 Task: Search for a one-way flight from Waco to Indianapolis on Sat, 5 Aug for 9 passengers in Economy class with 1 checked bag, and apply filters for price up to ₹1,000,000, departure time 18:00 - 22:00, and arrival time 13:00 - 14:00.
Action: Mouse moved to (262, 87)
Screenshot: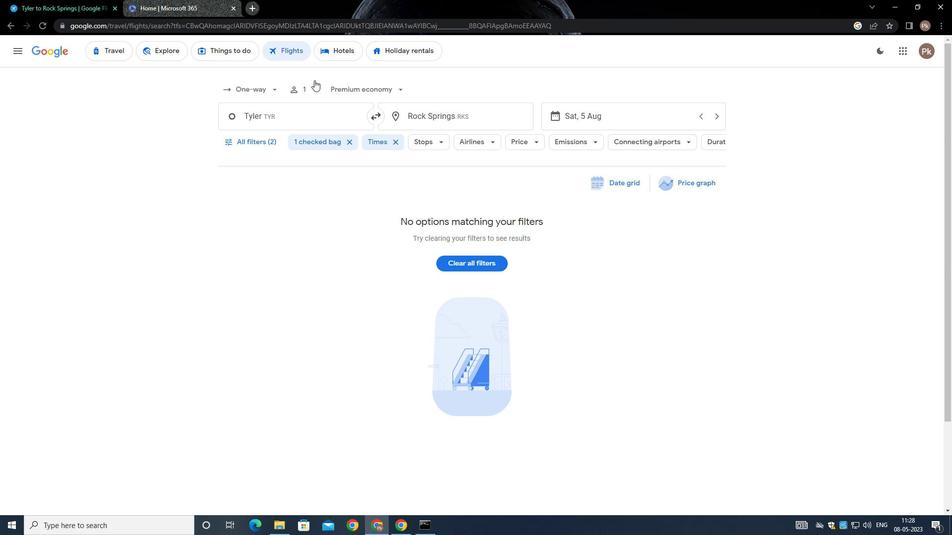 
Action: Mouse pressed left at (262, 87)
Screenshot: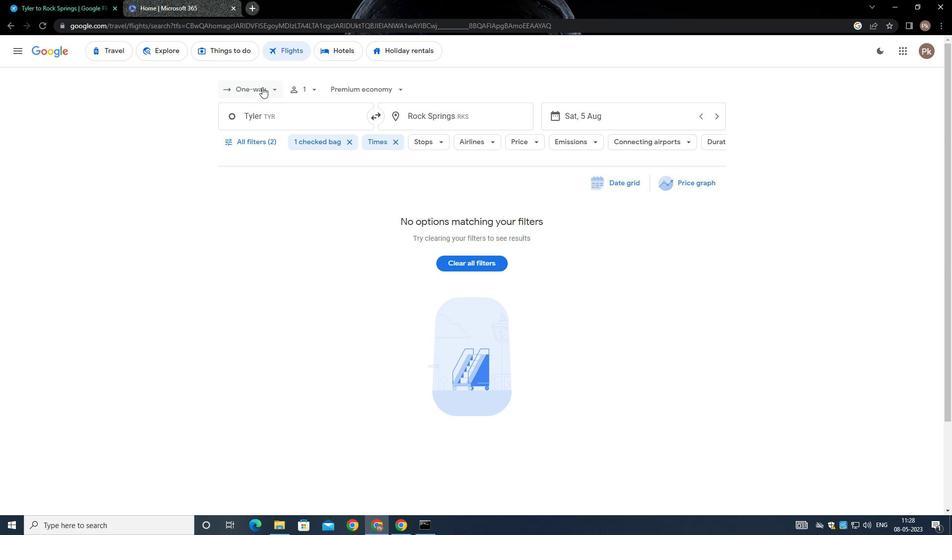 
Action: Mouse moved to (270, 136)
Screenshot: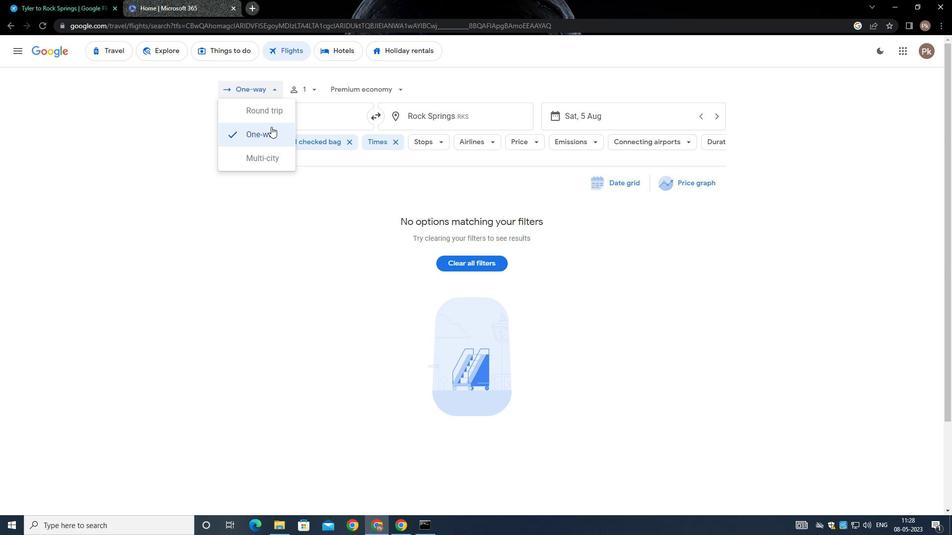 
Action: Mouse pressed left at (270, 136)
Screenshot: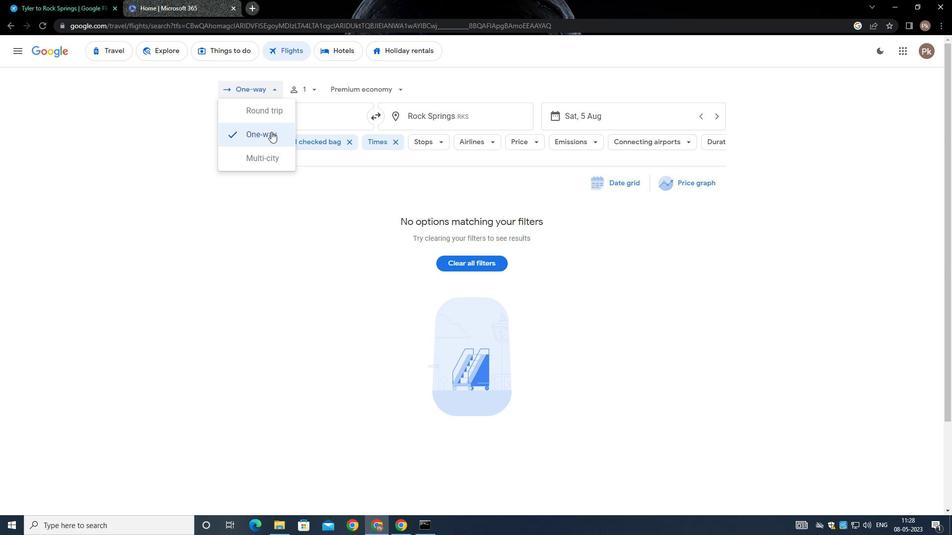 
Action: Mouse moved to (315, 88)
Screenshot: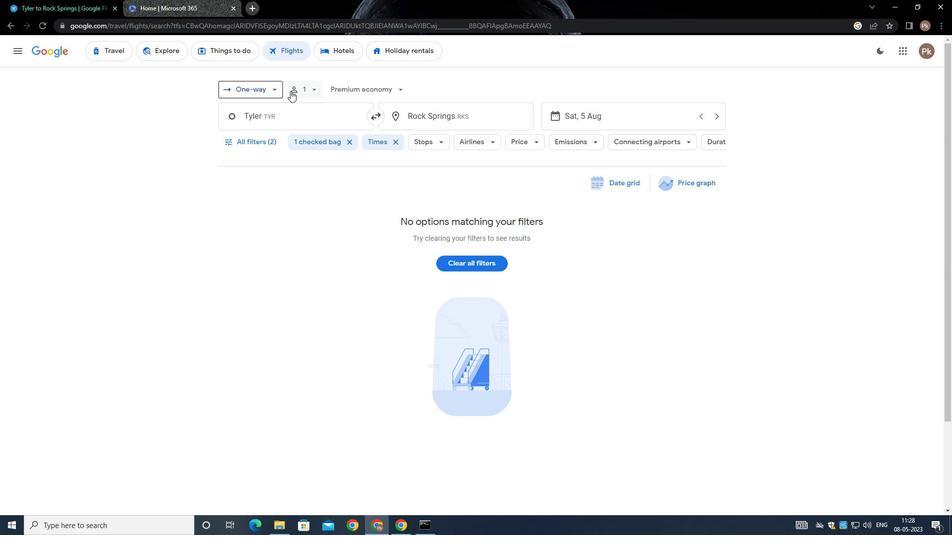 
Action: Mouse pressed left at (315, 88)
Screenshot: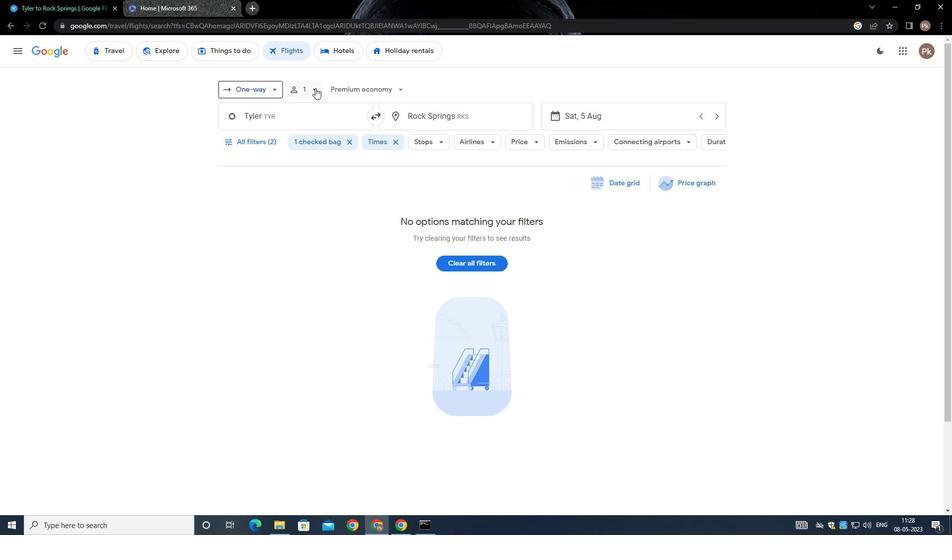 
Action: Mouse moved to (389, 114)
Screenshot: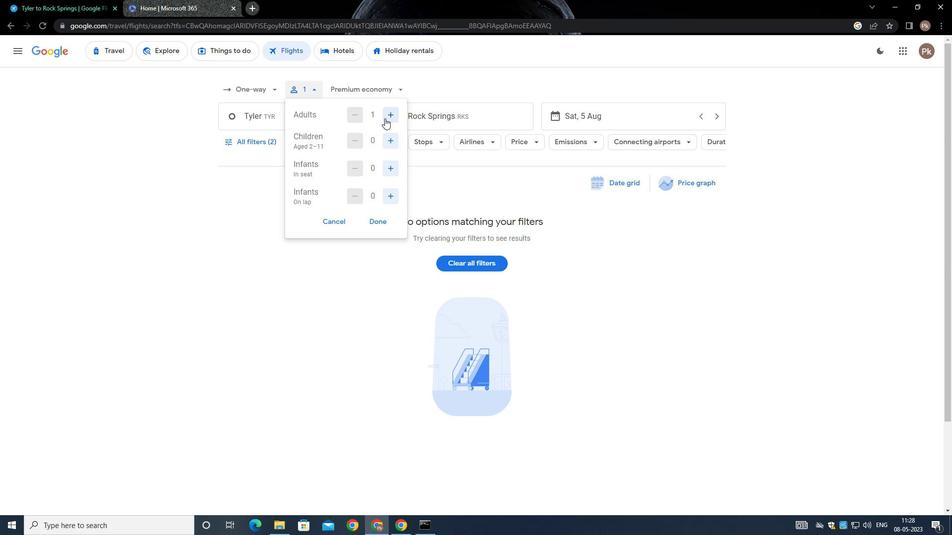 
Action: Mouse pressed left at (389, 114)
Screenshot: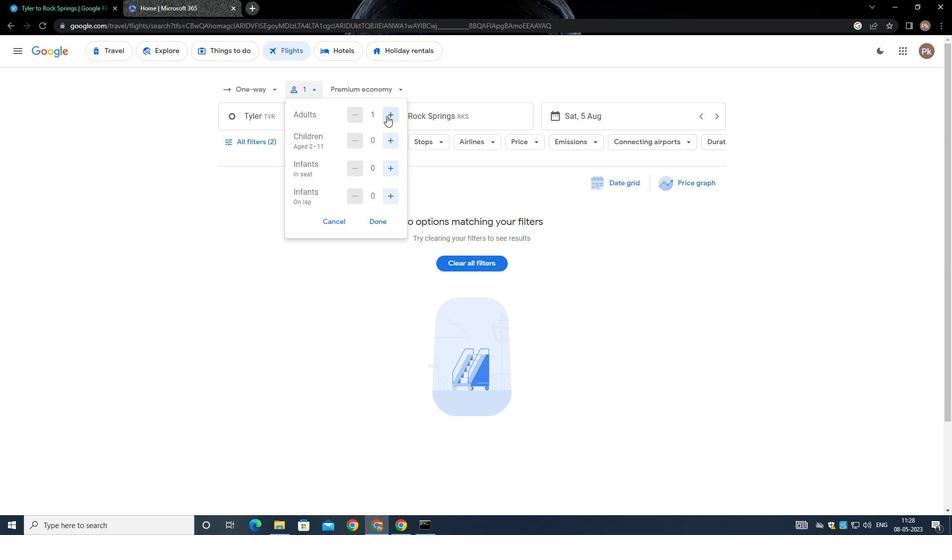 
Action: Mouse pressed left at (389, 114)
Screenshot: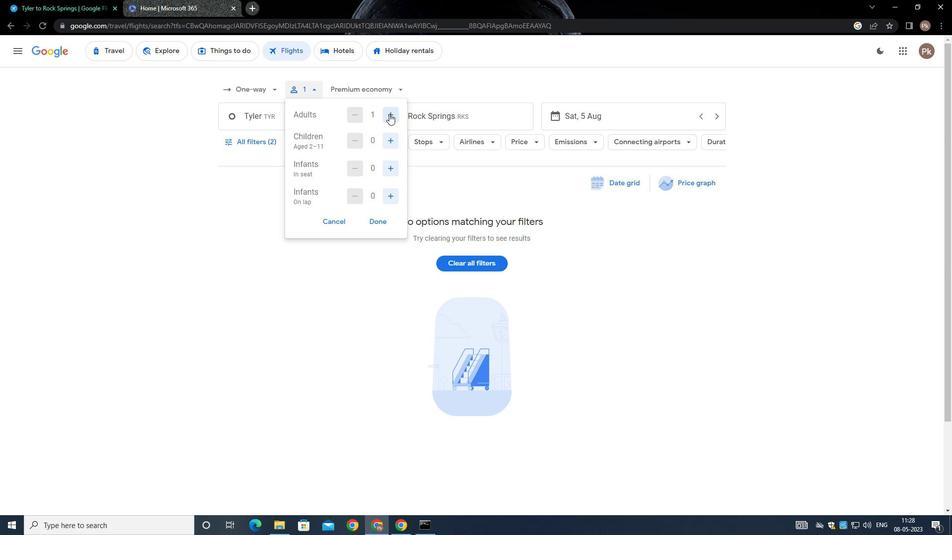 
Action: Mouse moved to (389, 112)
Screenshot: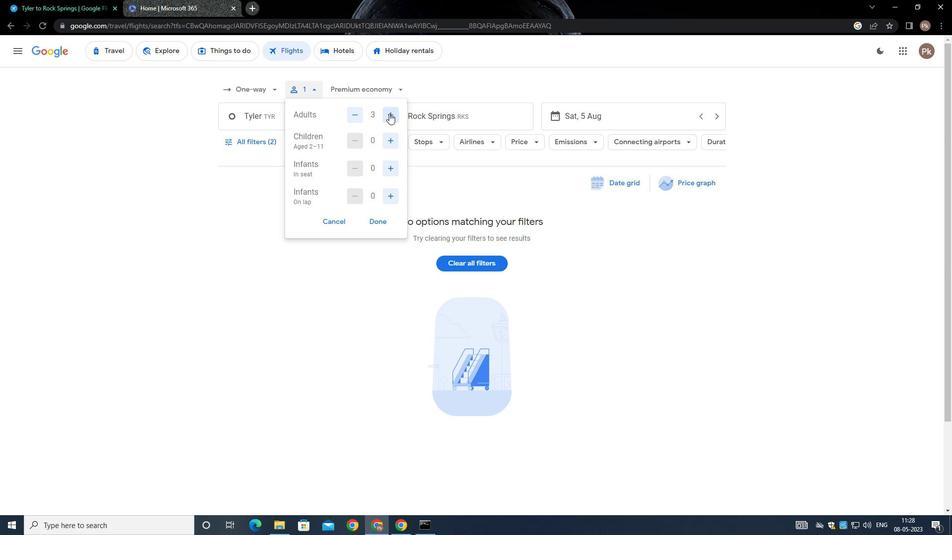 
Action: Mouse pressed left at (389, 112)
Screenshot: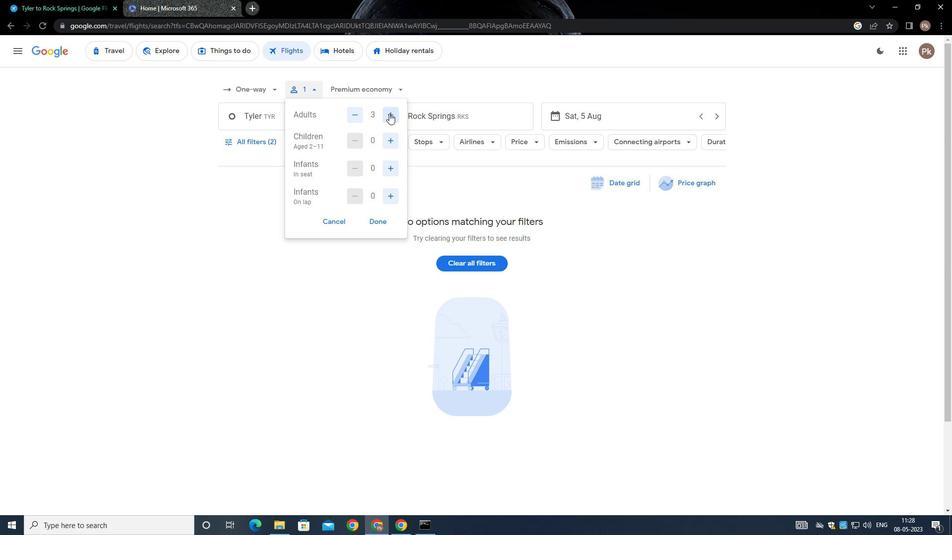 
Action: Mouse moved to (391, 138)
Screenshot: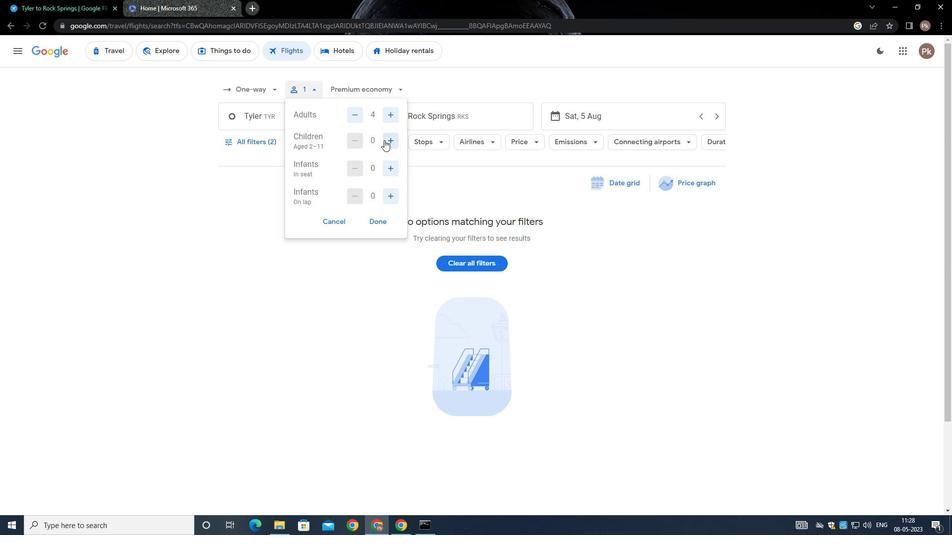 
Action: Mouse pressed left at (391, 138)
Screenshot: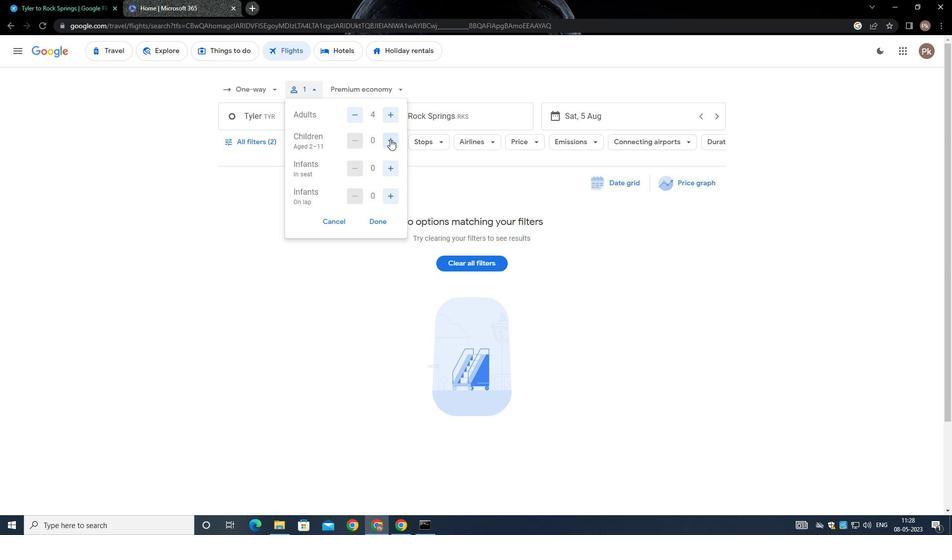 
Action: Mouse moved to (391, 136)
Screenshot: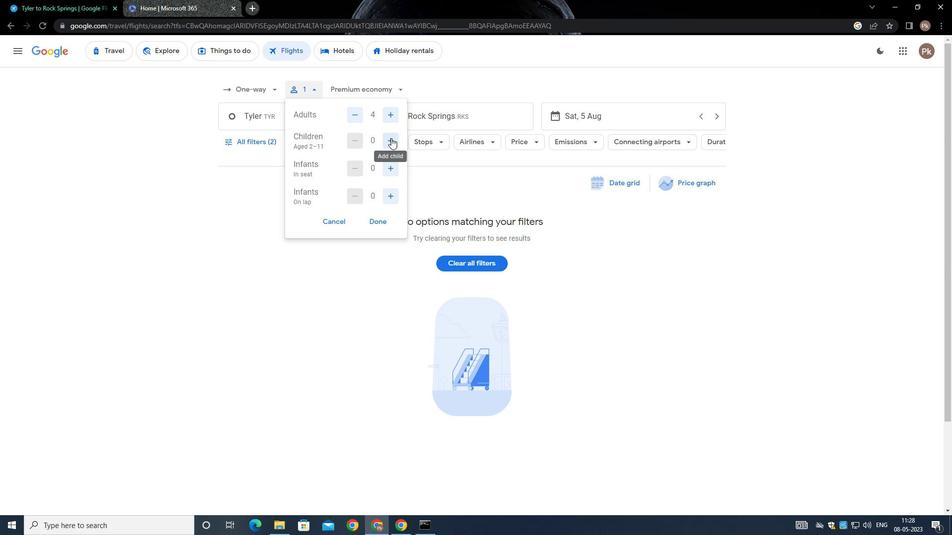 
Action: Mouse pressed left at (391, 136)
Screenshot: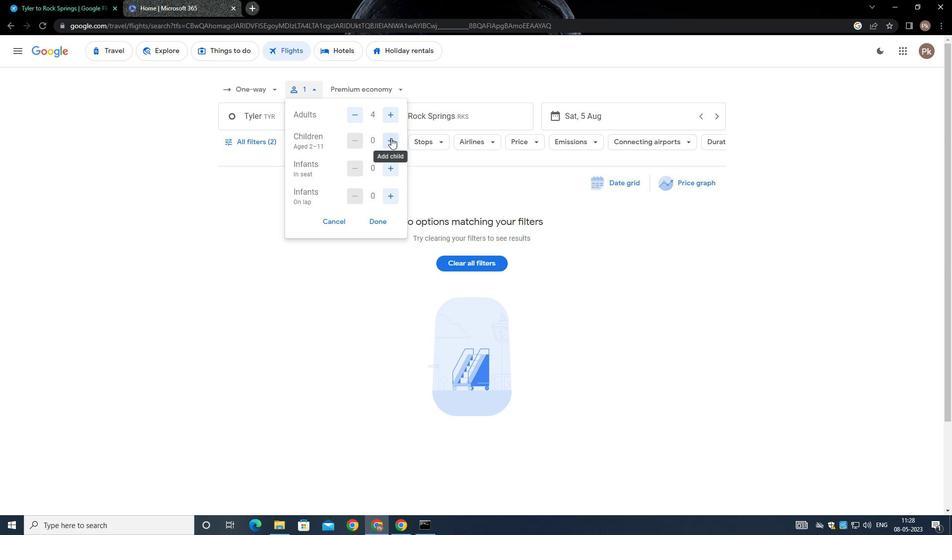 
Action: Mouse moved to (391, 165)
Screenshot: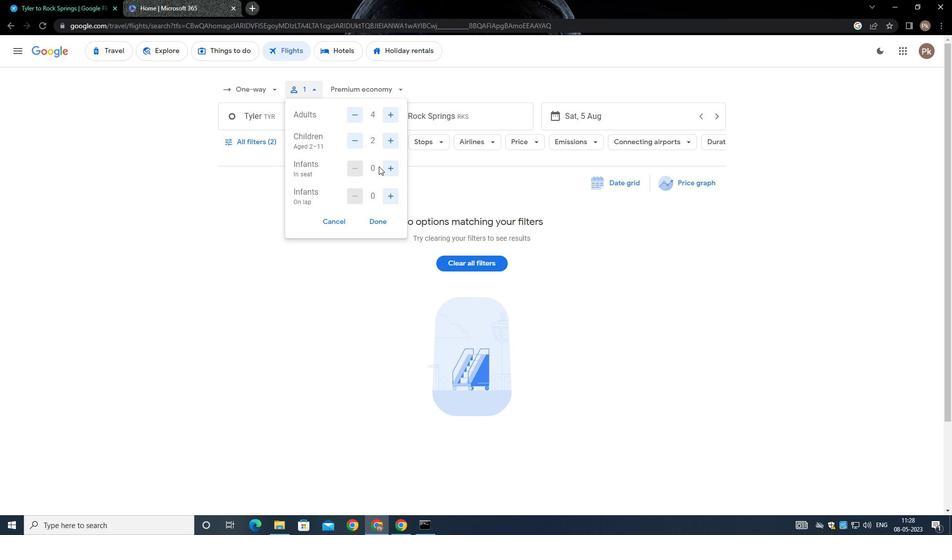 
Action: Mouse pressed left at (391, 165)
Screenshot: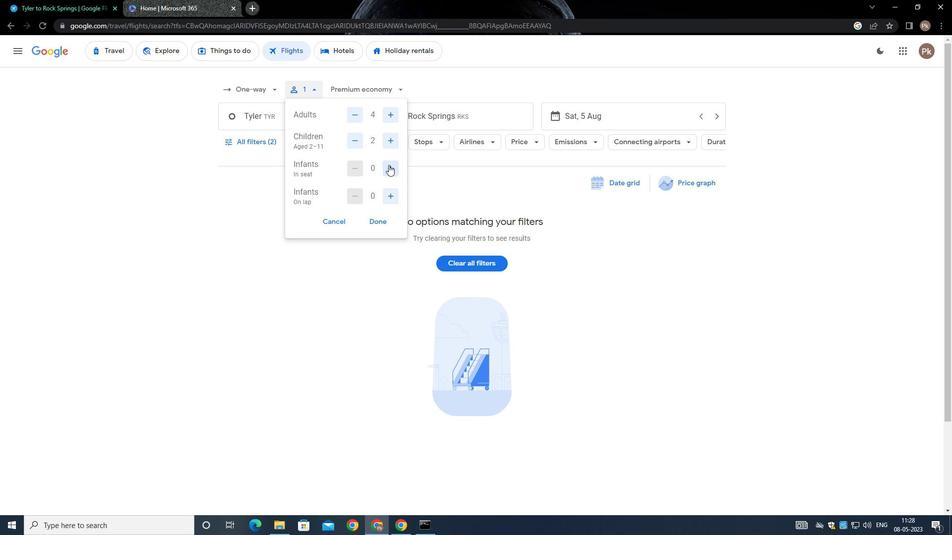 
Action: Mouse pressed left at (391, 165)
Screenshot: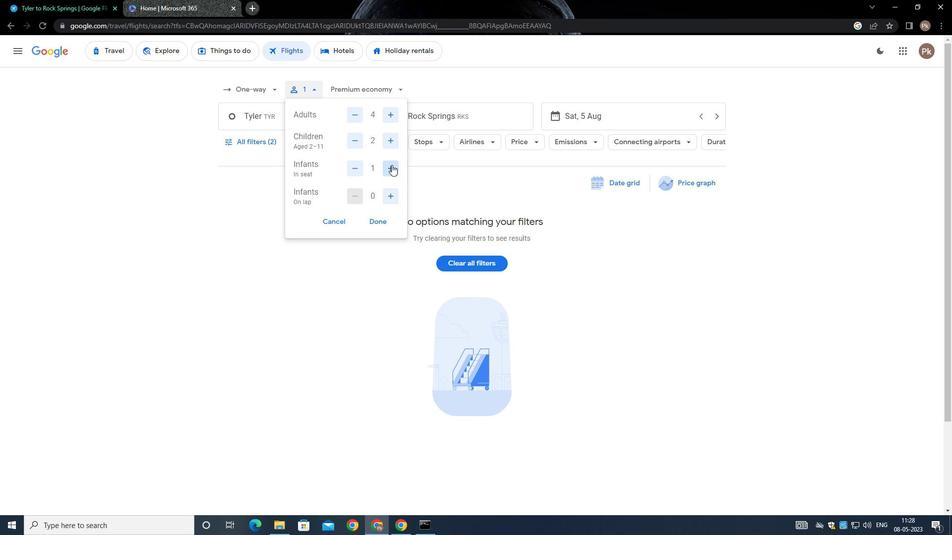 
Action: Mouse moved to (386, 199)
Screenshot: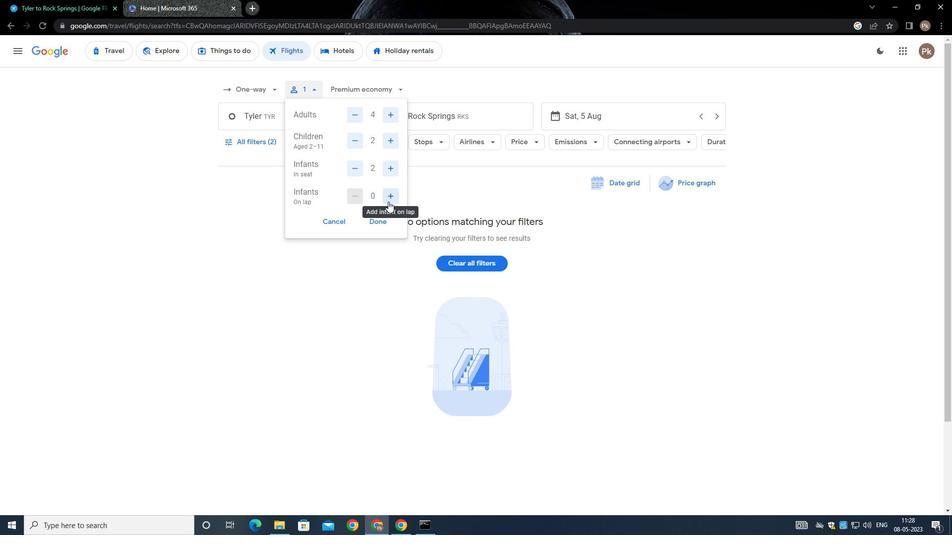 
Action: Mouse pressed left at (386, 199)
Screenshot: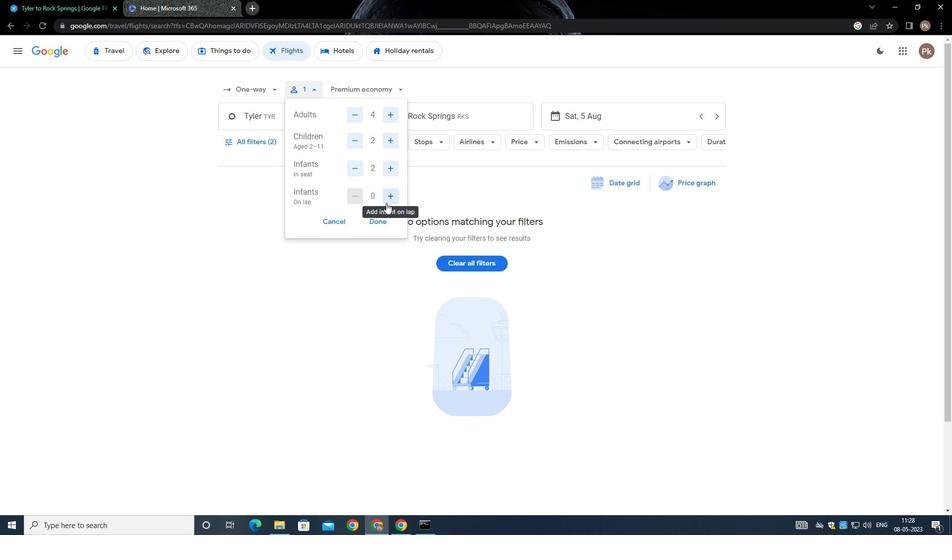 
Action: Mouse moved to (381, 221)
Screenshot: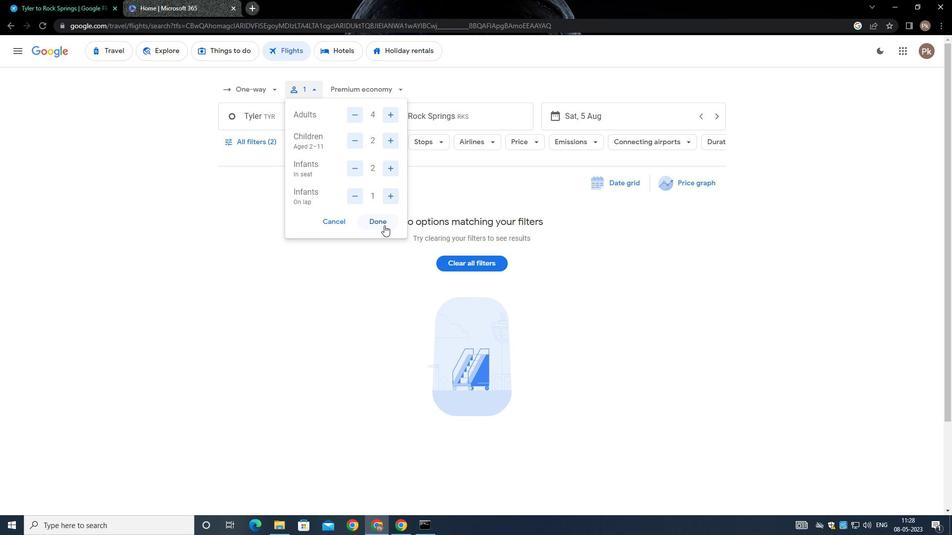 
Action: Mouse pressed left at (381, 221)
Screenshot: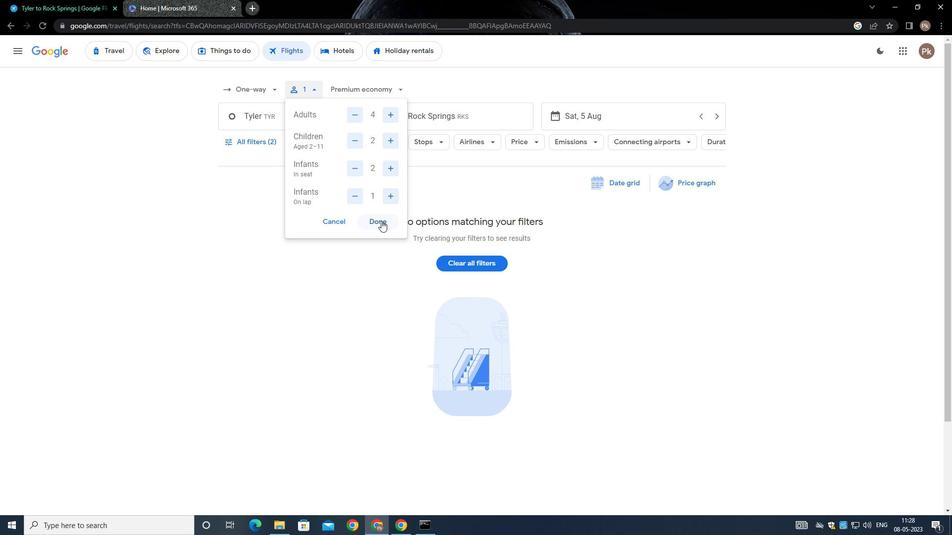 
Action: Mouse moved to (363, 91)
Screenshot: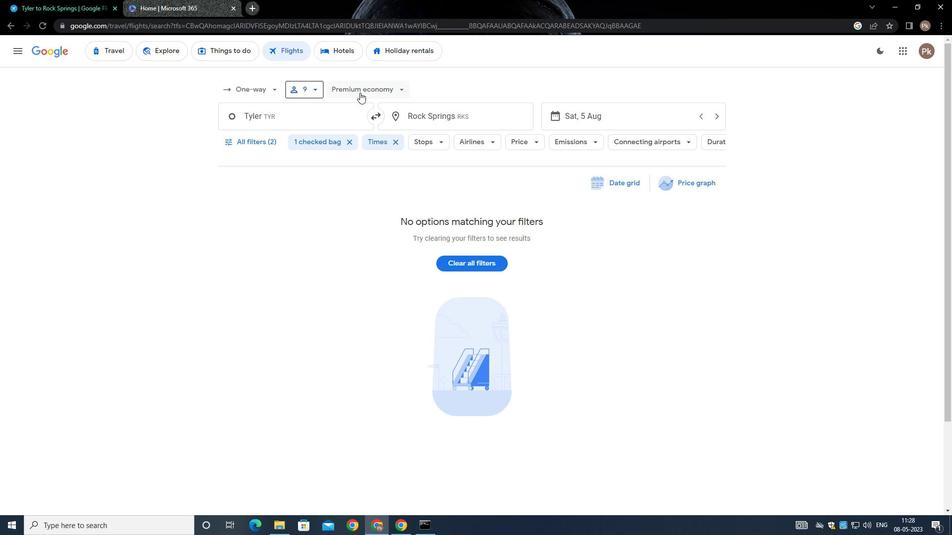 
Action: Mouse pressed left at (363, 91)
Screenshot: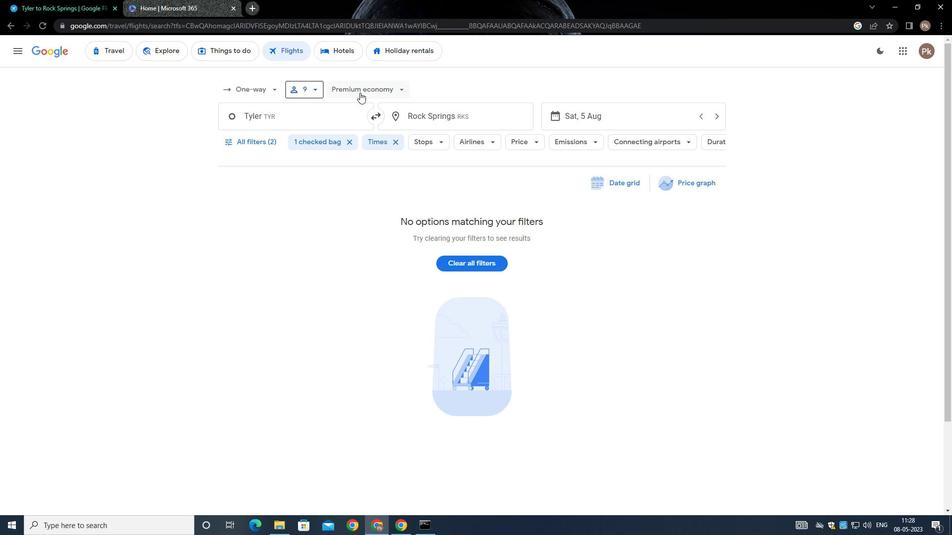 
Action: Mouse moved to (373, 107)
Screenshot: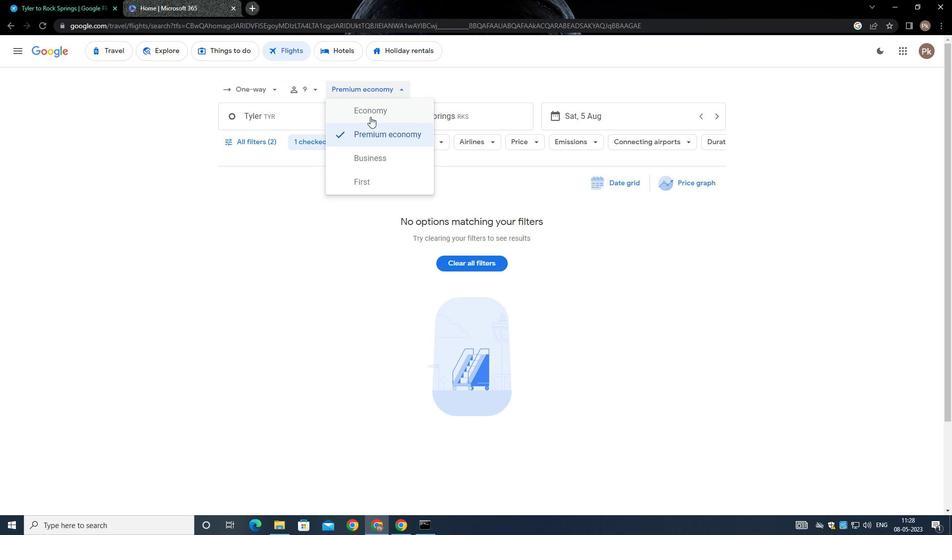
Action: Mouse pressed left at (373, 107)
Screenshot: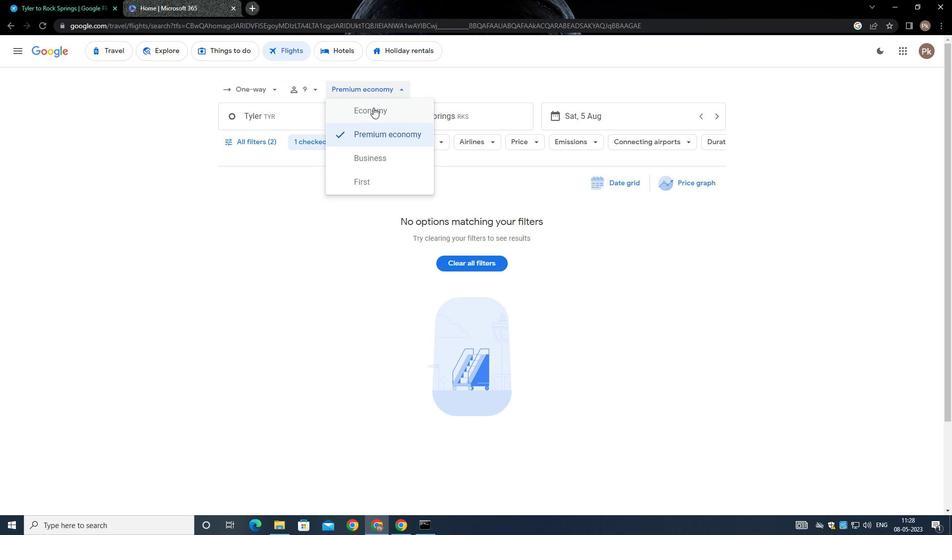 
Action: Mouse moved to (286, 115)
Screenshot: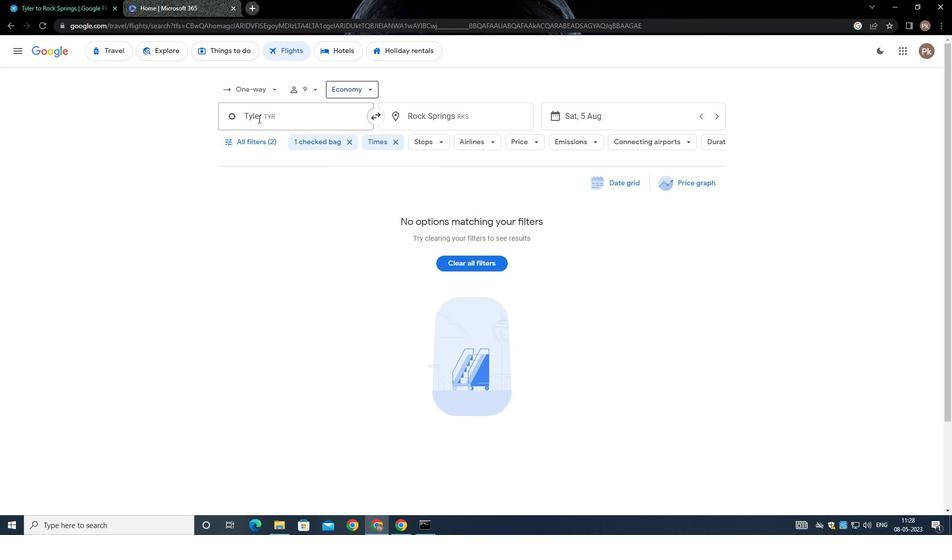 
Action: Mouse pressed left at (286, 115)
Screenshot: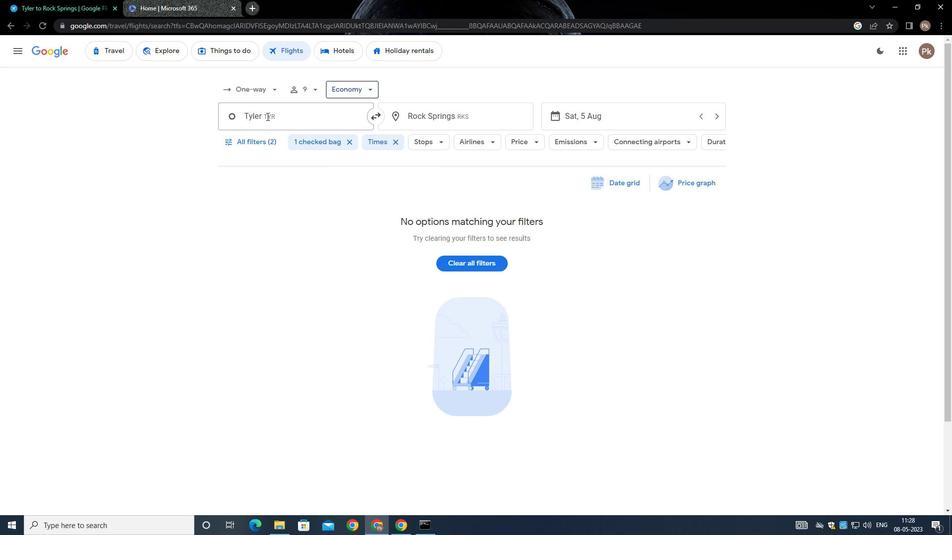 
Action: Mouse moved to (287, 115)
Screenshot: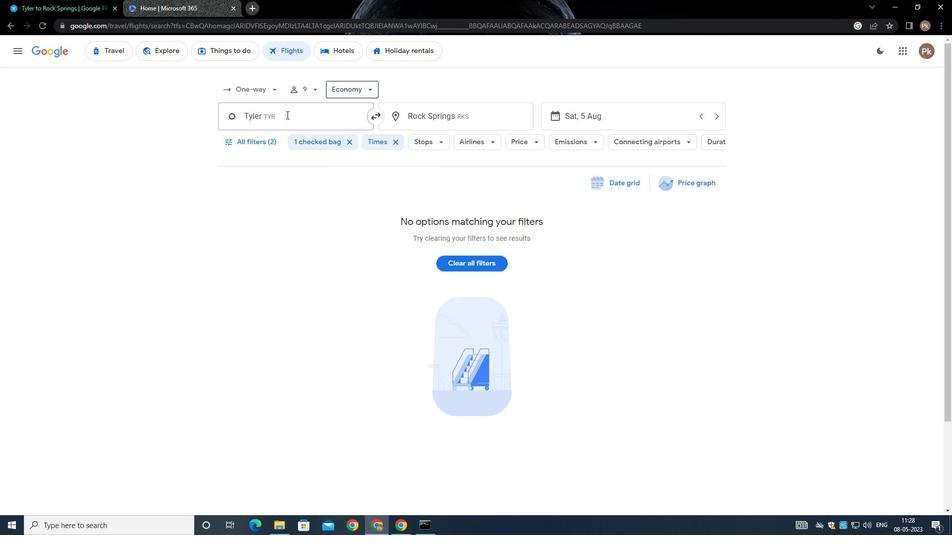 
Action: Key pressed <Key.shift>WACO<Key.space><Key.shift><Key.shift><Key.shift><Key.shift><Key.shift><Key.shift><Key.shift><Key.shift>REGIONAL
Screenshot: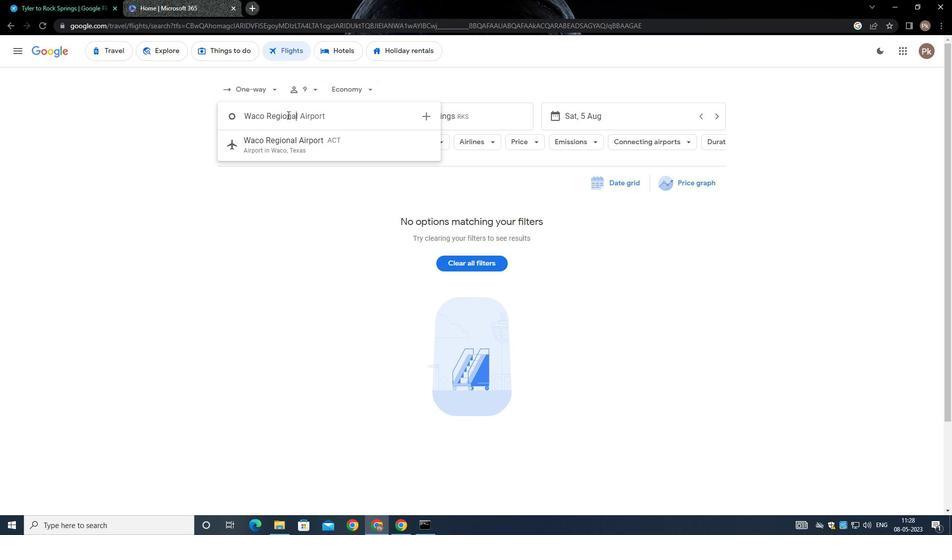 
Action: Mouse moved to (277, 146)
Screenshot: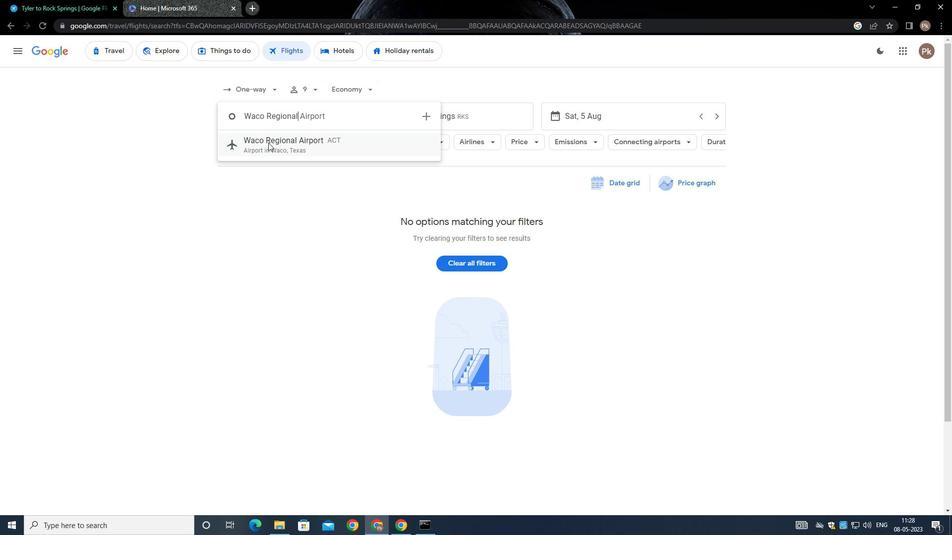 
Action: Mouse pressed left at (277, 146)
Screenshot: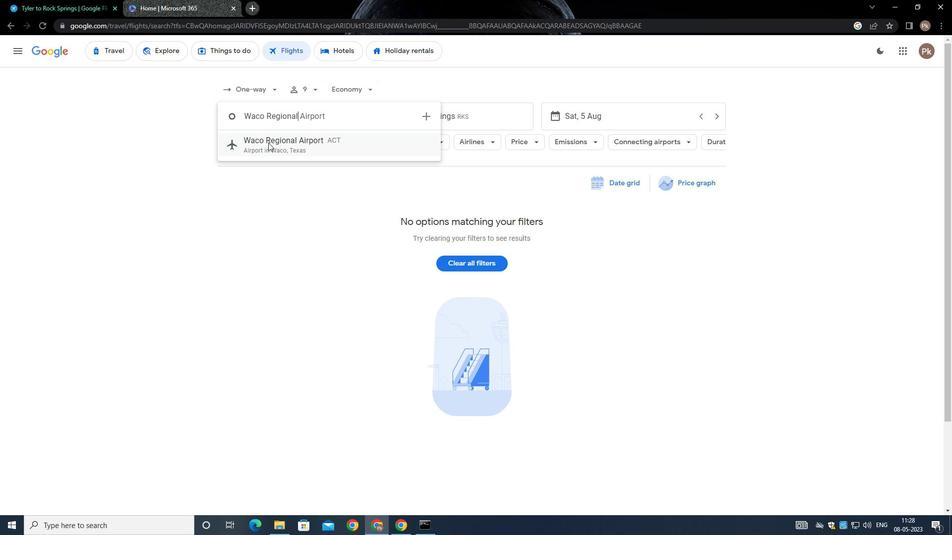 
Action: Mouse moved to (463, 116)
Screenshot: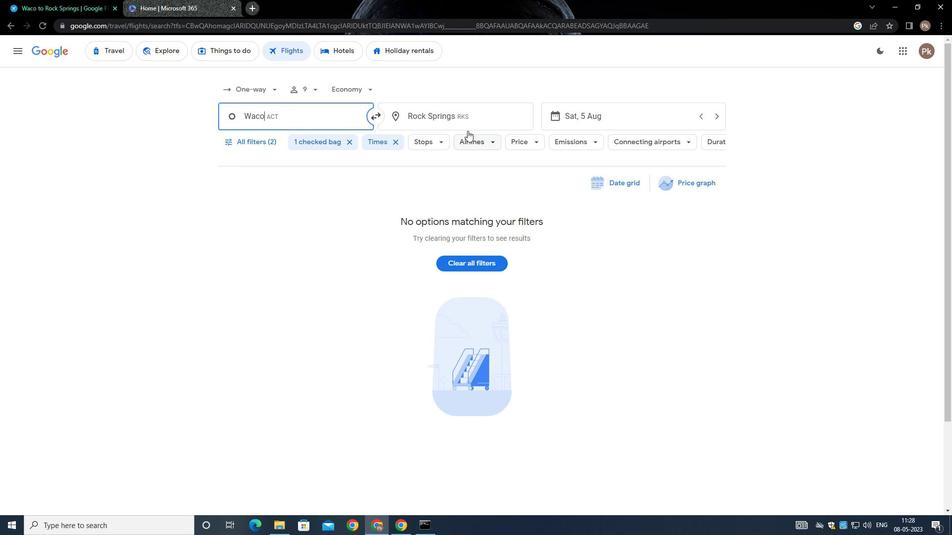 
Action: Mouse pressed left at (463, 116)
Screenshot: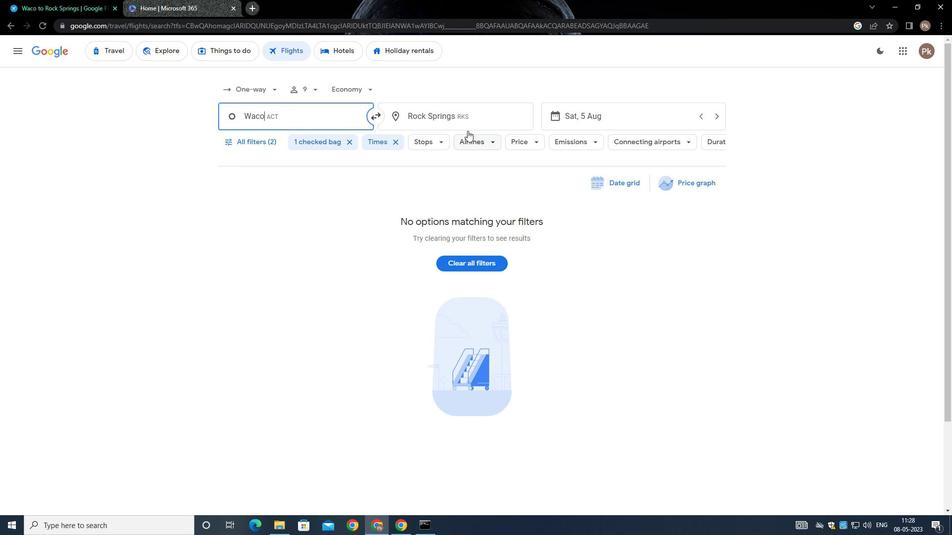 
Action: Mouse moved to (473, 116)
Screenshot: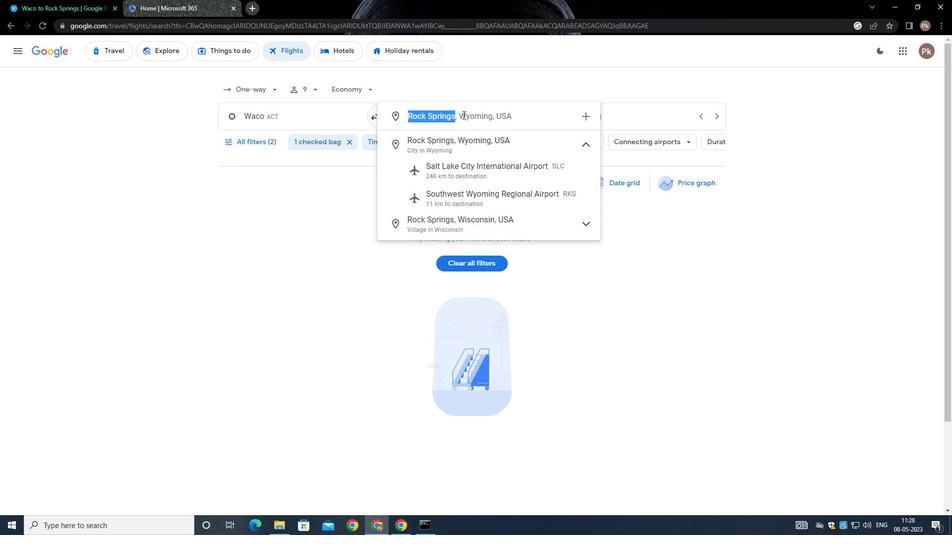 
Action: Key pressed <Key.backspace><Key.shift_r>INDIANAPOLI
Screenshot: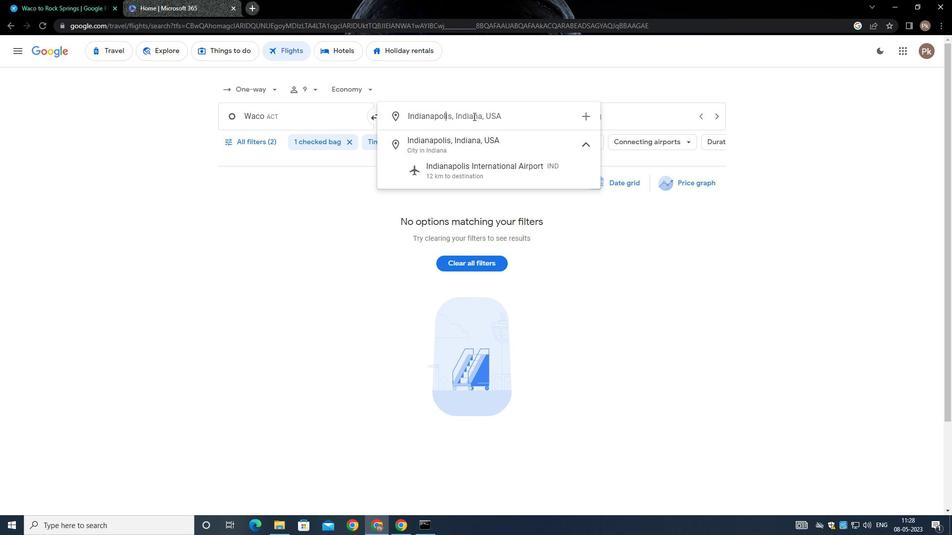 
Action: Mouse moved to (510, 169)
Screenshot: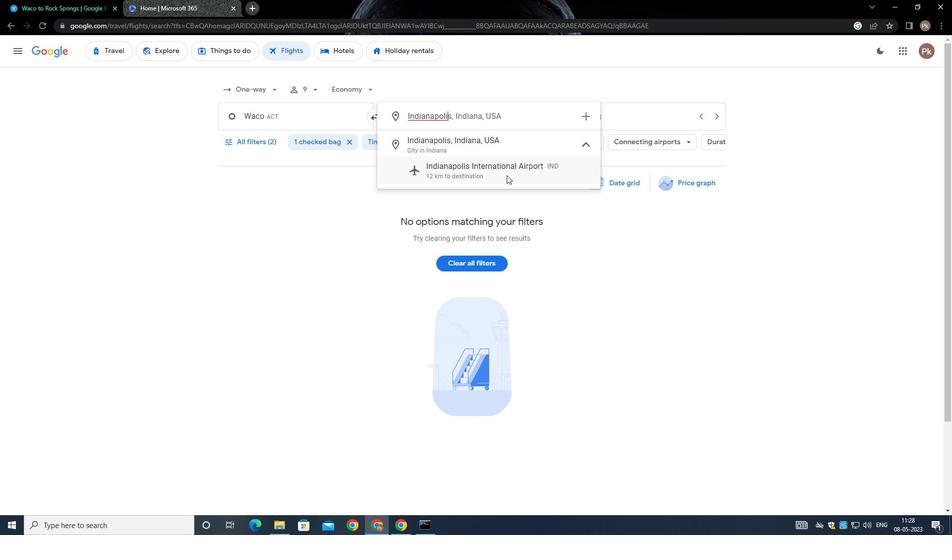 
Action: Mouse pressed left at (510, 169)
Screenshot: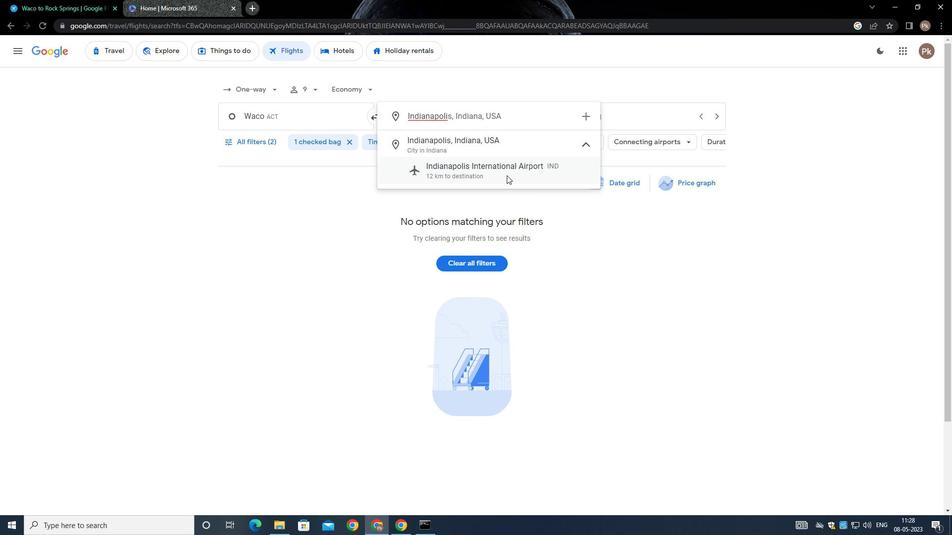 
Action: Mouse moved to (607, 123)
Screenshot: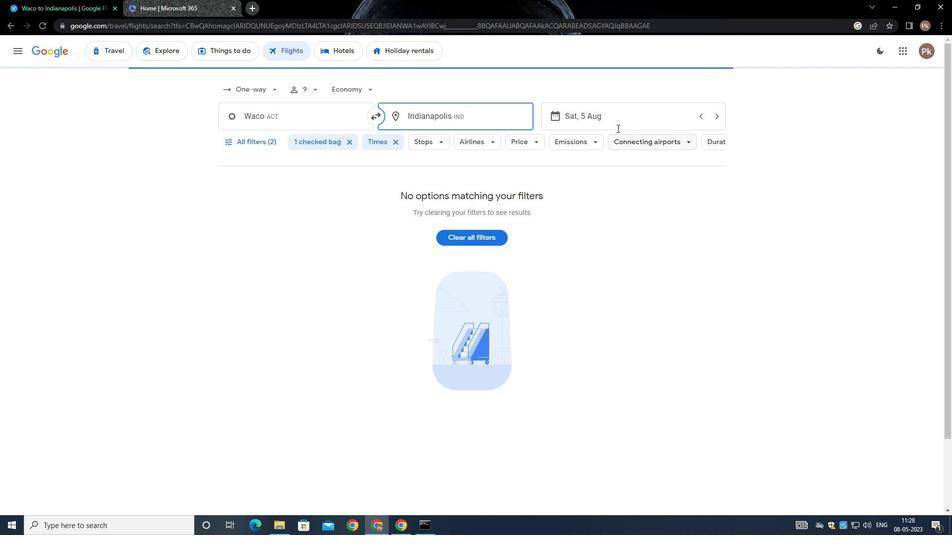 
Action: Mouse pressed left at (607, 123)
Screenshot: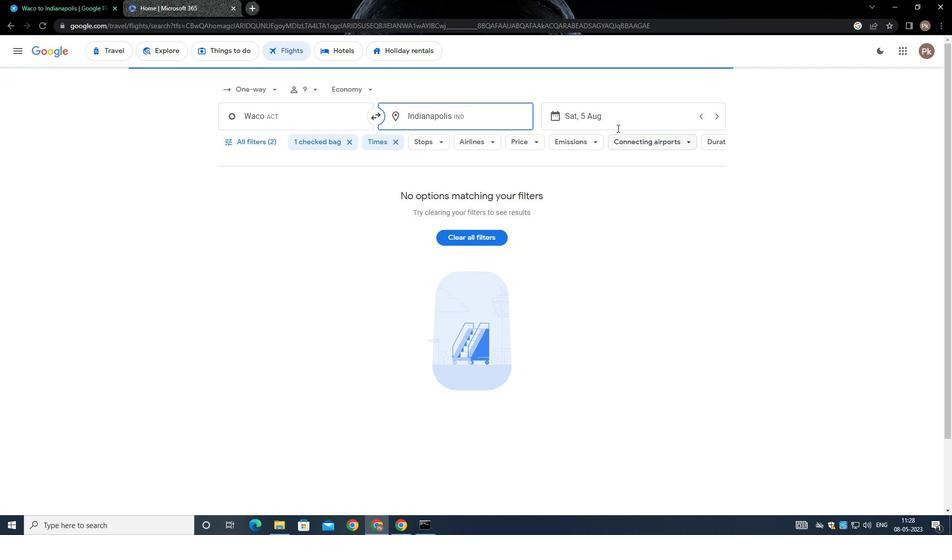 
Action: Mouse moved to (514, 200)
Screenshot: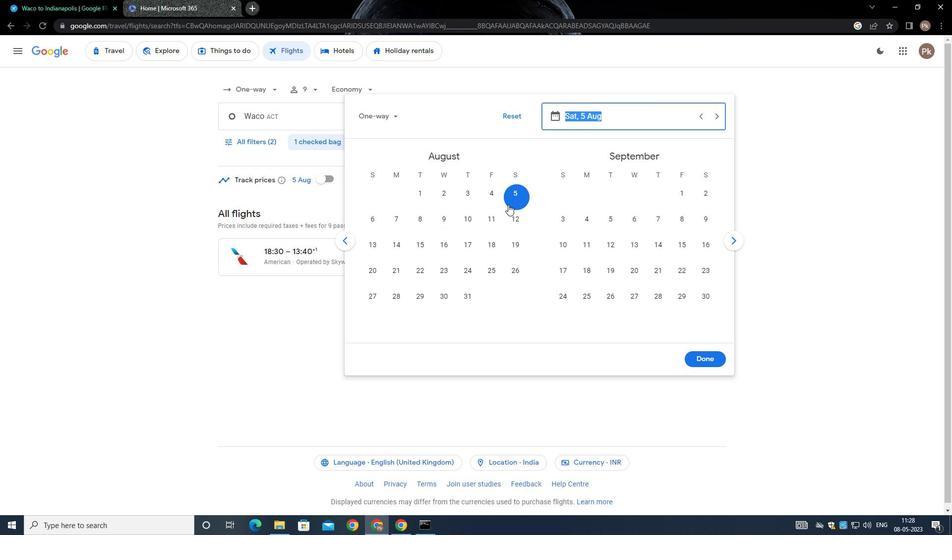
Action: Mouse pressed left at (514, 200)
Screenshot: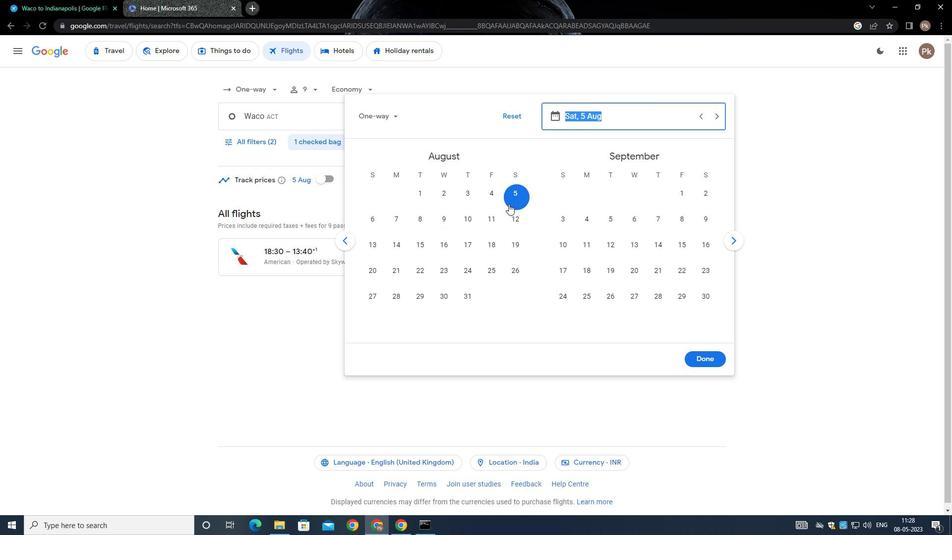 
Action: Mouse moved to (717, 357)
Screenshot: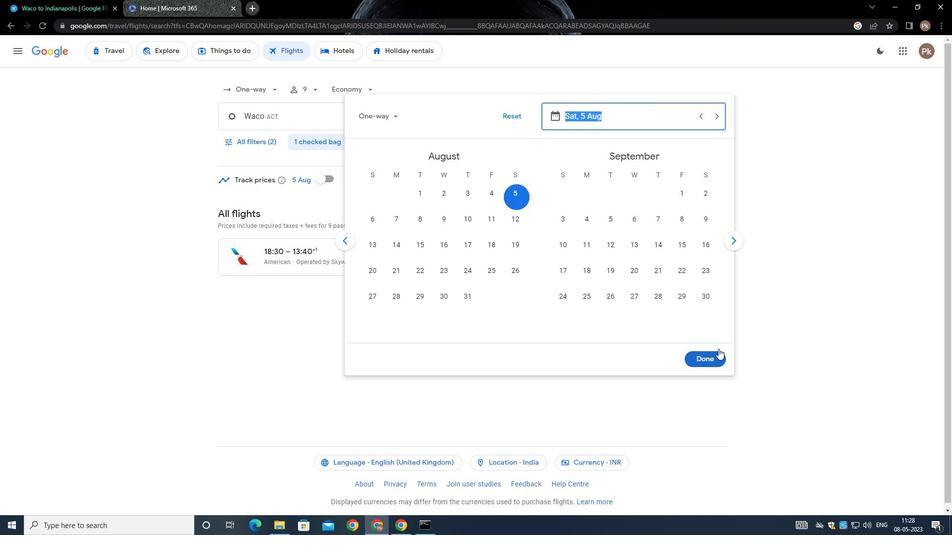 
Action: Mouse pressed left at (717, 357)
Screenshot: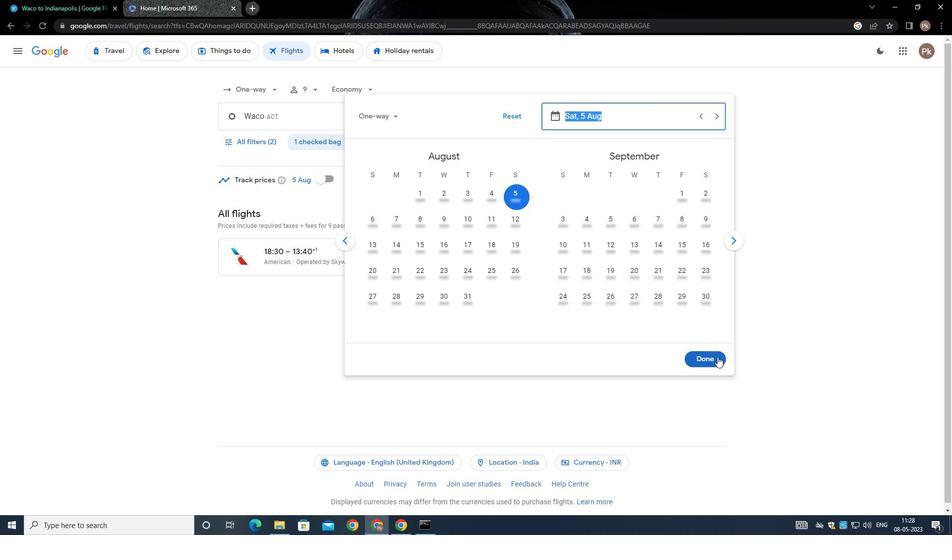 
Action: Mouse moved to (261, 143)
Screenshot: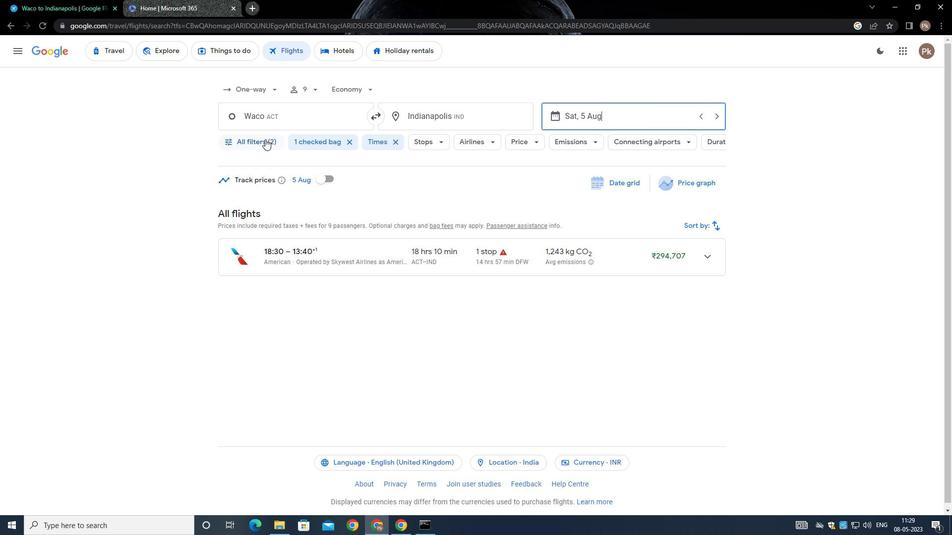 
Action: Mouse pressed left at (261, 143)
Screenshot: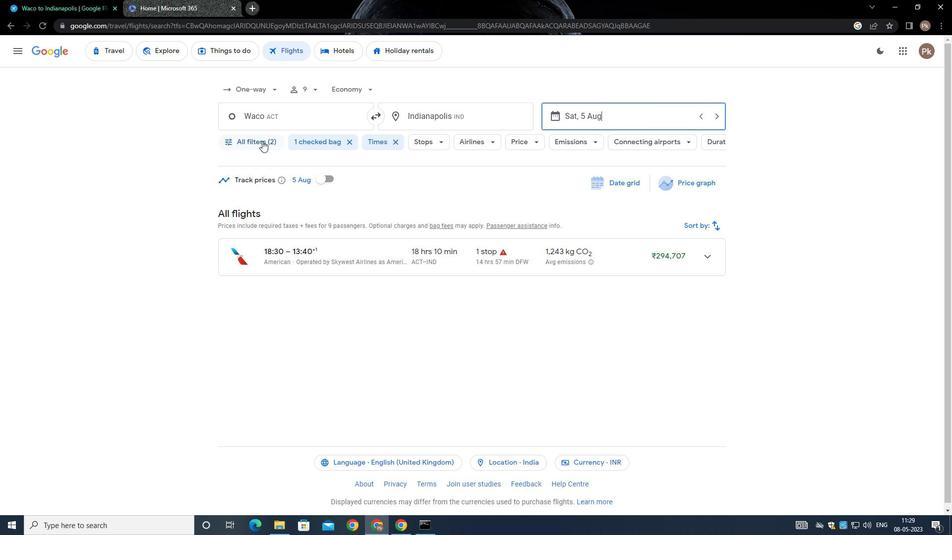 
Action: Mouse moved to (312, 235)
Screenshot: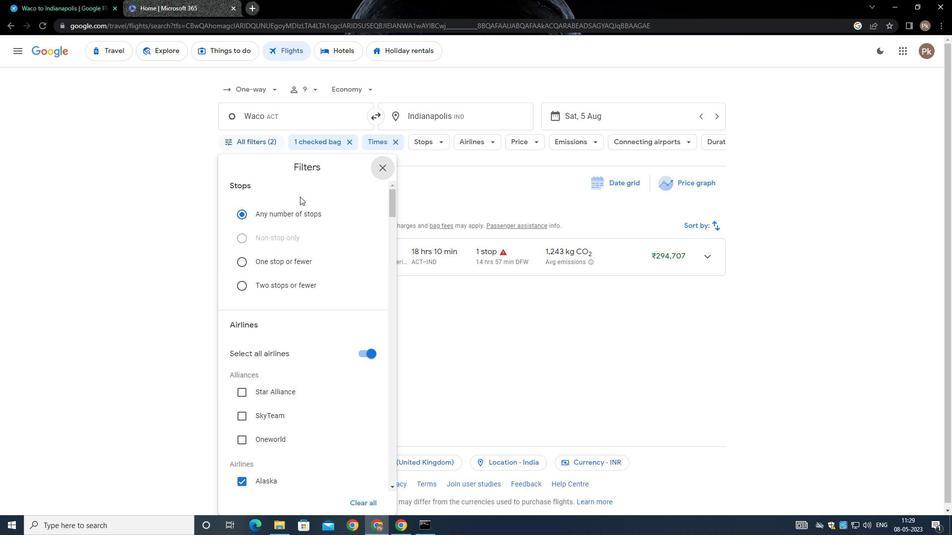 
Action: Mouse scrolled (312, 235) with delta (0, 0)
Screenshot: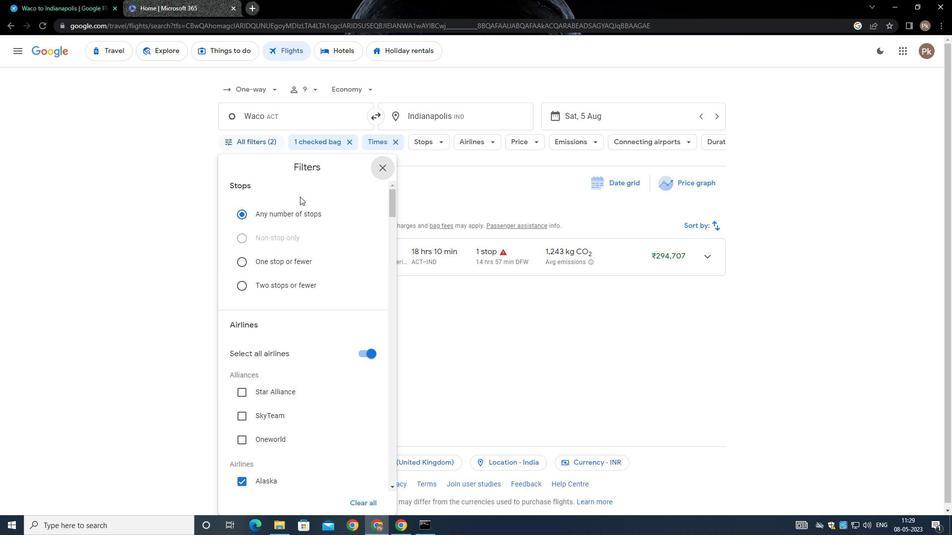 
Action: Mouse moved to (319, 256)
Screenshot: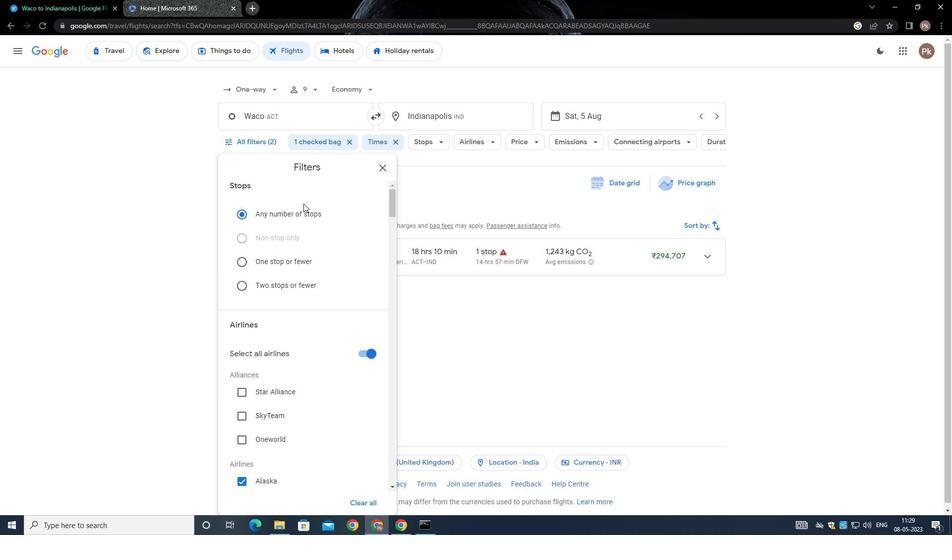 
Action: Mouse scrolled (319, 255) with delta (0, 0)
Screenshot: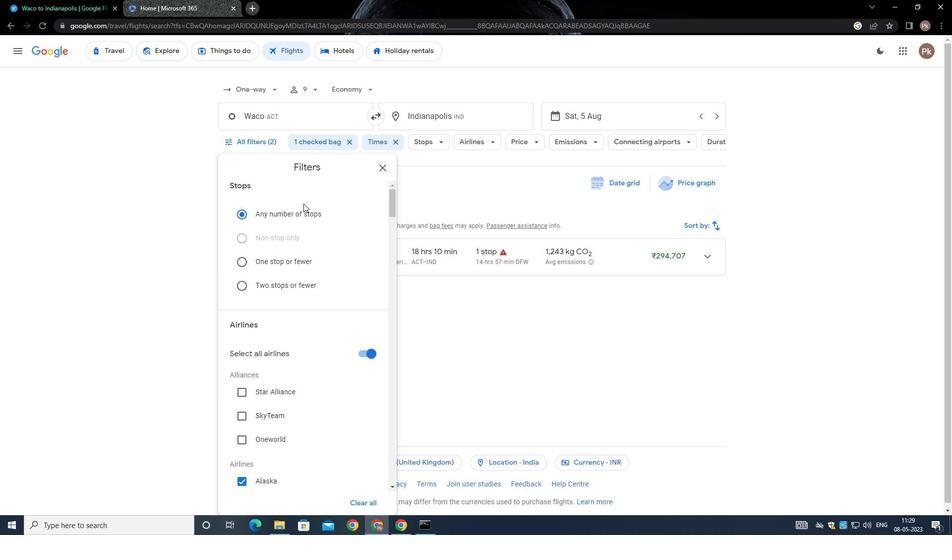 
Action: Mouse moved to (320, 259)
Screenshot: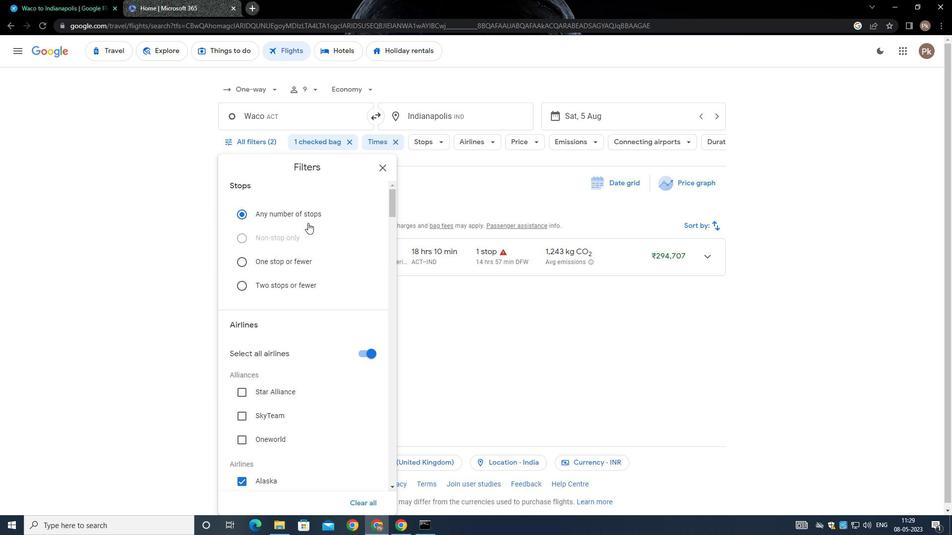 
Action: Mouse scrolled (320, 259) with delta (0, 0)
Screenshot: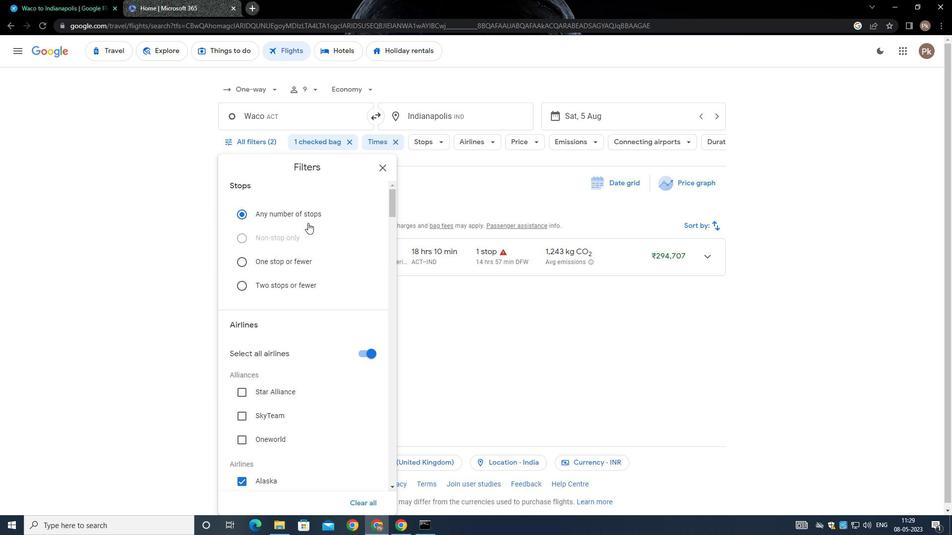 
Action: Mouse moved to (361, 206)
Screenshot: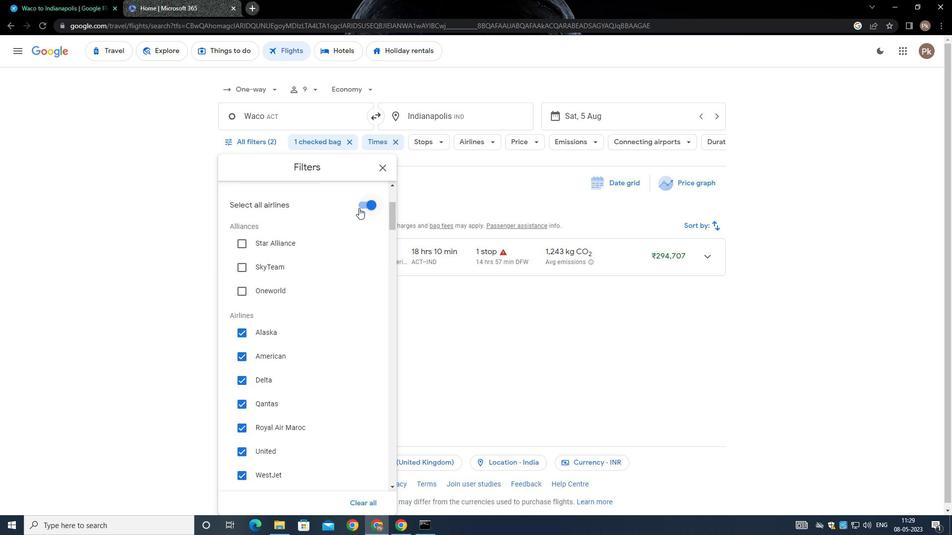 
Action: Mouse pressed left at (361, 206)
Screenshot: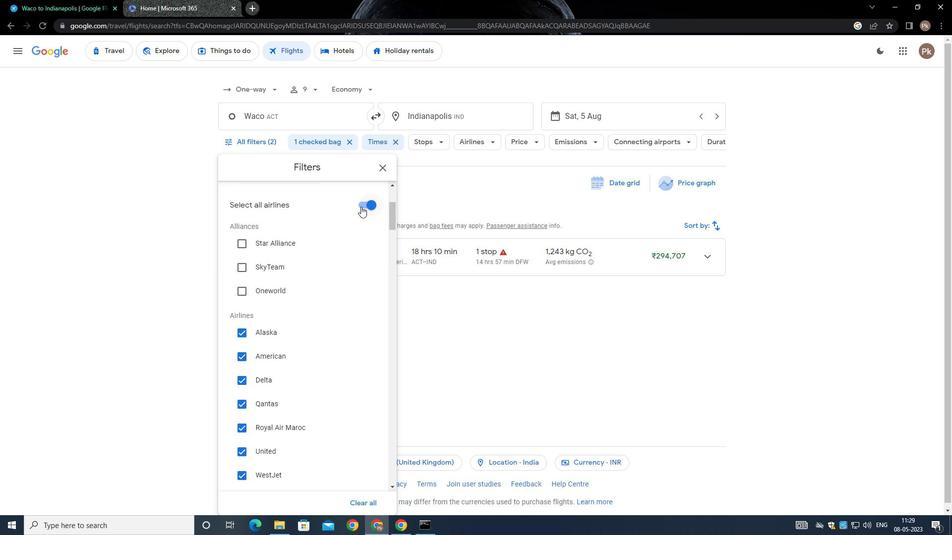 
Action: Mouse moved to (339, 272)
Screenshot: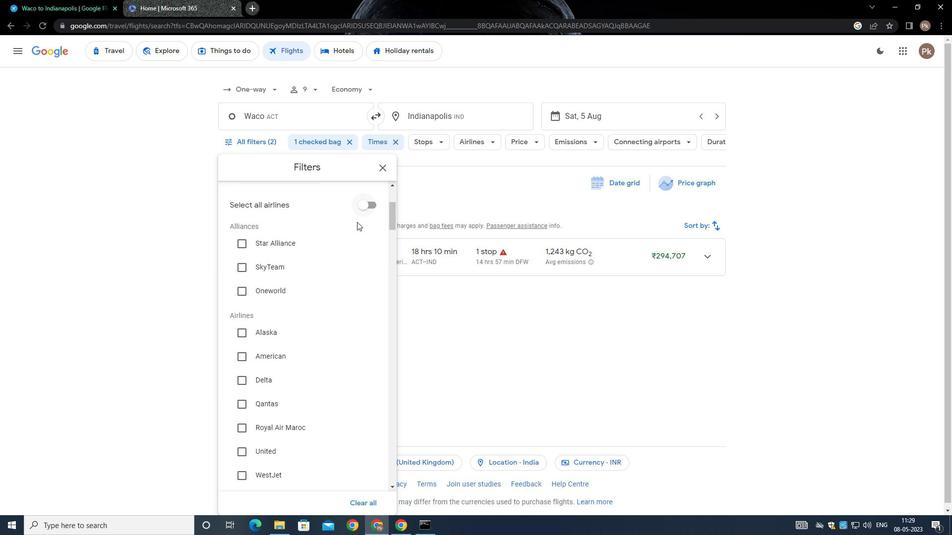 
Action: Mouse scrolled (339, 272) with delta (0, 0)
Screenshot: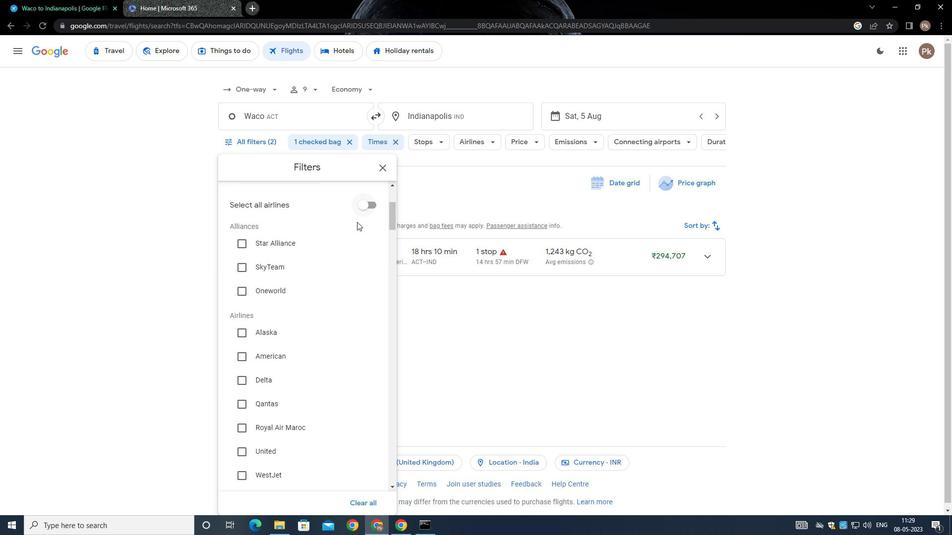 
Action: Mouse moved to (339, 276)
Screenshot: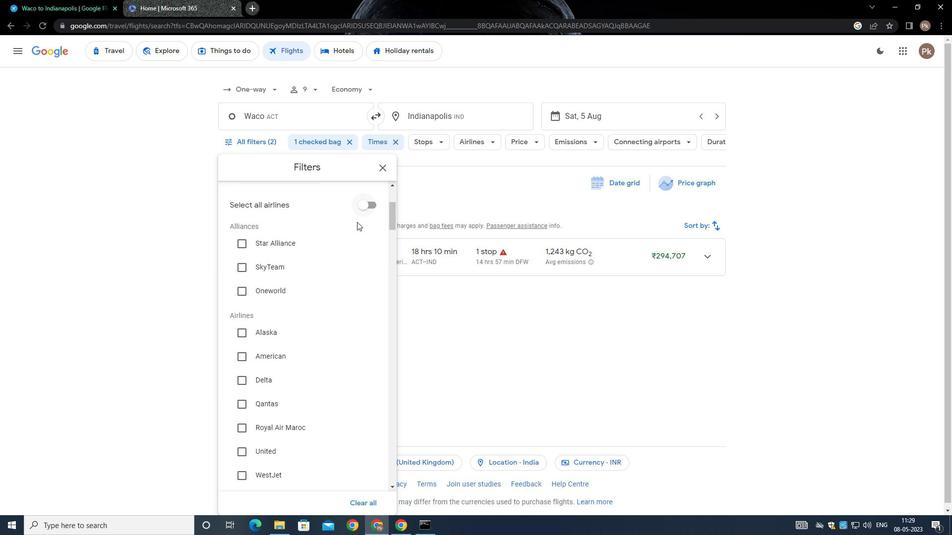 
Action: Mouse scrolled (339, 275) with delta (0, 0)
Screenshot: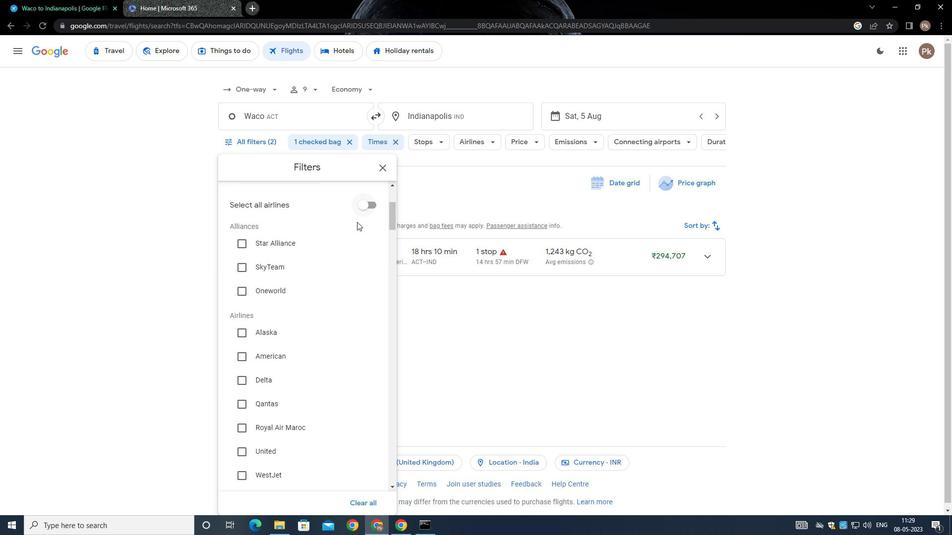 
Action: Mouse moved to (339, 277)
Screenshot: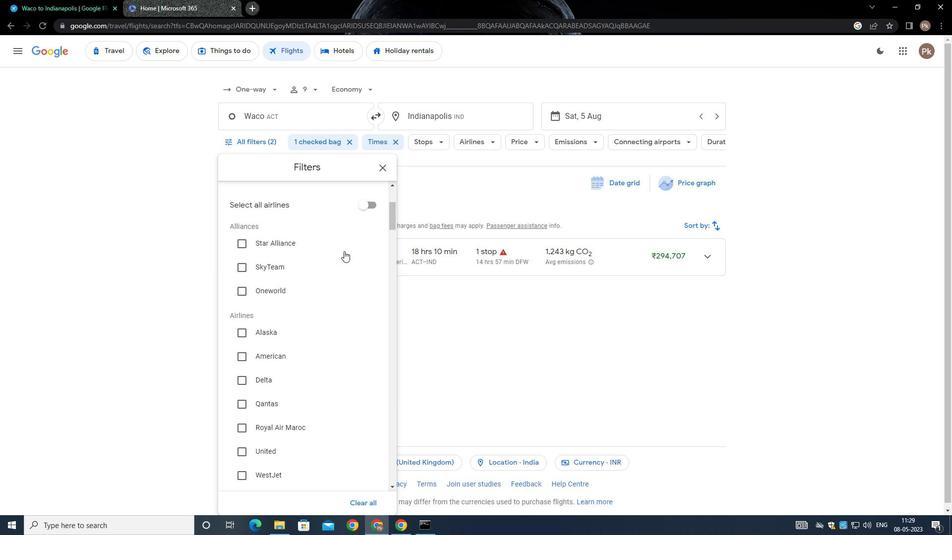 
Action: Mouse scrolled (339, 276) with delta (0, 0)
Screenshot: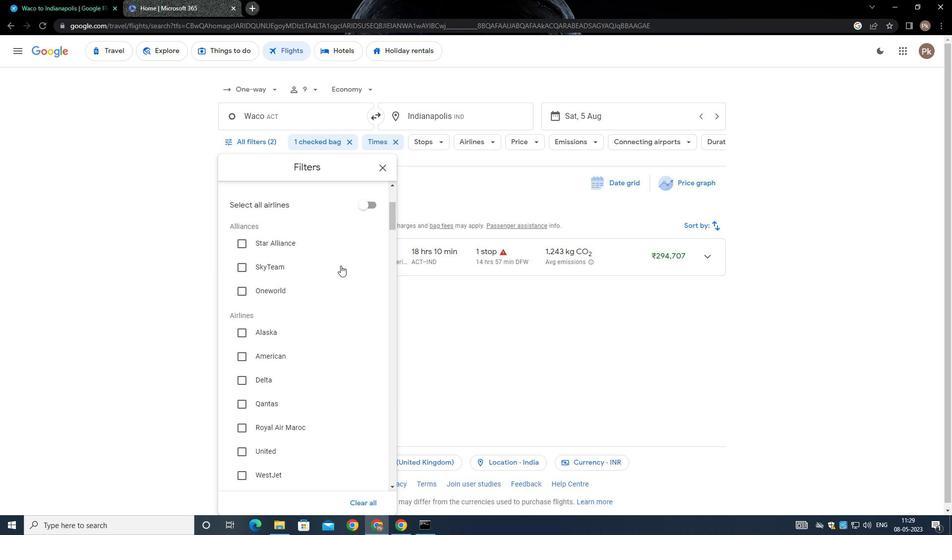 
Action: Mouse moved to (364, 422)
Screenshot: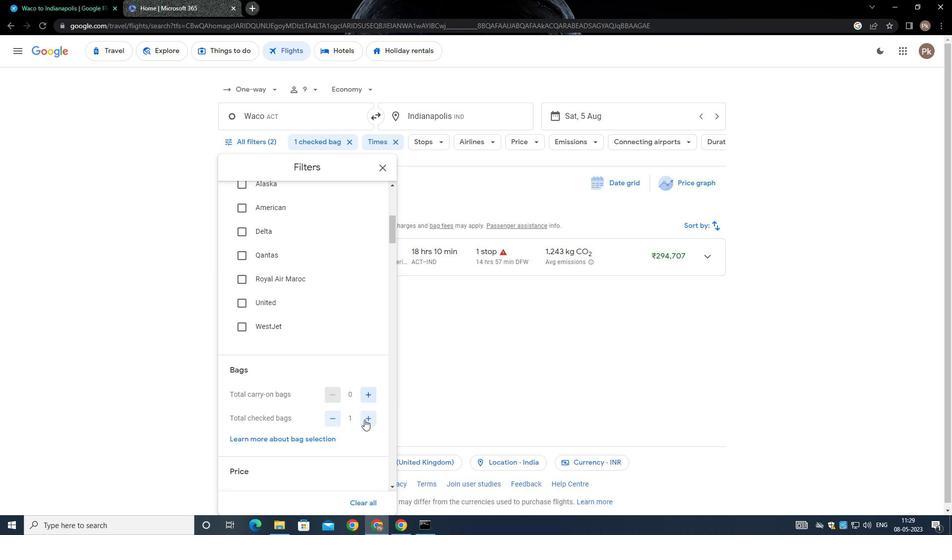 
Action: Mouse pressed left at (364, 422)
Screenshot: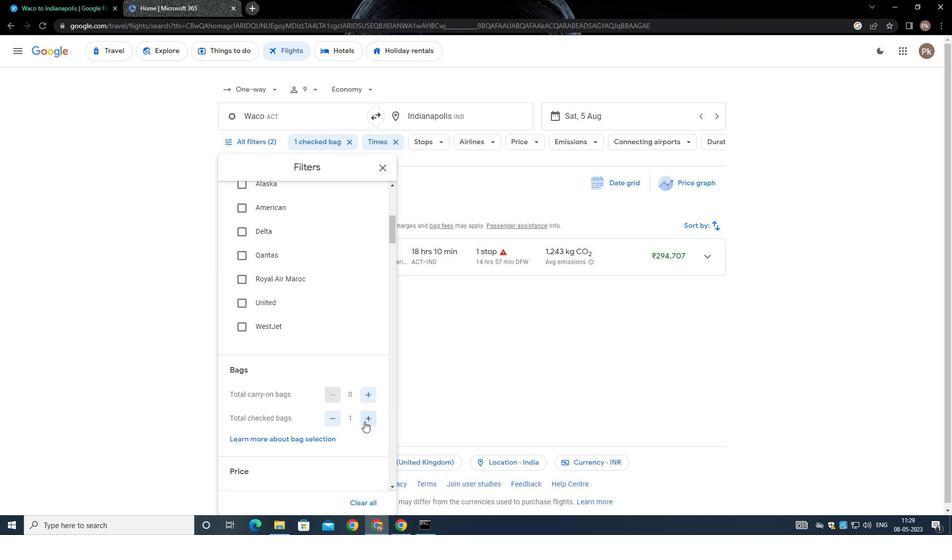 
Action: Mouse moved to (364, 420)
Screenshot: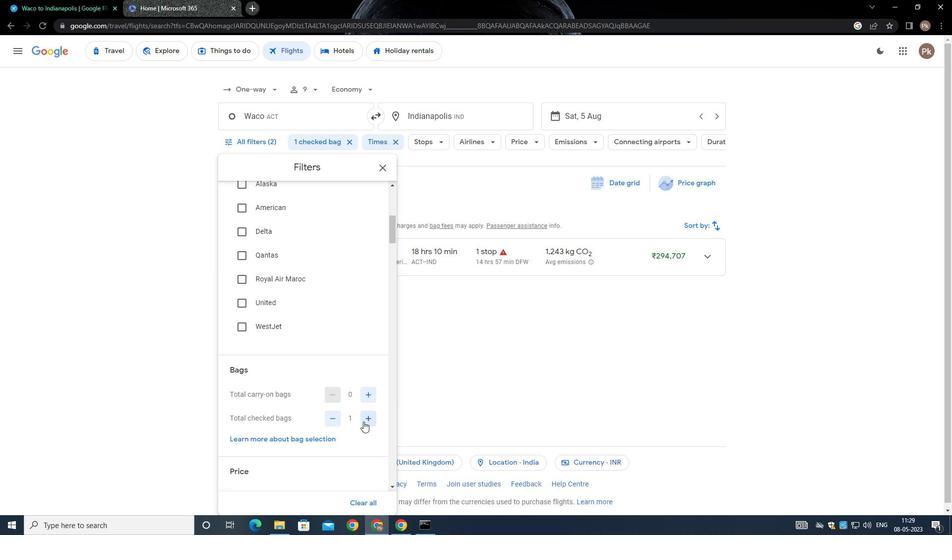 
Action: Mouse pressed left at (364, 420)
Screenshot: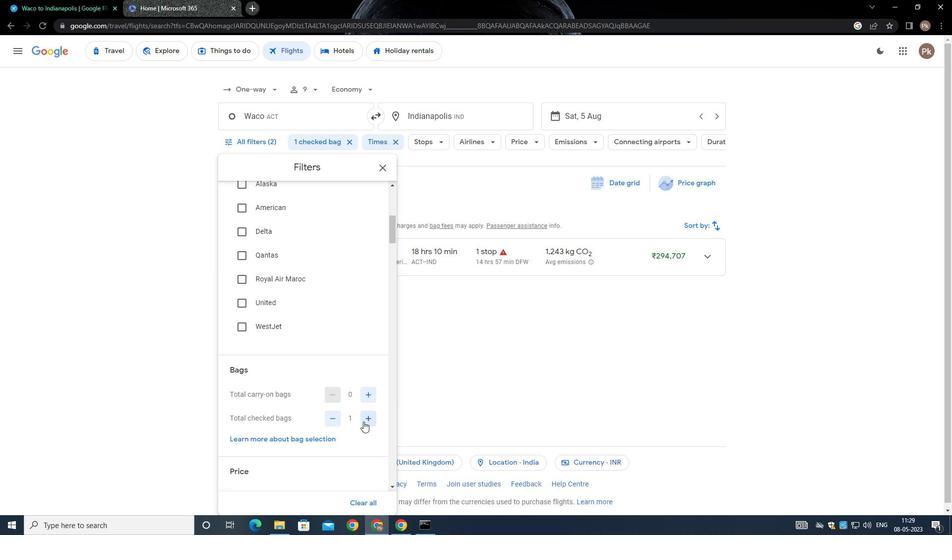 
Action: Mouse moved to (364, 419)
Screenshot: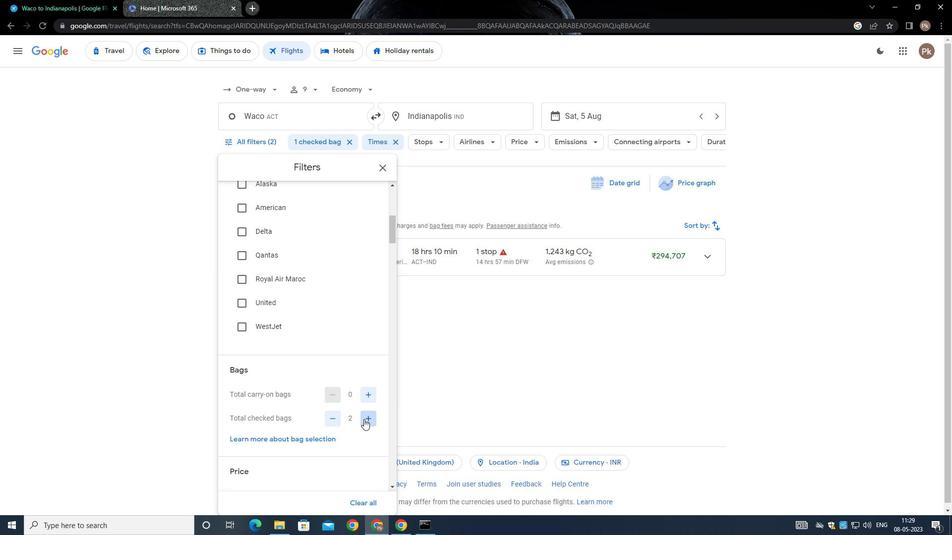 
Action: Mouse pressed left at (364, 419)
Screenshot: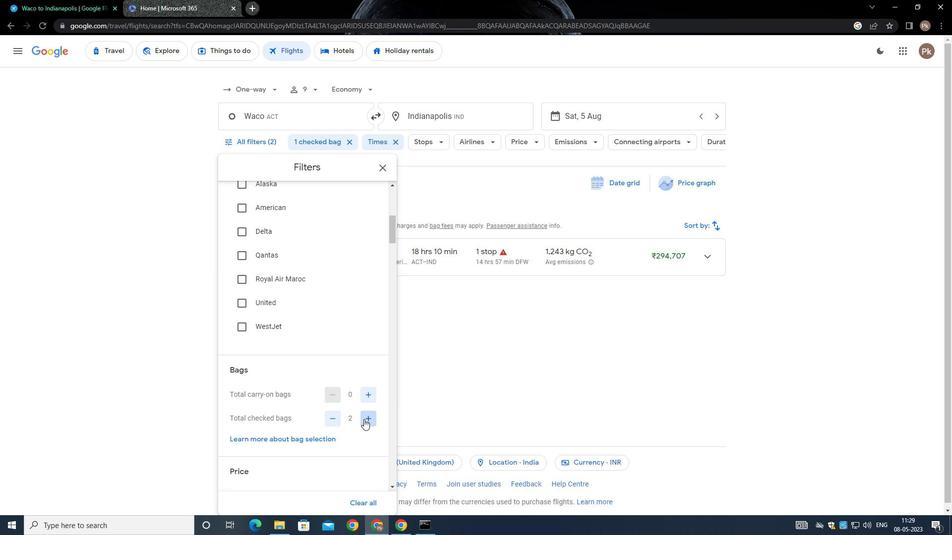 
Action: Mouse pressed left at (364, 419)
Screenshot: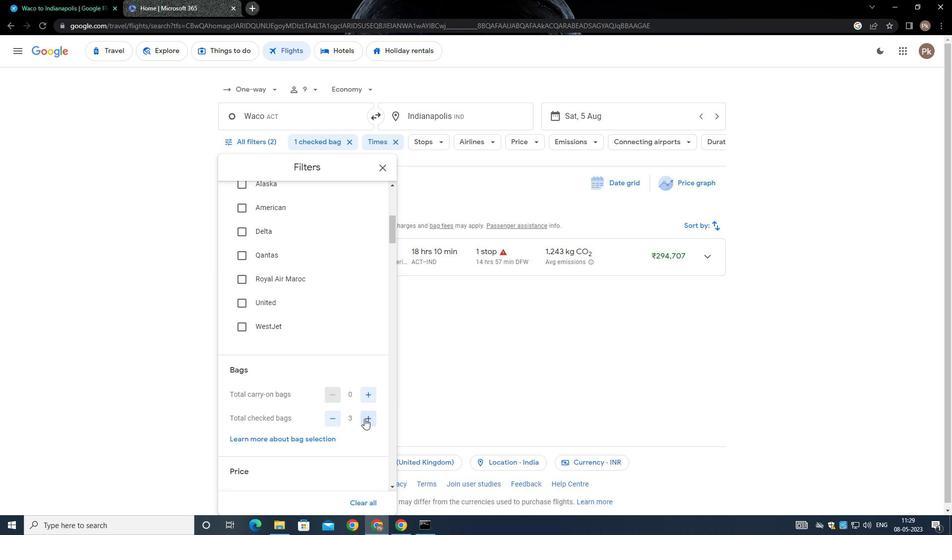 
Action: Mouse moved to (364, 418)
Screenshot: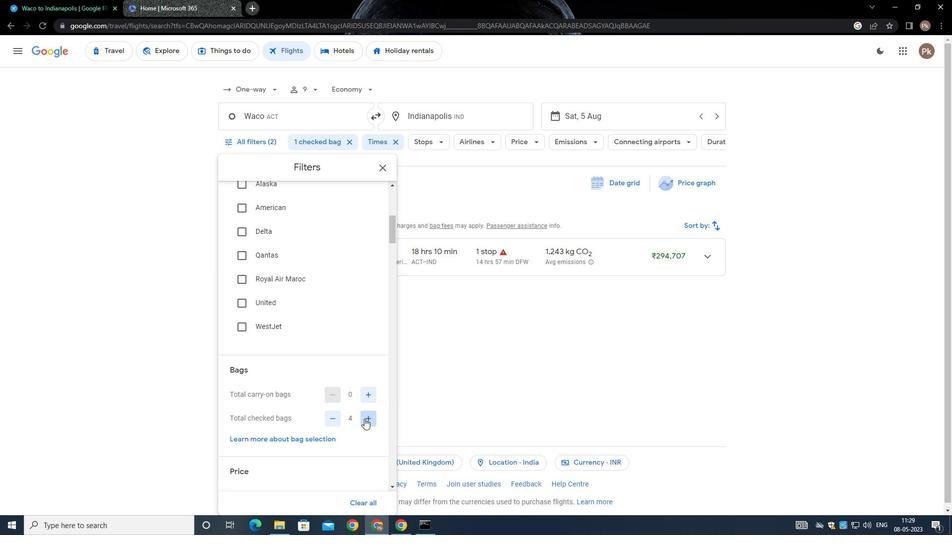 
Action: Mouse pressed left at (364, 418)
Screenshot: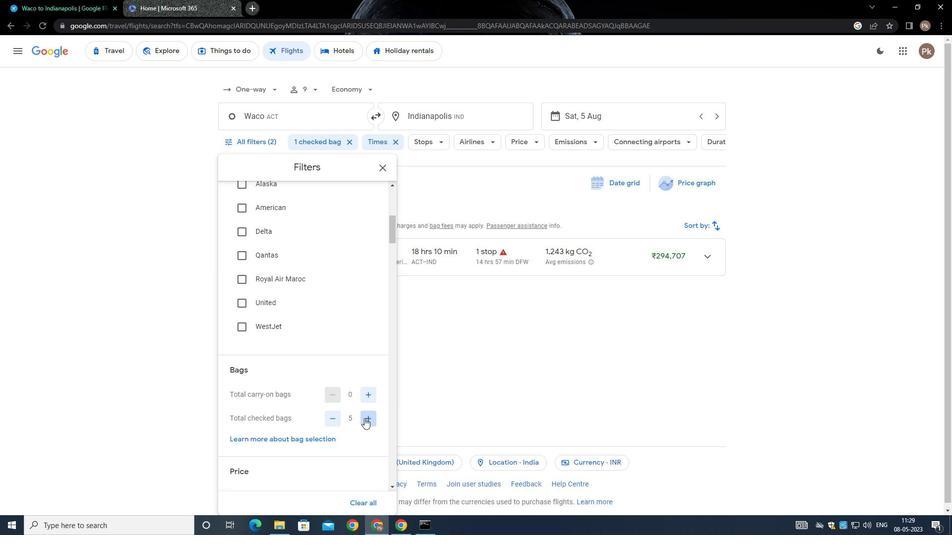 
Action: Mouse pressed left at (364, 418)
Screenshot: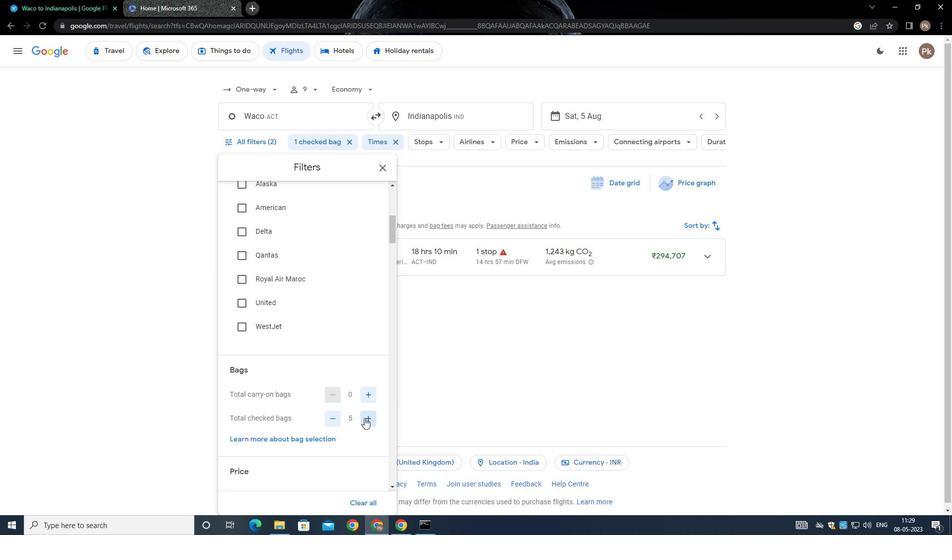 
Action: Mouse pressed left at (364, 418)
Screenshot: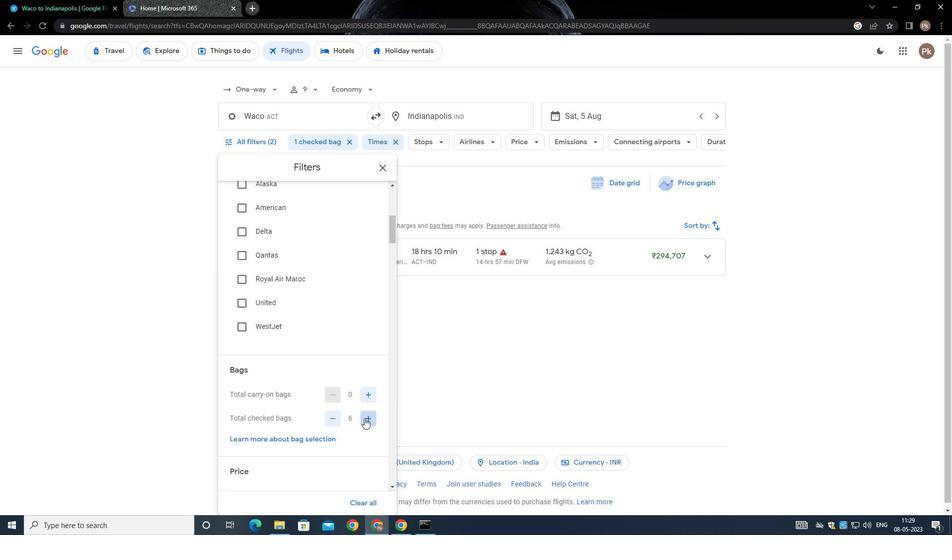 
Action: Mouse moved to (342, 390)
Screenshot: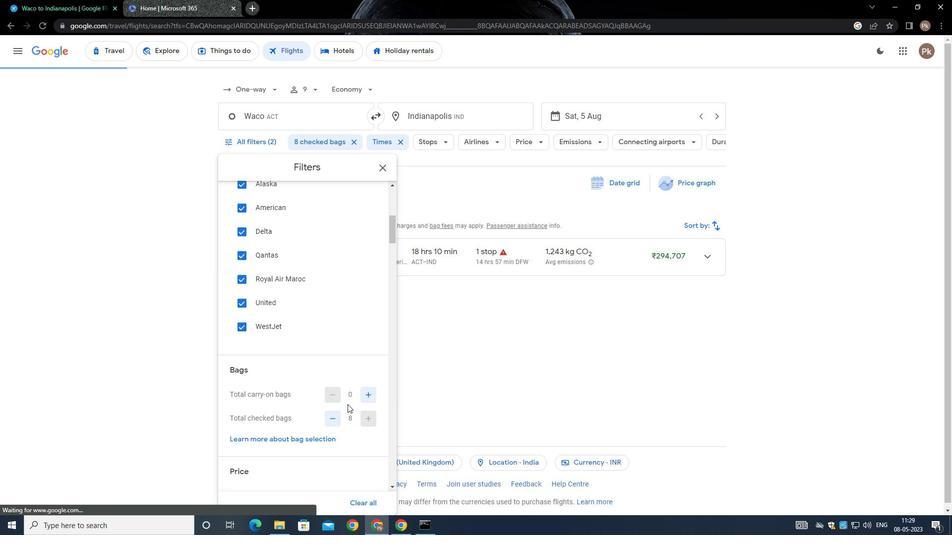 
Action: Mouse scrolled (342, 390) with delta (0, 0)
Screenshot: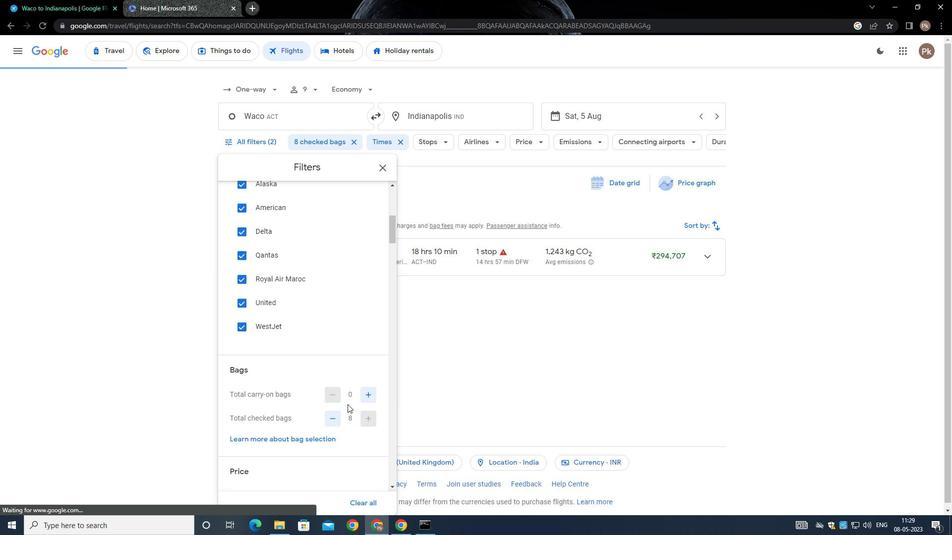 
Action: Mouse scrolled (342, 390) with delta (0, 0)
Screenshot: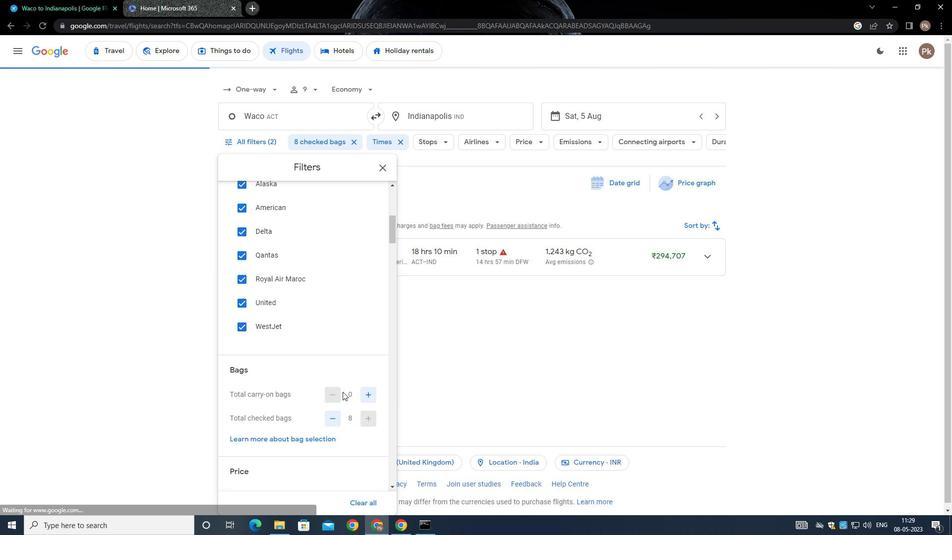 
Action: Mouse moved to (342, 390)
Screenshot: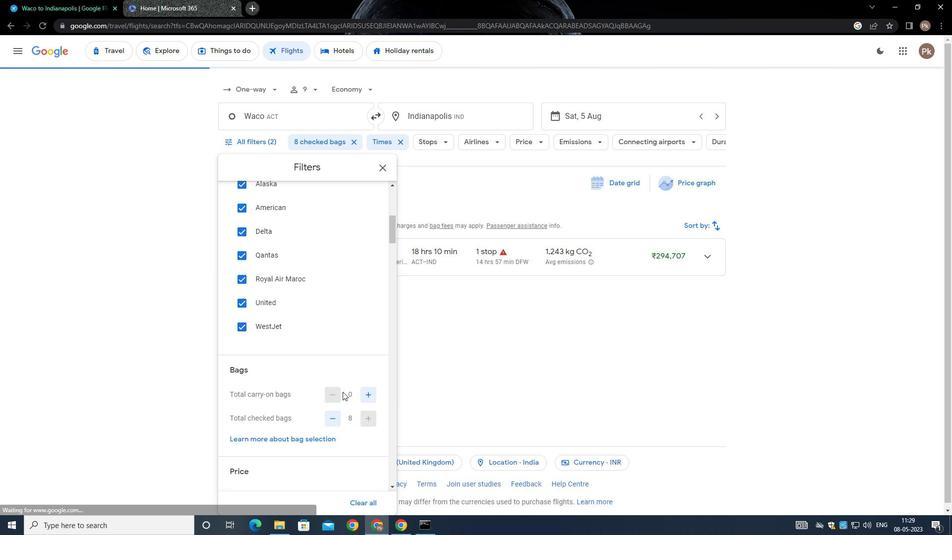 
Action: Mouse scrolled (342, 390) with delta (0, 0)
Screenshot: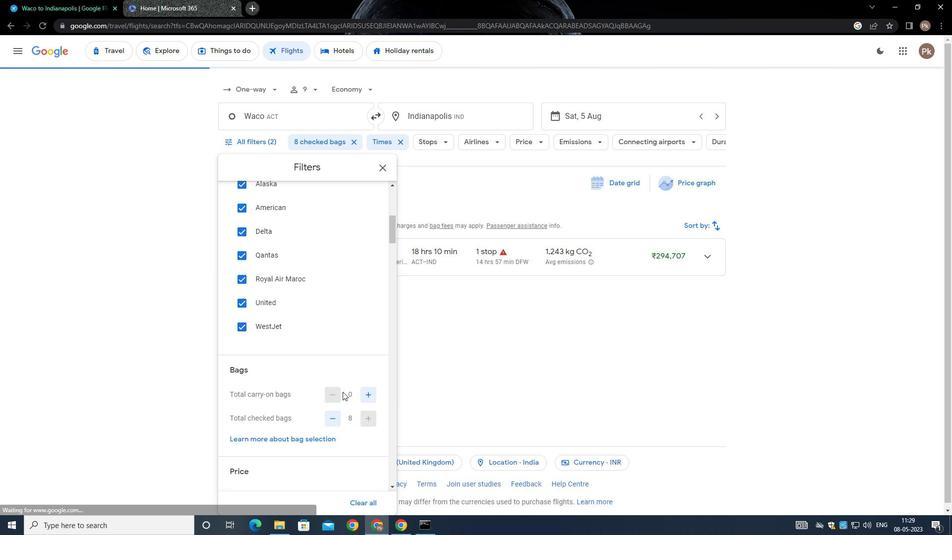 
Action: Mouse scrolled (342, 390) with delta (0, 0)
Screenshot: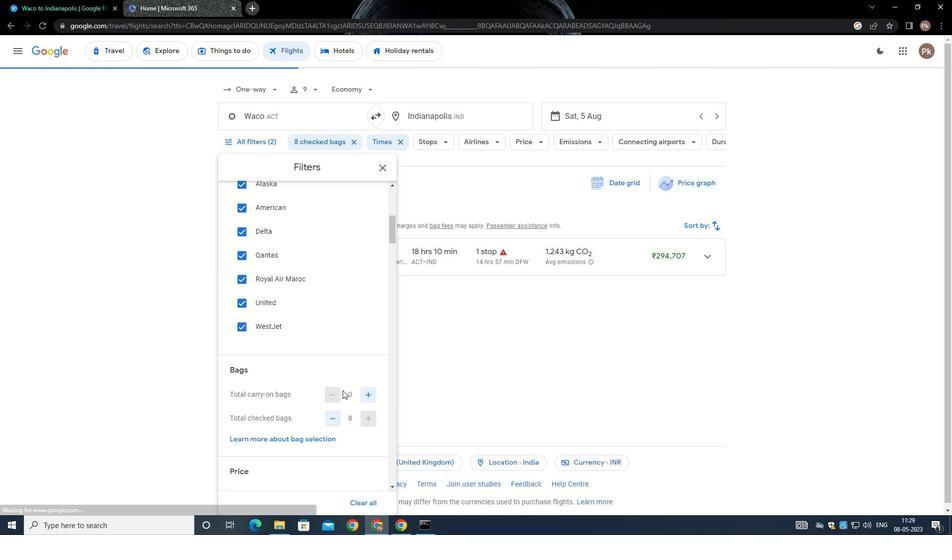 
Action: Mouse moved to (375, 318)
Screenshot: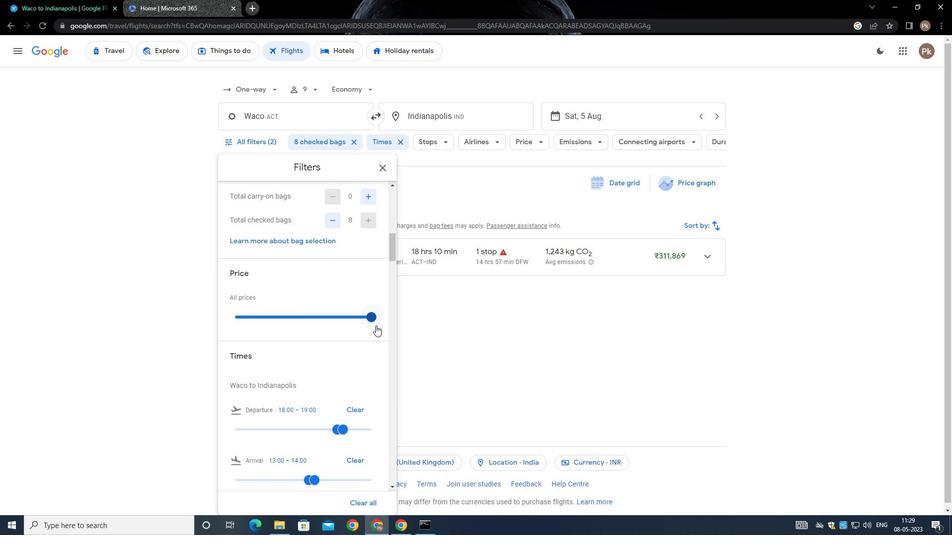 
Action: Mouse pressed left at (375, 318)
Screenshot: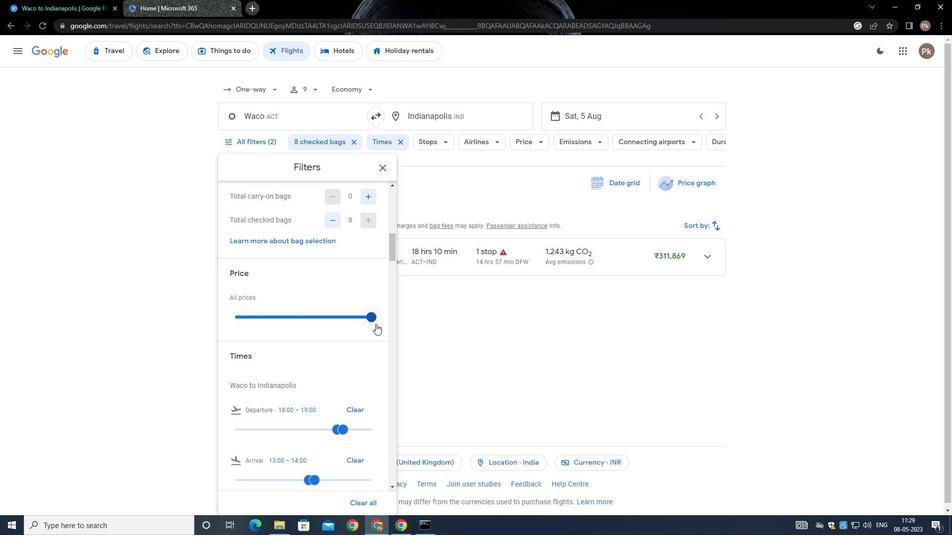 
Action: Mouse moved to (291, 355)
Screenshot: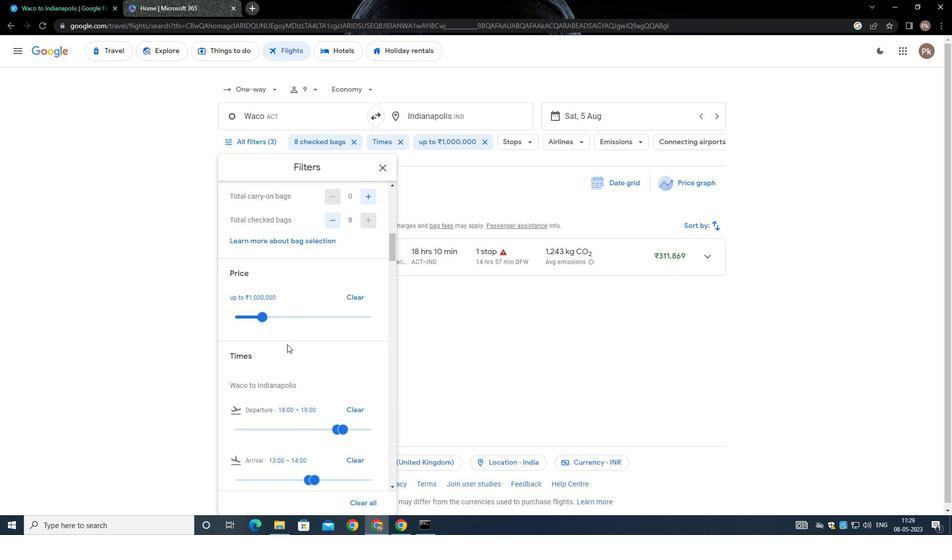 
Action: Mouse scrolled (291, 355) with delta (0, 0)
Screenshot: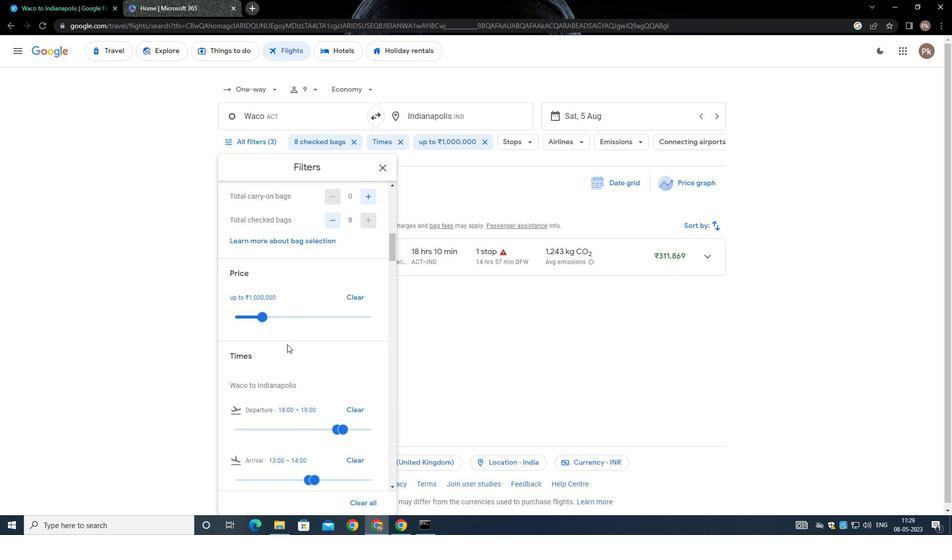 
Action: Mouse moved to (359, 381)
Screenshot: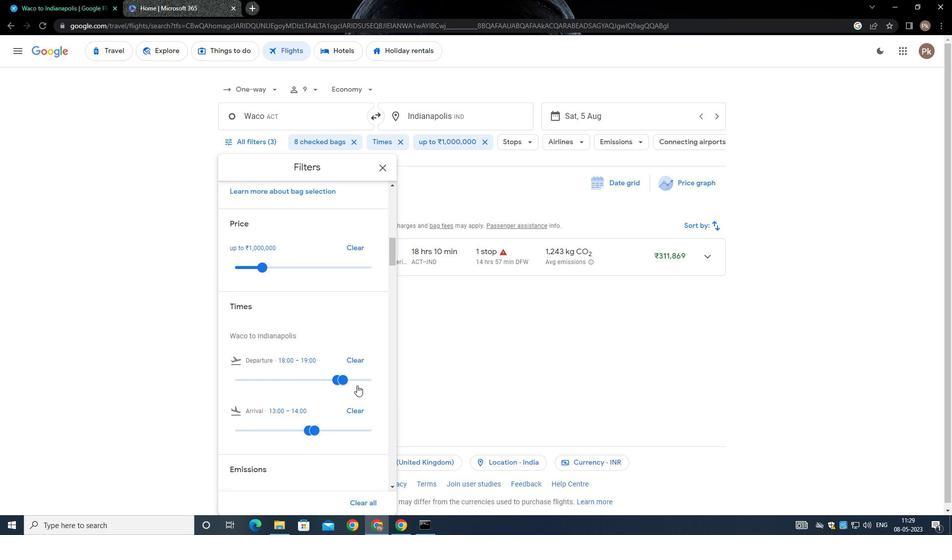 
Action: Mouse pressed left at (359, 381)
Screenshot: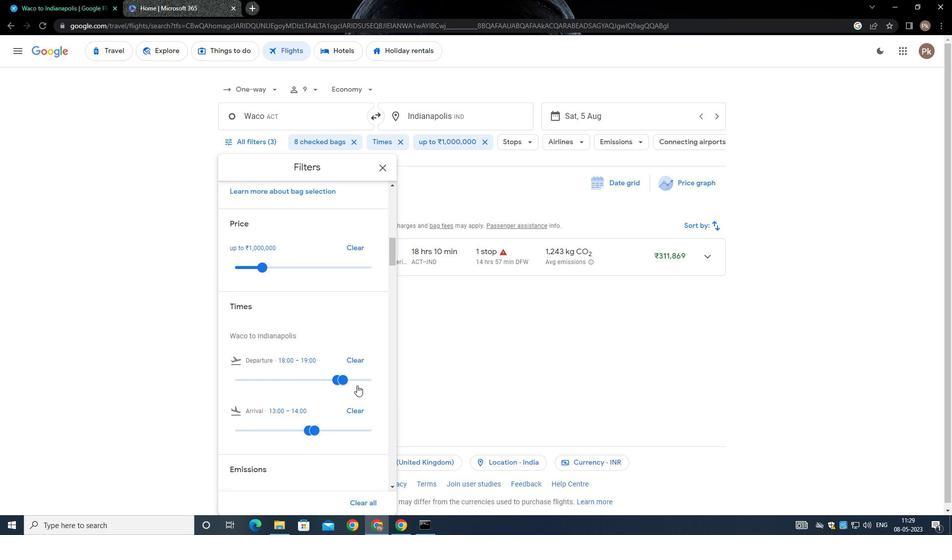 
Action: Mouse moved to (344, 378)
Screenshot: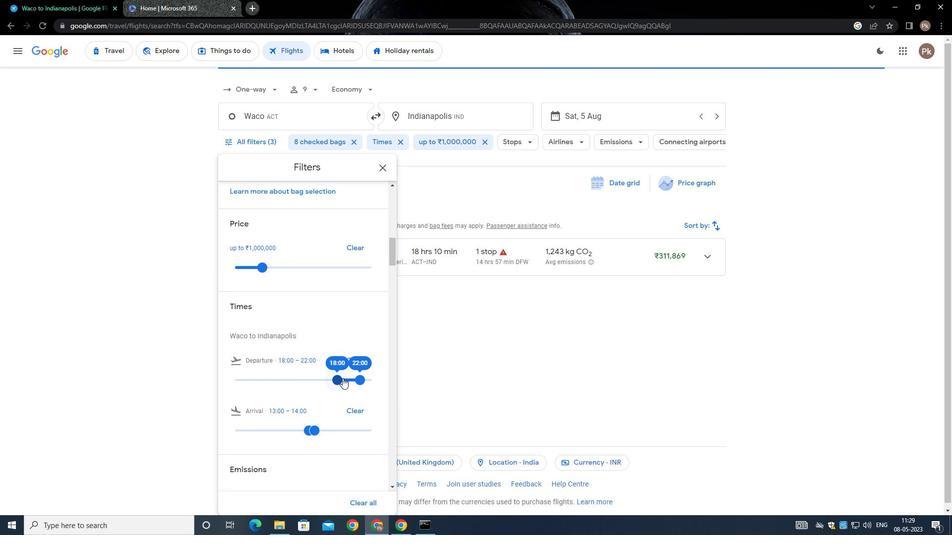 
Action: Mouse pressed left at (344, 378)
Screenshot: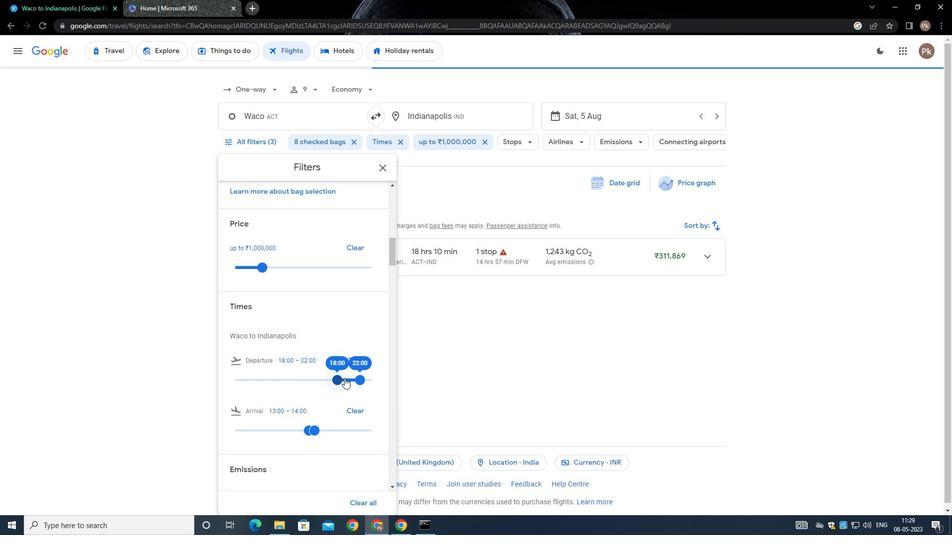 
Action: Mouse moved to (361, 378)
Screenshot: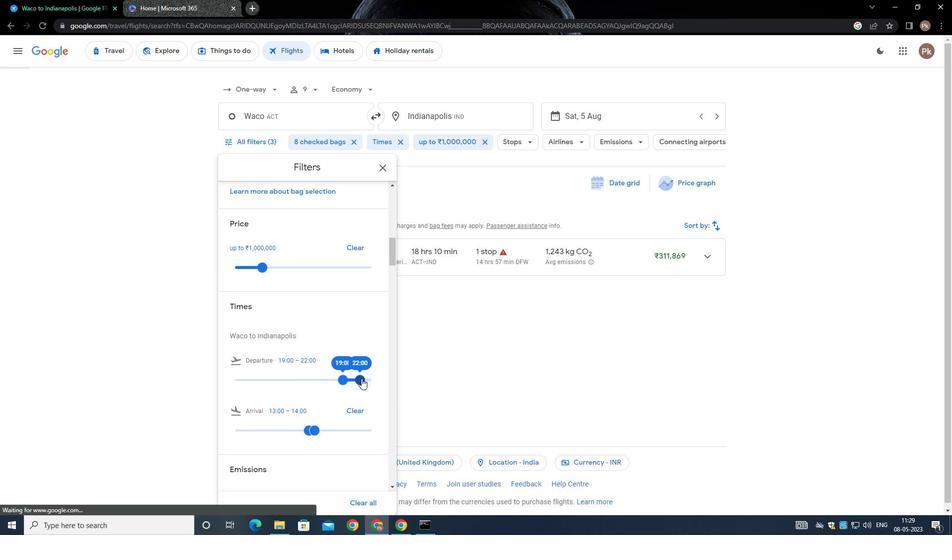 
Action: Mouse pressed left at (361, 378)
Screenshot: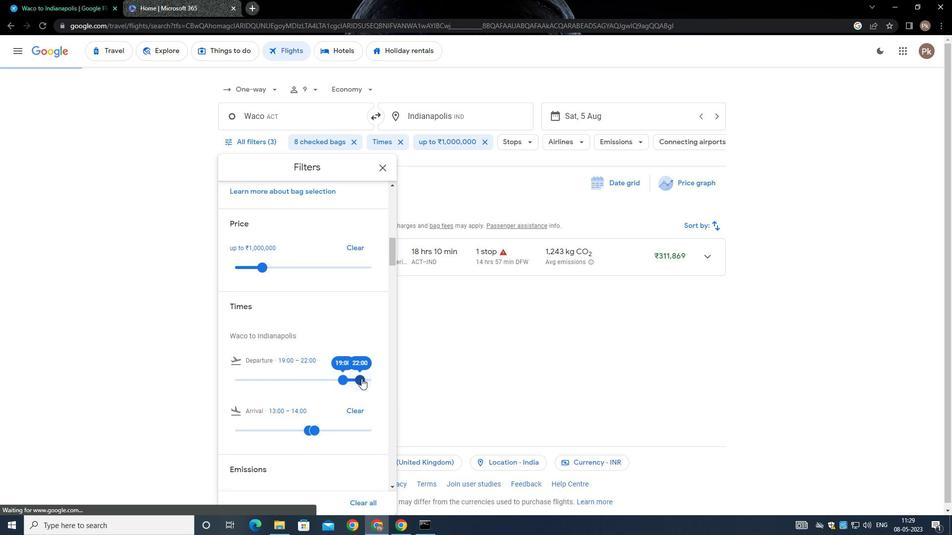 
Action: Mouse moved to (321, 342)
Screenshot: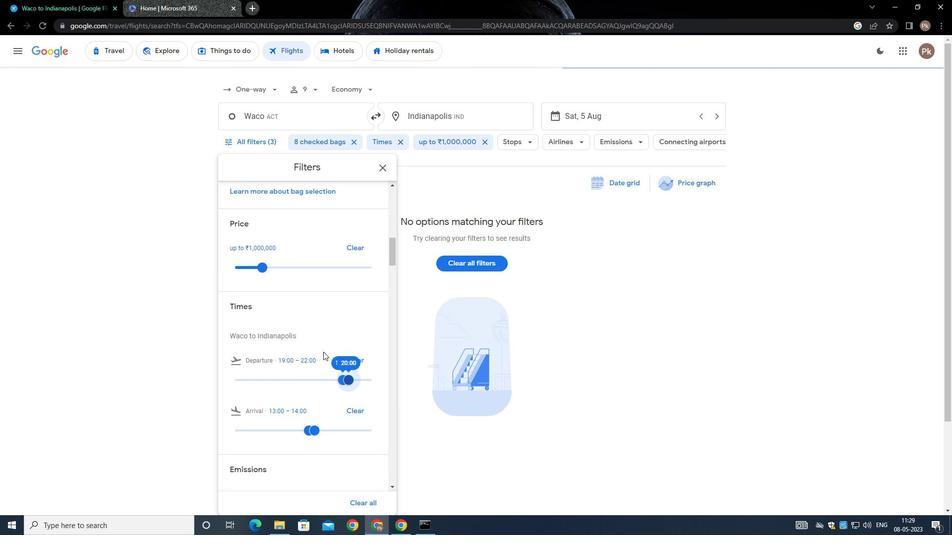 
Action: Mouse scrolled (321, 341) with delta (0, 0)
Screenshot: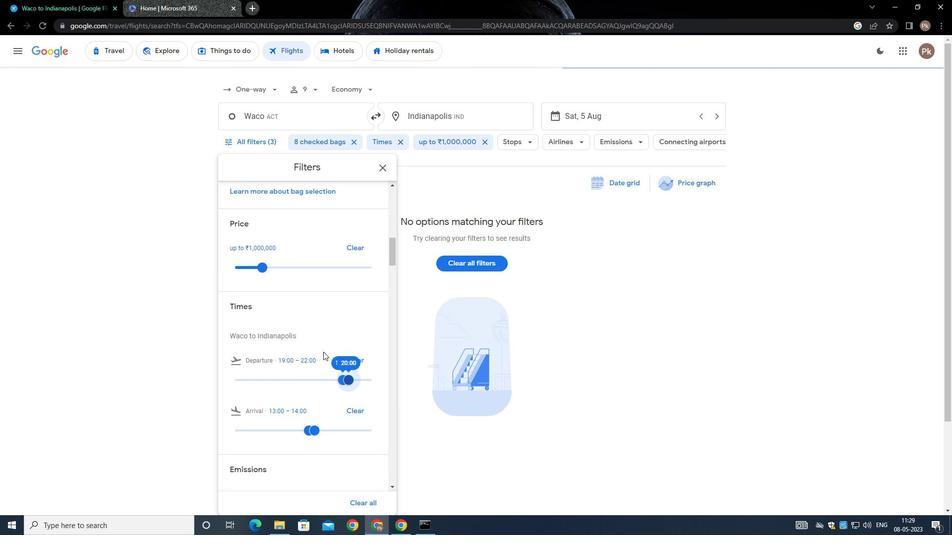 
Action: Mouse moved to (320, 349)
Screenshot: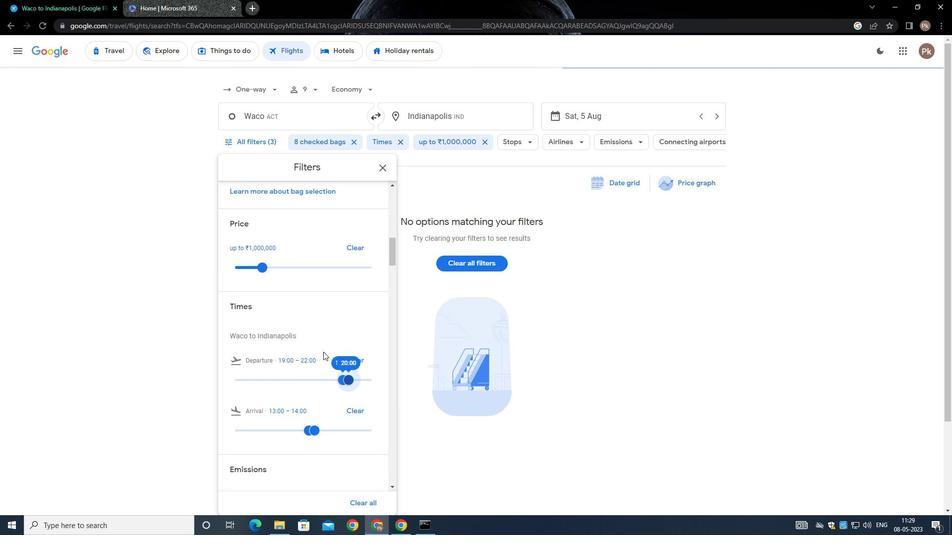 
Action: Mouse scrolled (320, 348) with delta (0, 0)
Screenshot: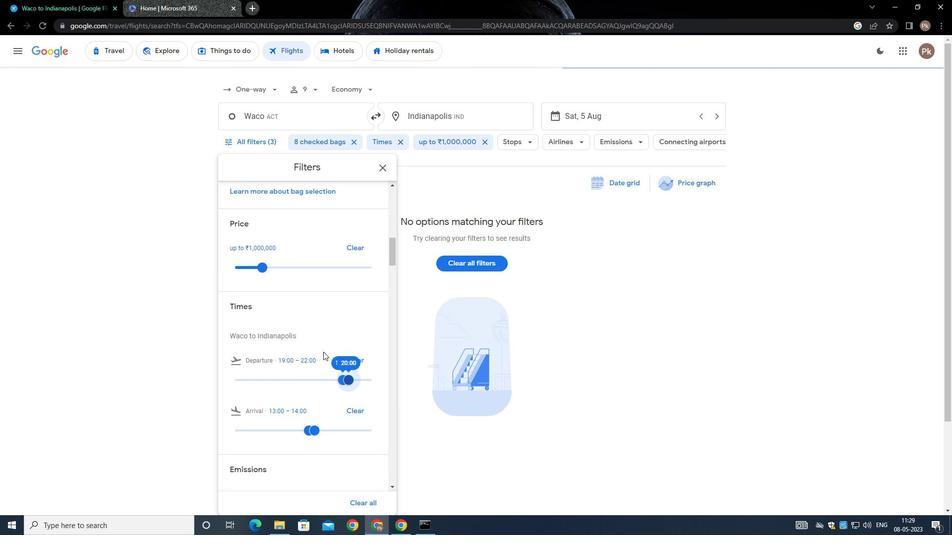 
Action: Mouse moved to (319, 351)
Screenshot: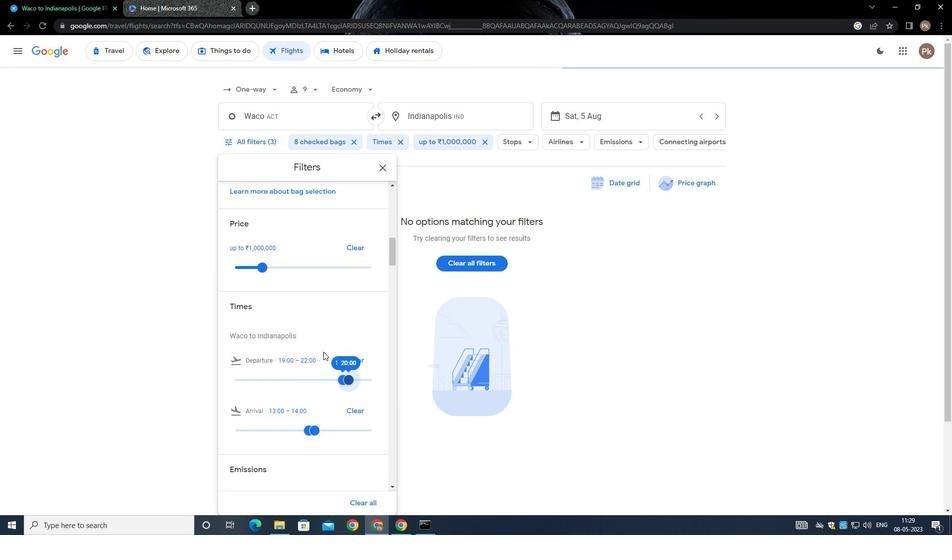 
Action: Mouse scrolled (319, 350) with delta (0, 0)
Screenshot: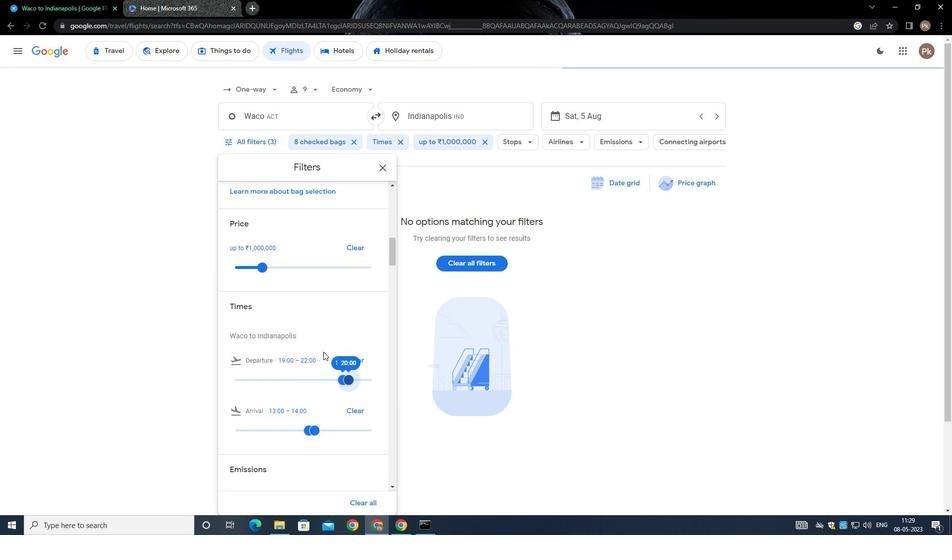 
Action: Mouse moved to (319, 351)
Screenshot: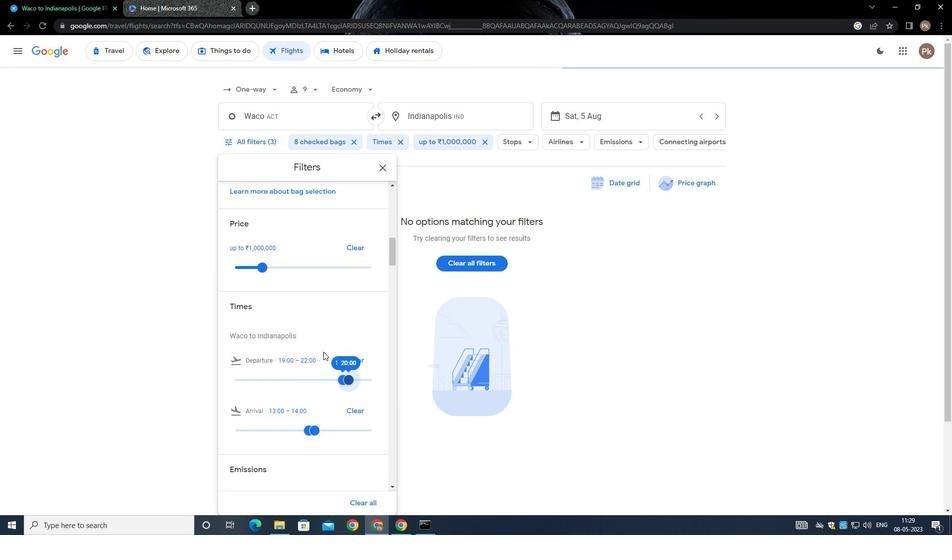 
Action: Mouse scrolled (319, 350) with delta (0, 0)
Screenshot: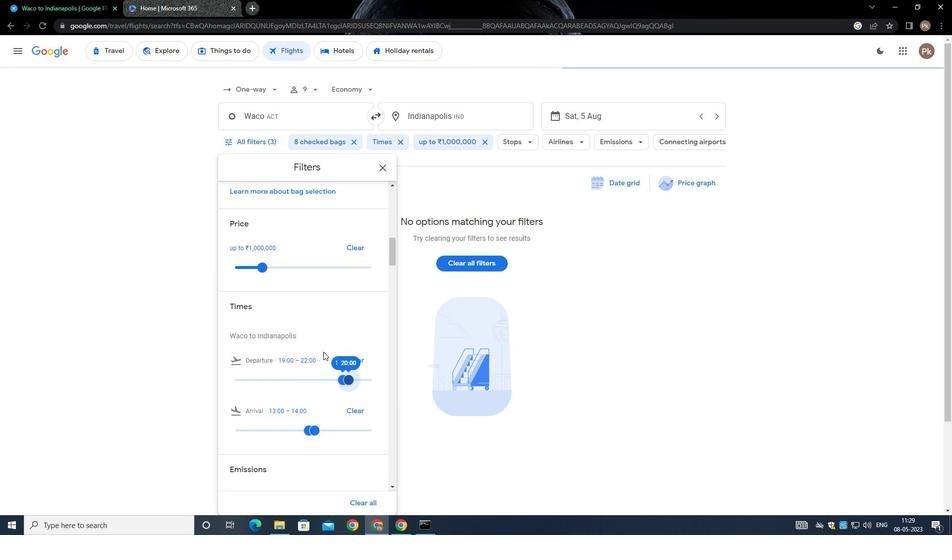 
Action: Mouse scrolled (319, 350) with delta (0, 0)
Screenshot: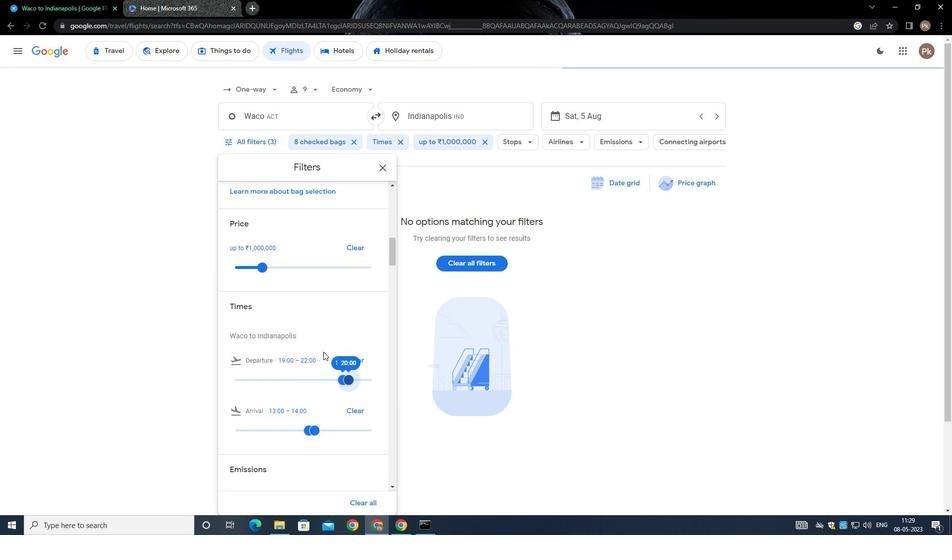 
Action: Mouse moved to (319, 351)
Screenshot: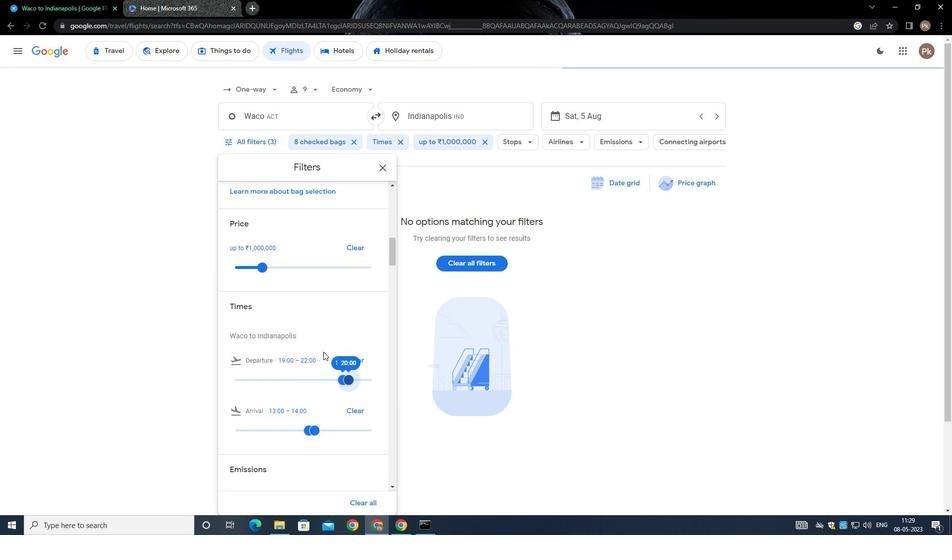 
Action: Mouse scrolled (319, 351) with delta (0, 0)
Screenshot: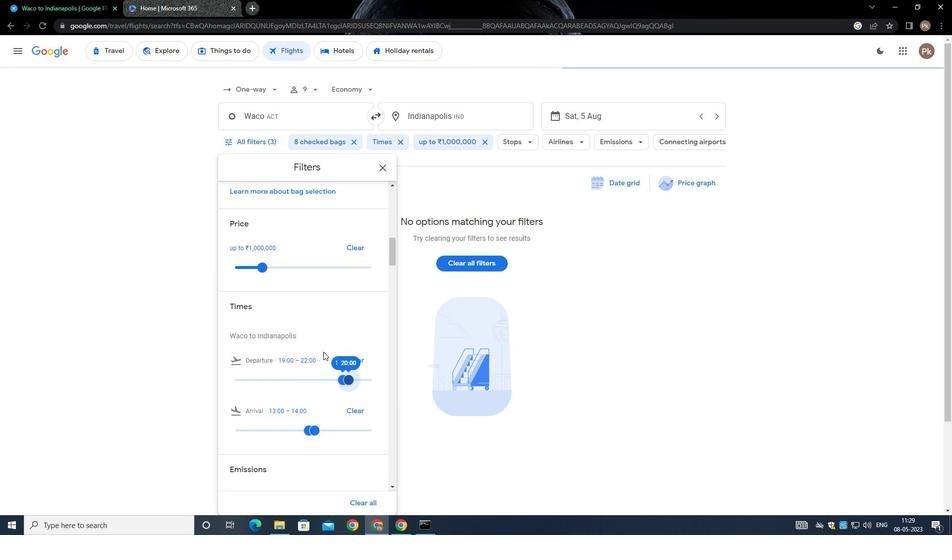
Action: Mouse scrolled (319, 351) with delta (0, 0)
Screenshot: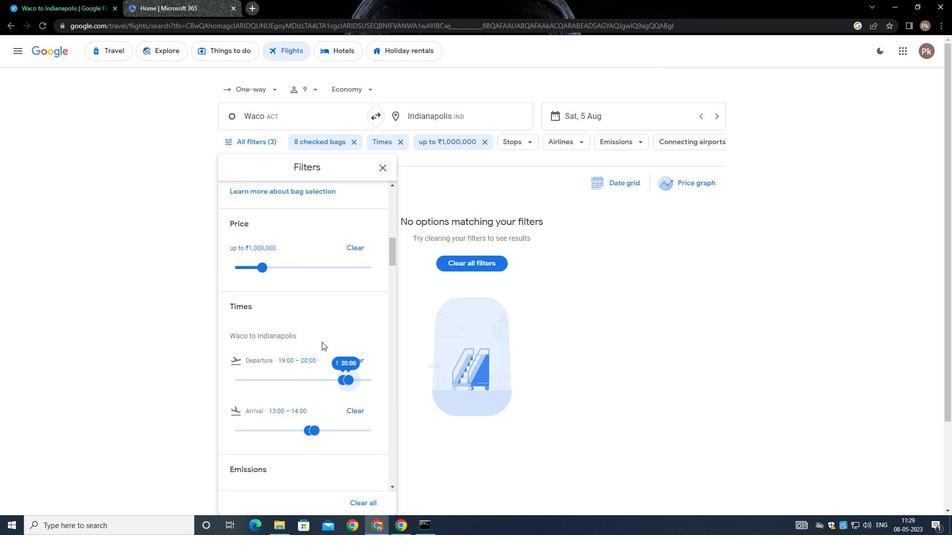 
Action: Mouse moved to (309, 348)
Screenshot: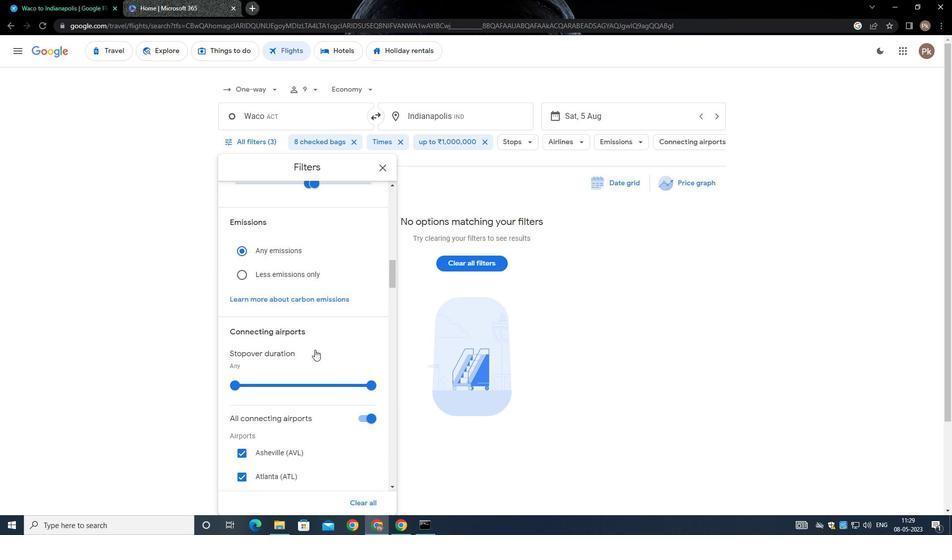 
Action: Mouse scrolled (309, 347) with delta (0, 0)
Screenshot: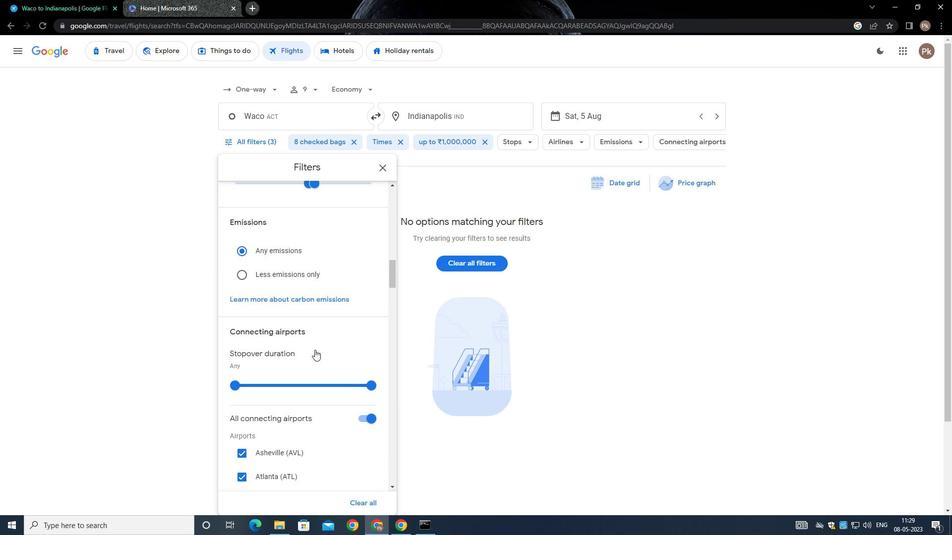 
Action: Mouse scrolled (309, 347) with delta (0, 0)
Screenshot: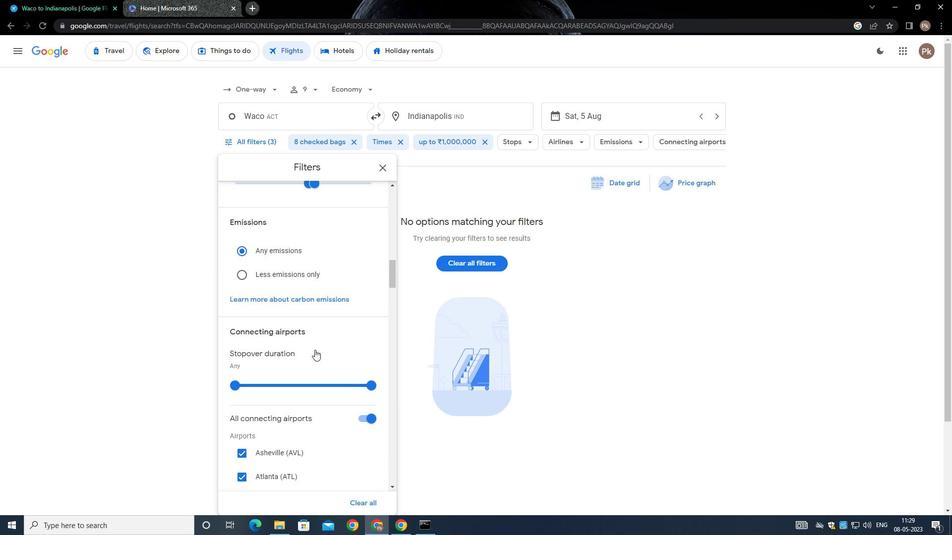 
Action: Mouse scrolled (309, 347) with delta (0, 0)
Screenshot: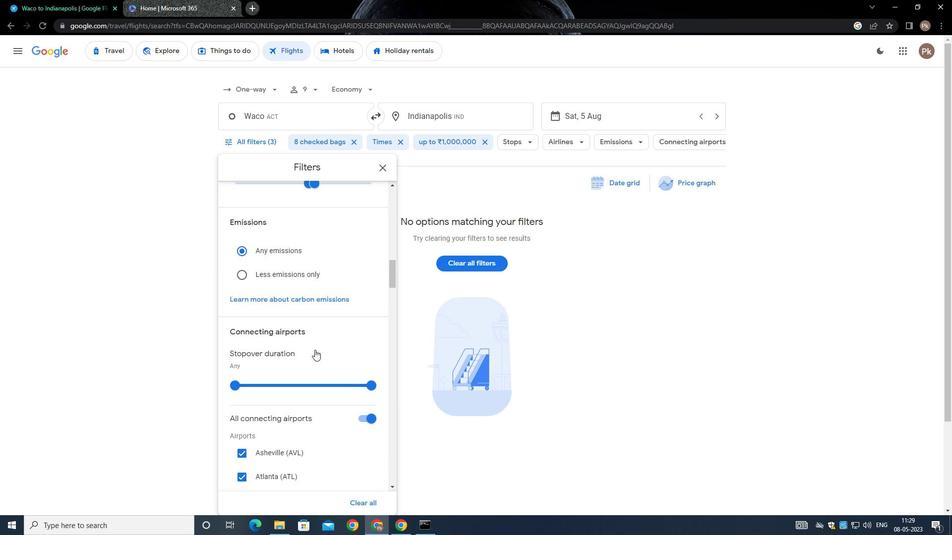 
Action: Mouse scrolled (309, 347) with delta (0, 0)
Screenshot: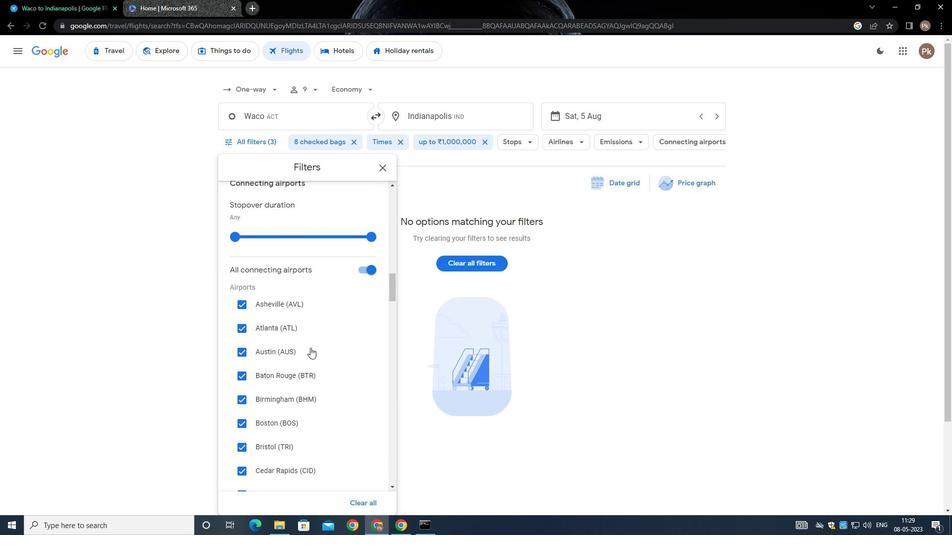
Action: Mouse scrolled (309, 347) with delta (0, 0)
Screenshot: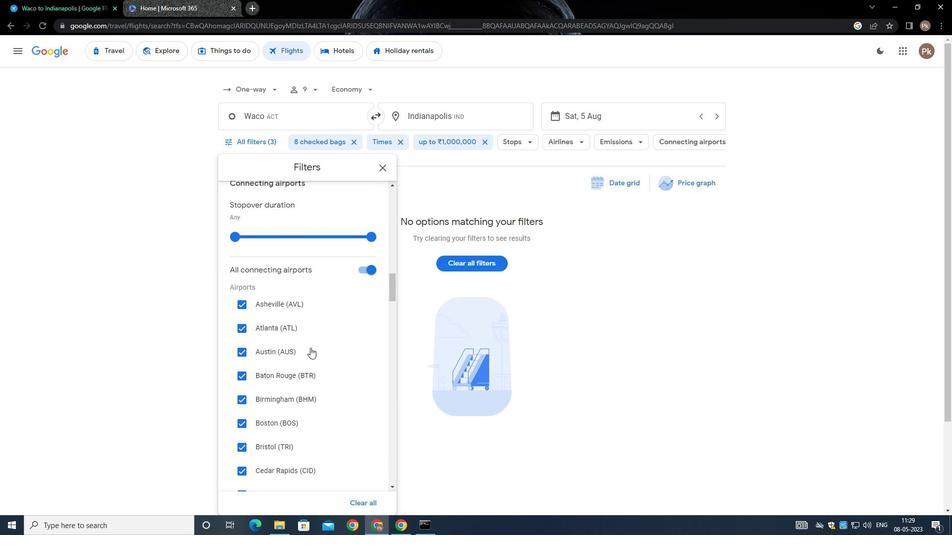 
Action: Mouse moved to (309, 348)
Screenshot: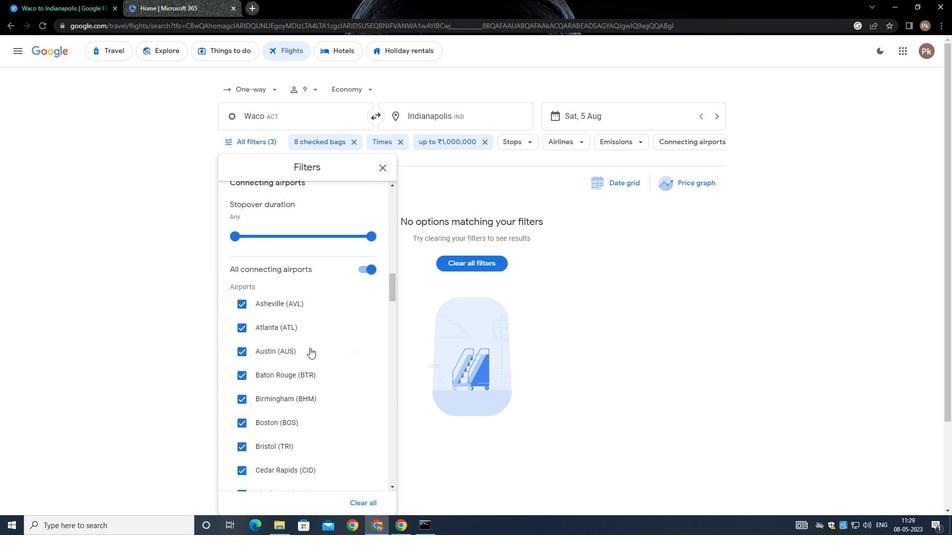 
Action: Mouse scrolled (309, 347) with delta (0, 0)
Screenshot: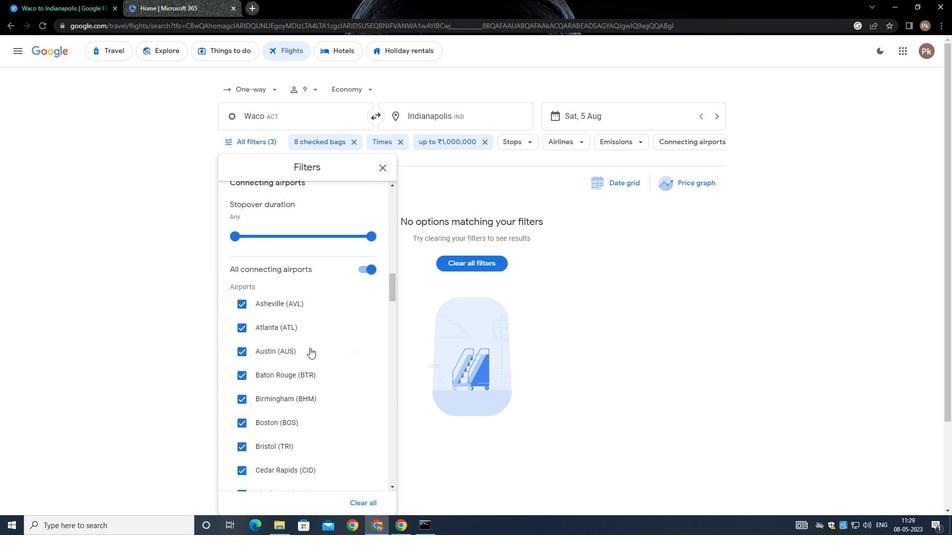 
Action: Mouse moved to (301, 347)
Screenshot: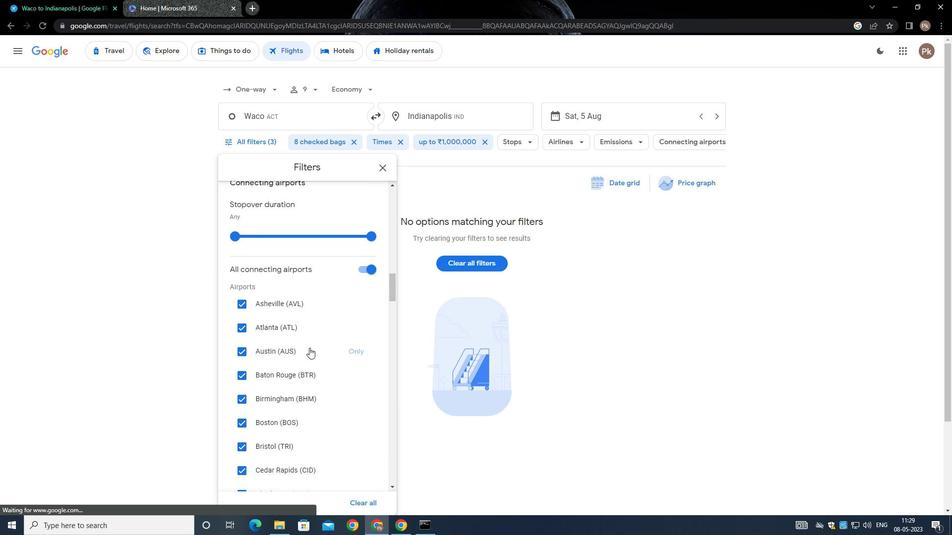 
Action: Mouse scrolled (301, 347) with delta (0, 0)
Screenshot: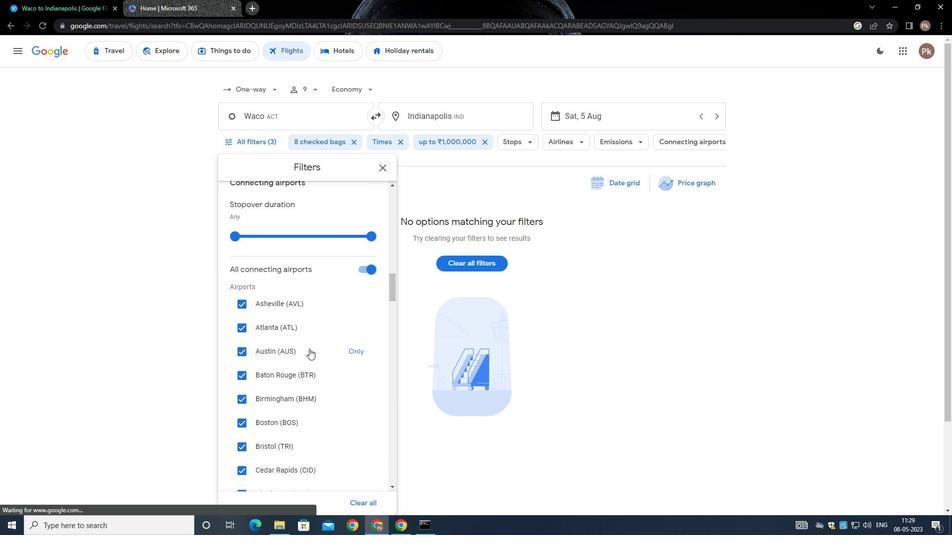 
Action: Mouse scrolled (301, 347) with delta (0, 0)
Screenshot: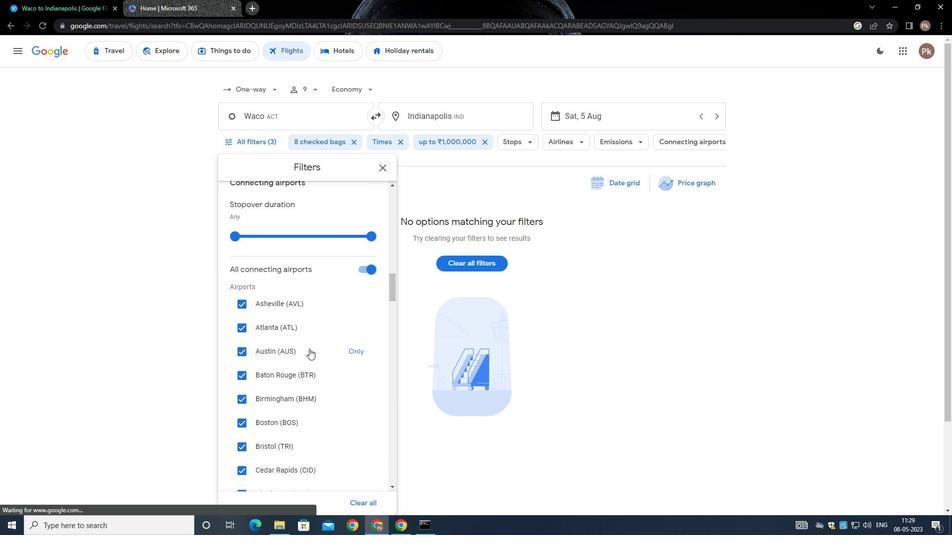 
Action: Mouse scrolled (301, 347) with delta (0, 0)
Screenshot: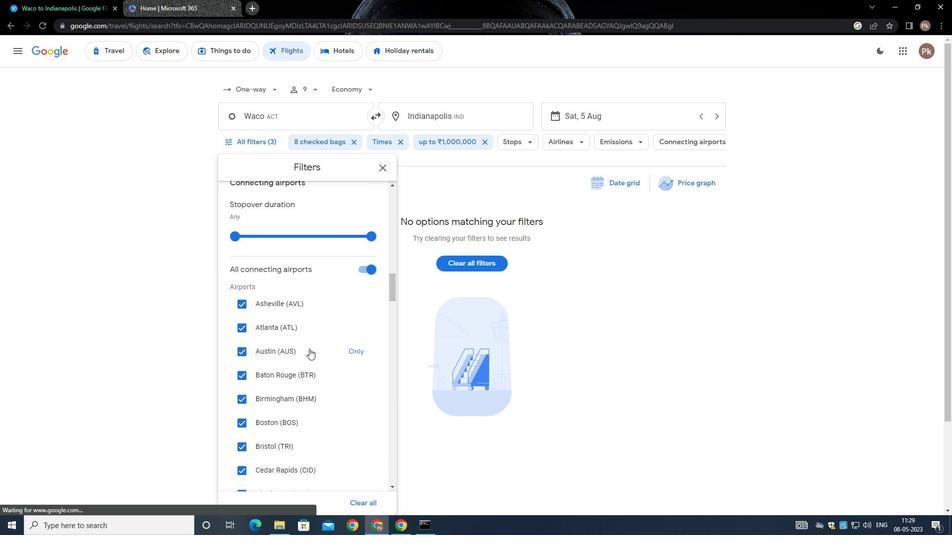 
Action: Mouse scrolled (301, 347) with delta (0, 0)
Screenshot: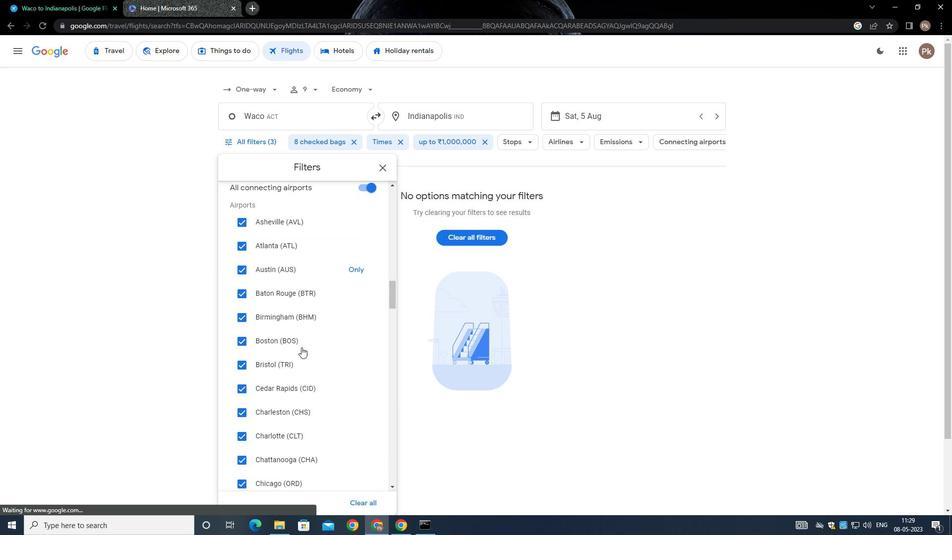 
Action: Mouse scrolled (301, 347) with delta (0, 0)
Screenshot: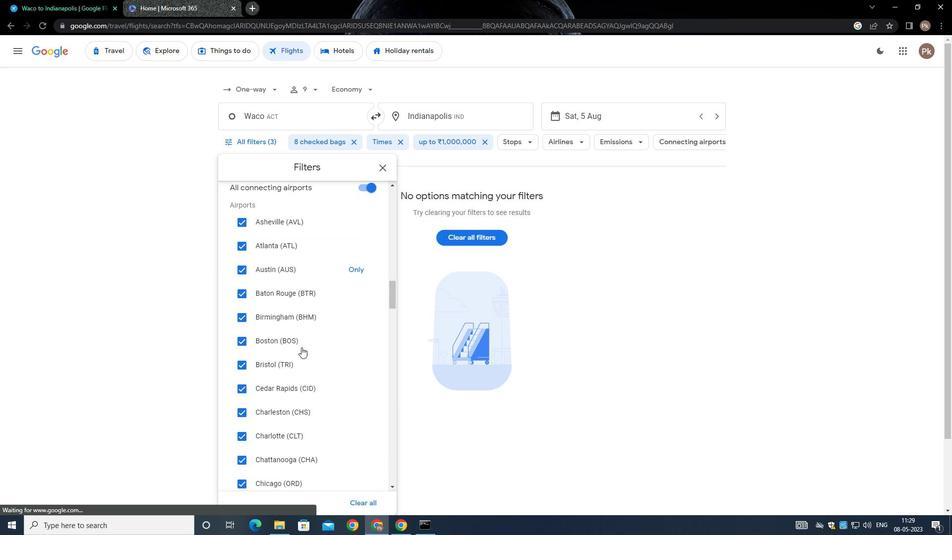 
Action: Mouse scrolled (301, 347) with delta (0, 0)
Screenshot: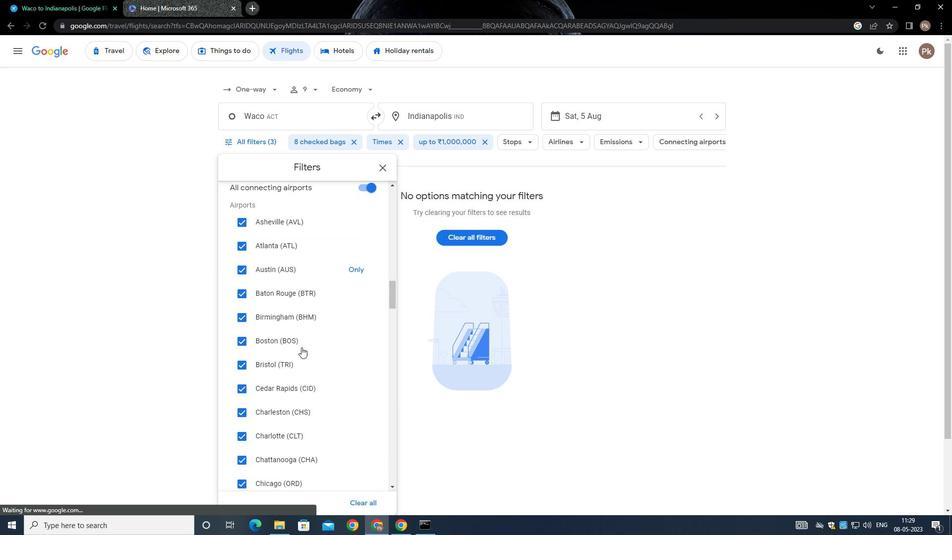 
Action: Mouse moved to (299, 347)
Screenshot: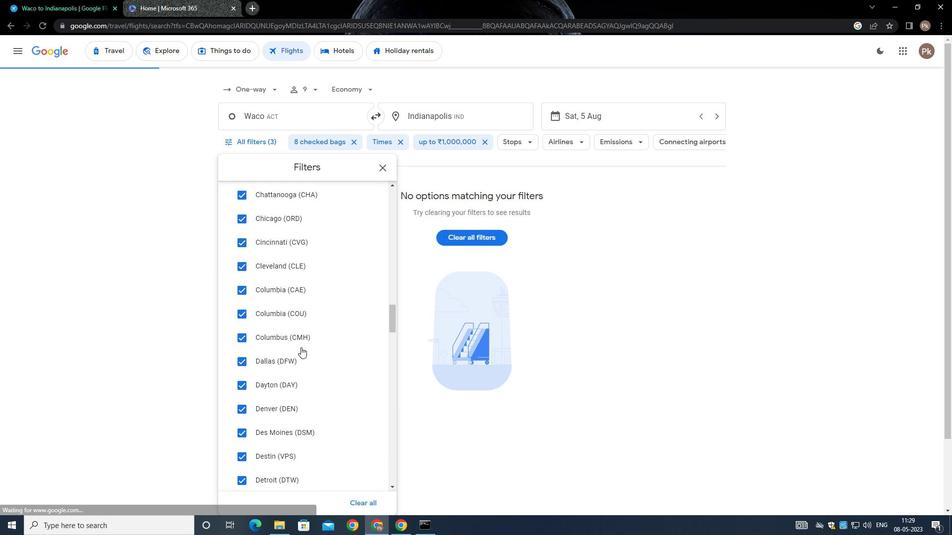 
Action: Mouse scrolled (299, 346) with delta (0, 0)
Screenshot: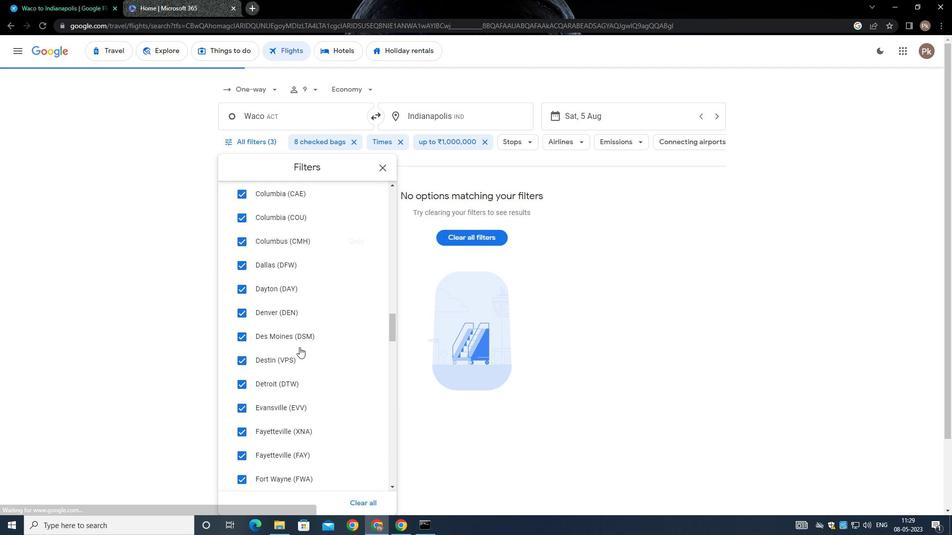 
Action: Mouse scrolled (299, 346) with delta (0, 0)
Screenshot: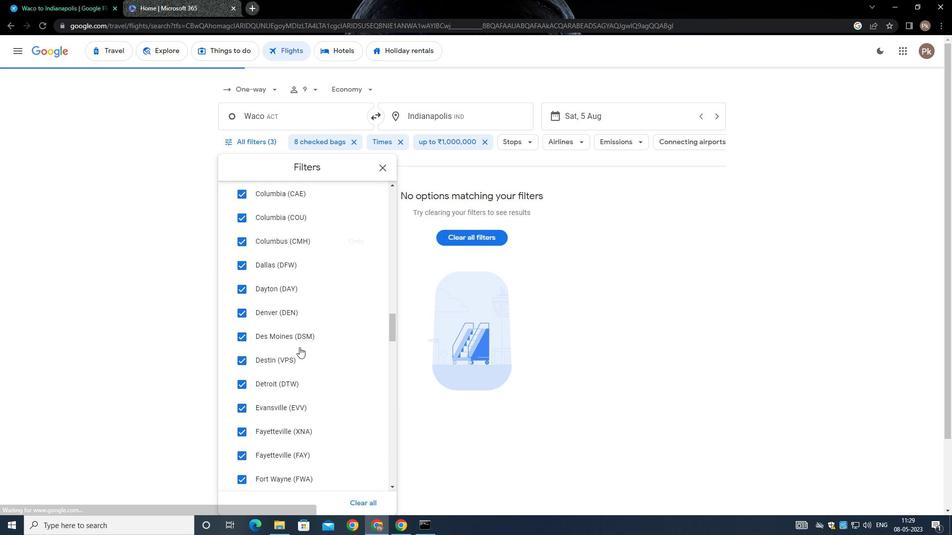 
Action: Mouse scrolled (299, 346) with delta (0, 0)
Screenshot: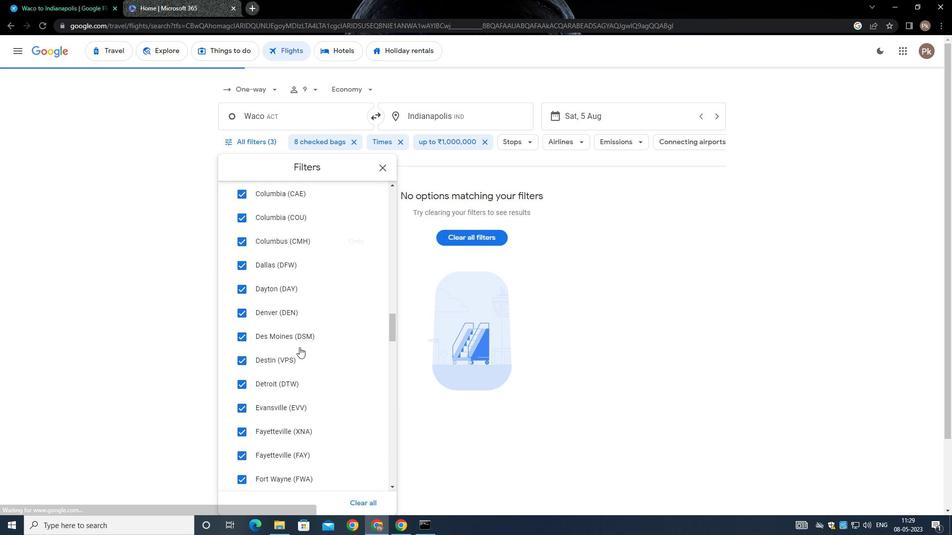 
Action: Mouse scrolled (299, 346) with delta (0, 0)
Screenshot: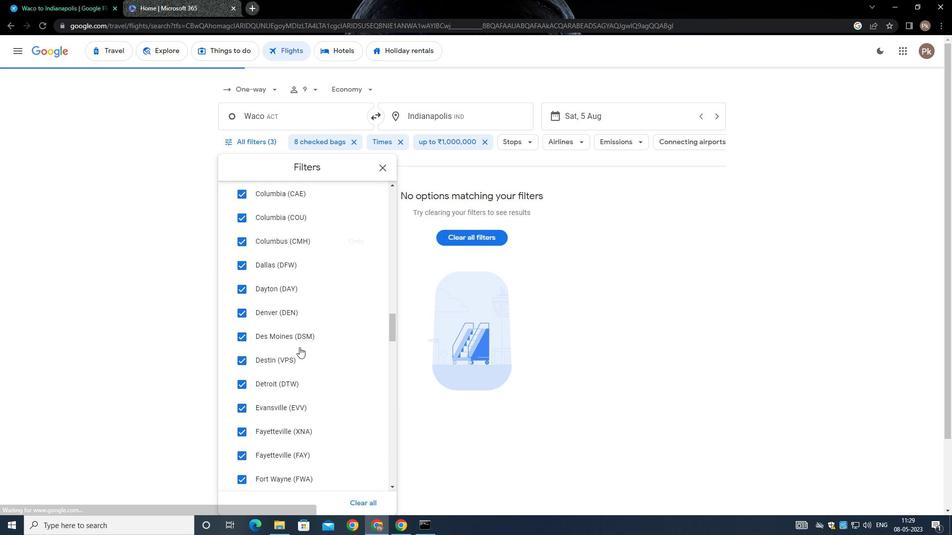 
Action: Mouse scrolled (299, 346) with delta (0, 0)
Screenshot: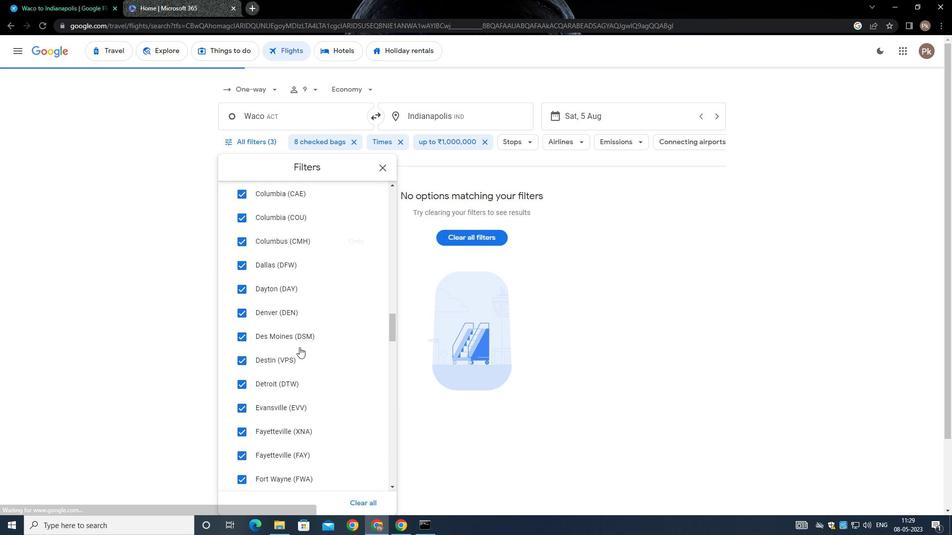 
Action: Mouse scrolled (299, 346) with delta (0, 0)
Screenshot: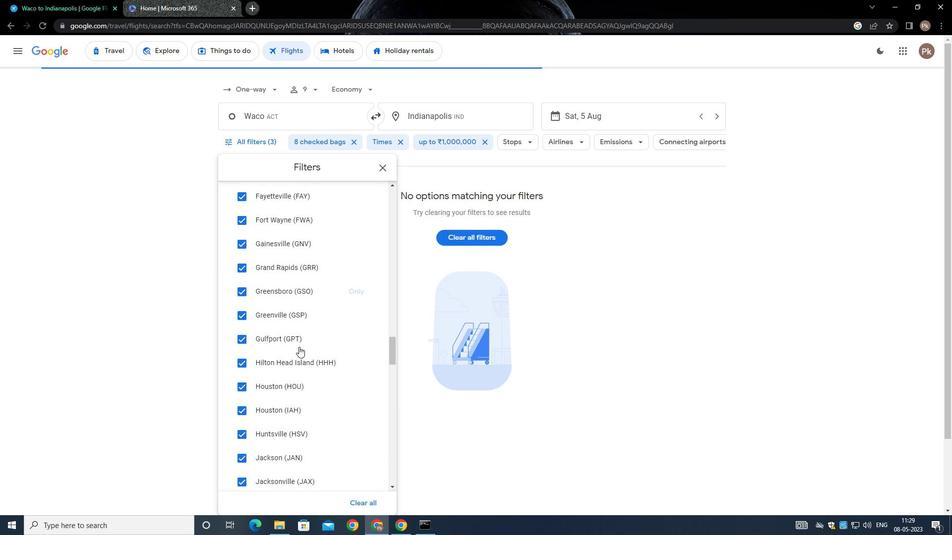 
Action: Mouse scrolled (299, 346) with delta (0, 0)
Screenshot: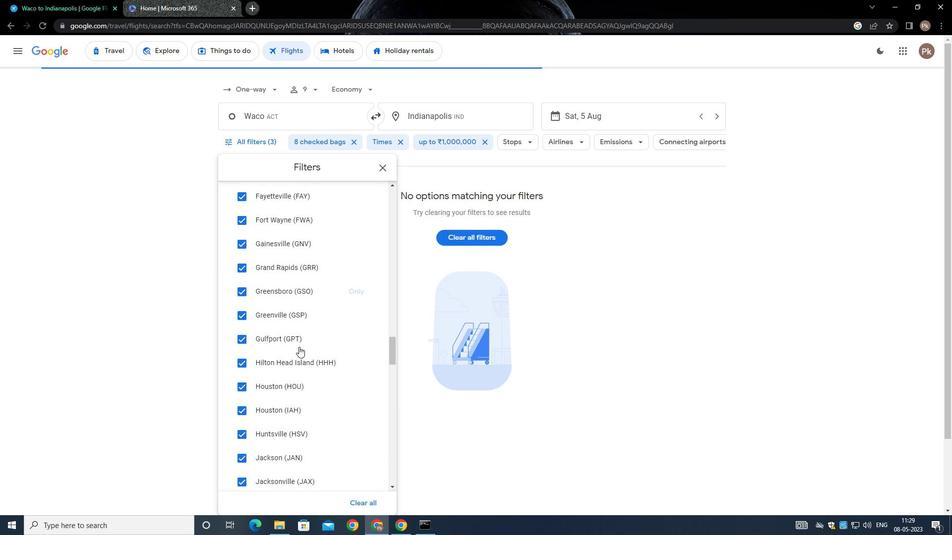 
Action: Mouse scrolled (299, 346) with delta (0, 0)
Screenshot: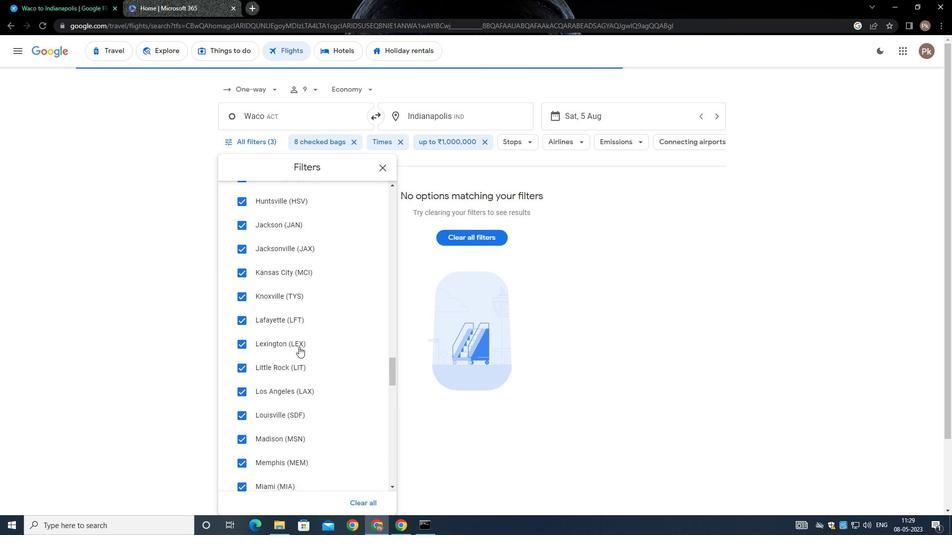 
Action: Mouse scrolled (299, 346) with delta (0, 0)
Screenshot: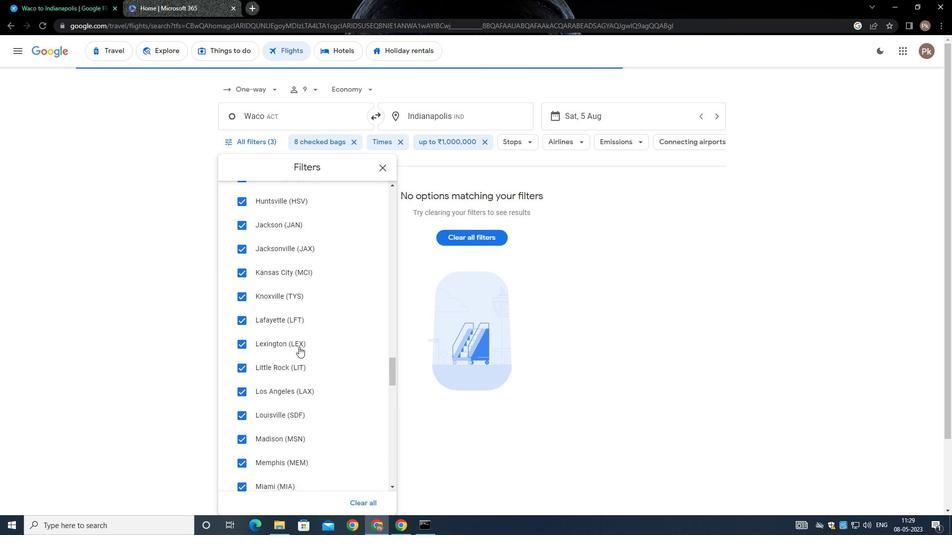 
Action: Mouse scrolled (299, 346) with delta (0, 0)
Screenshot: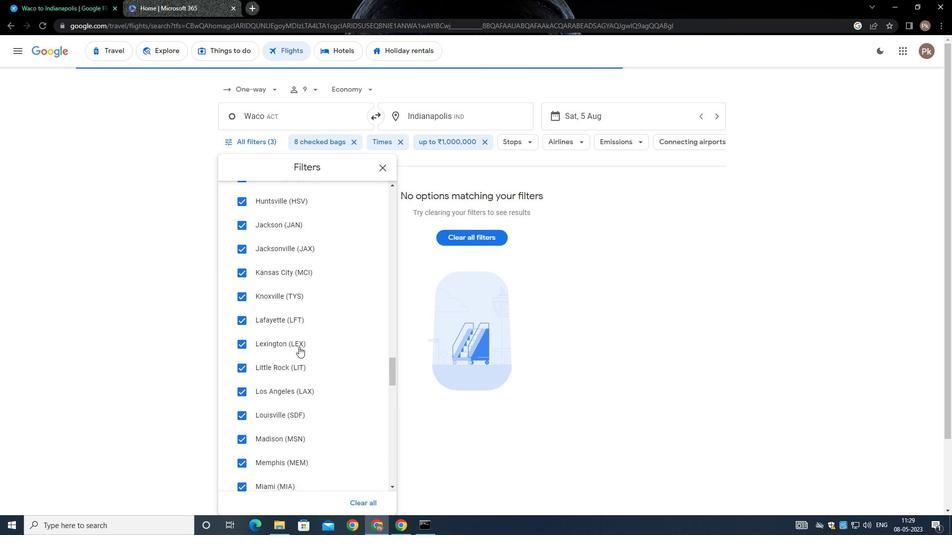 
Action: Mouse scrolled (299, 346) with delta (0, 0)
Screenshot: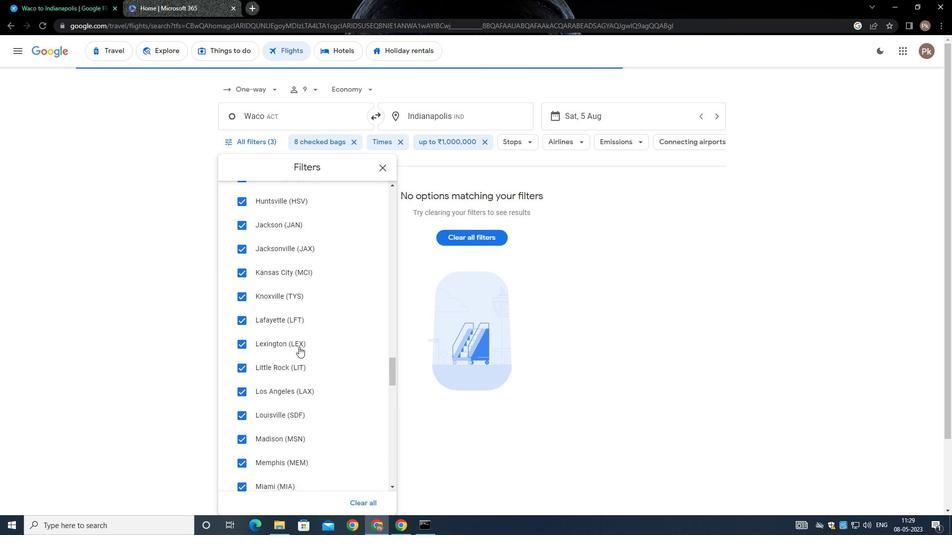 
Action: Mouse moved to (298, 347)
Screenshot: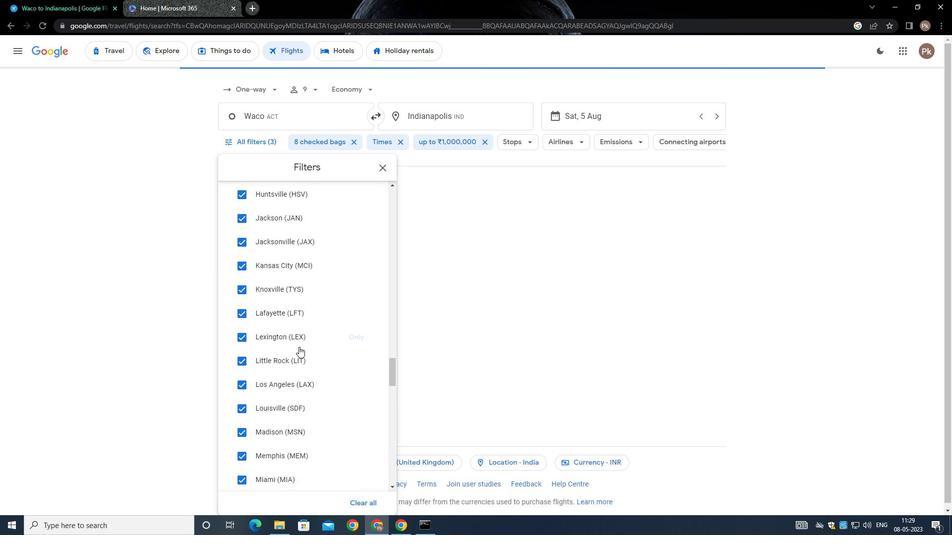 
Action: Mouse scrolled (298, 346) with delta (0, 0)
Screenshot: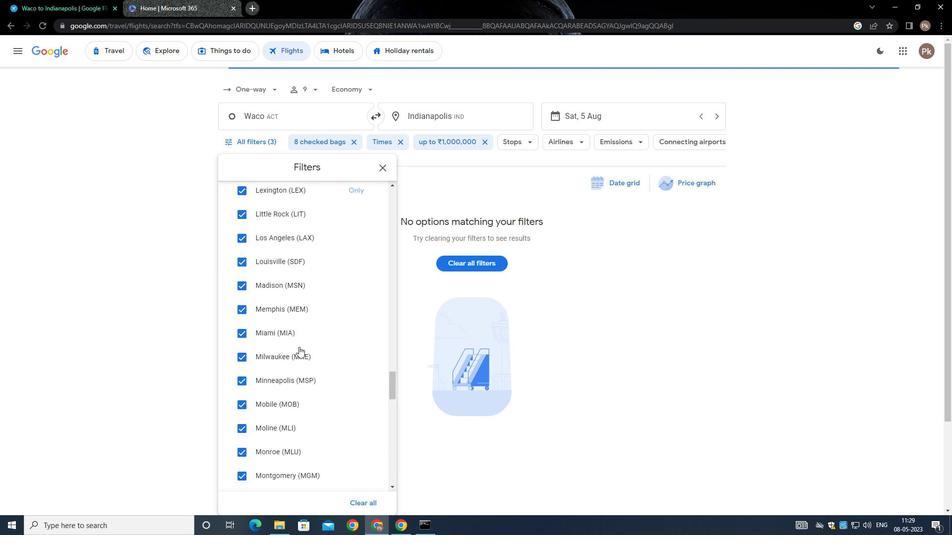 
Action: Mouse scrolled (298, 346) with delta (0, 0)
Screenshot: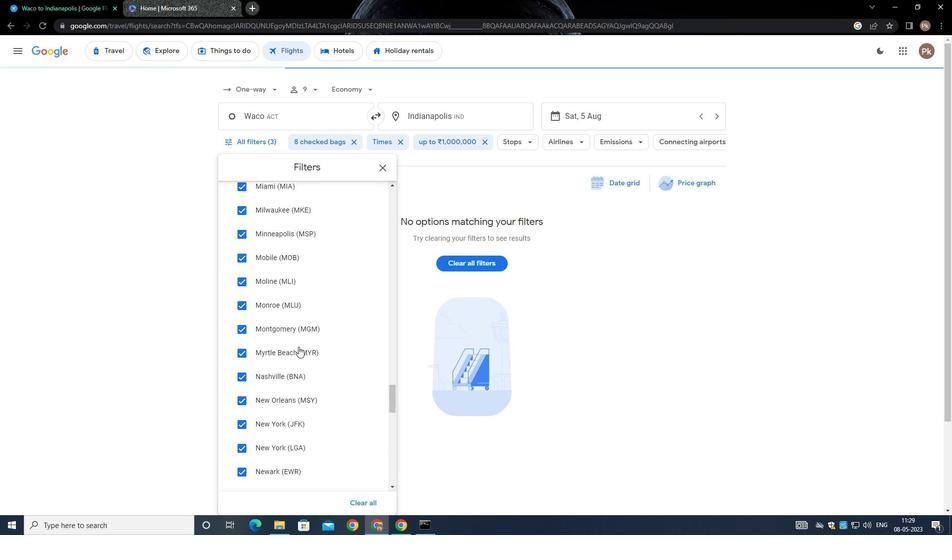 
Action: Mouse scrolled (298, 346) with delta (0, 0)
Screenshot: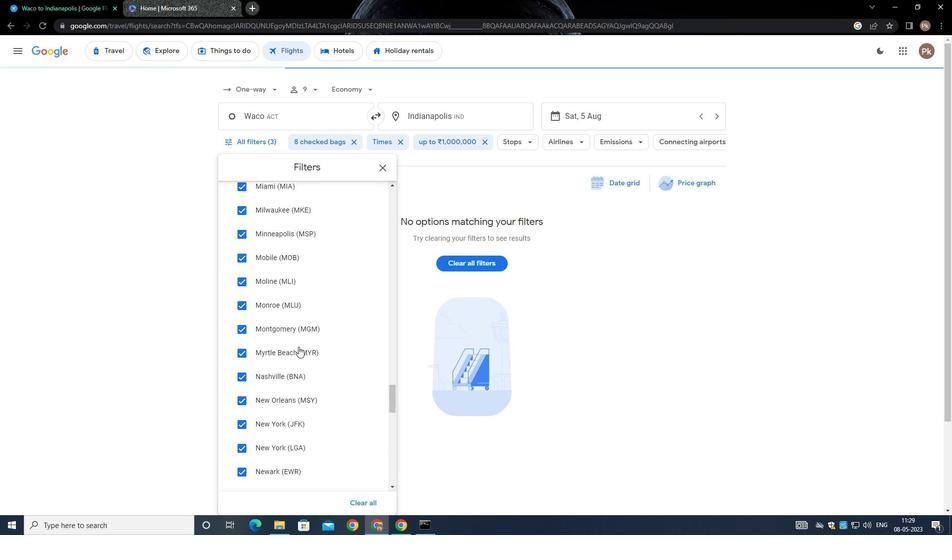 
Action: Mouse scrolled (298, 346) with delta (0, 0)
Screenshot: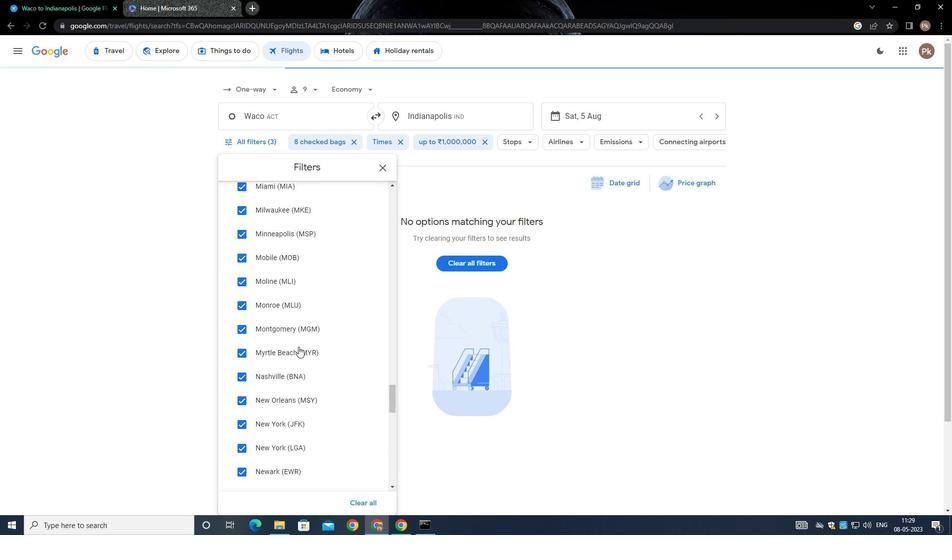 
Action: Mouse scrolled (298, 346) with delta (0, 0)
Screenshot: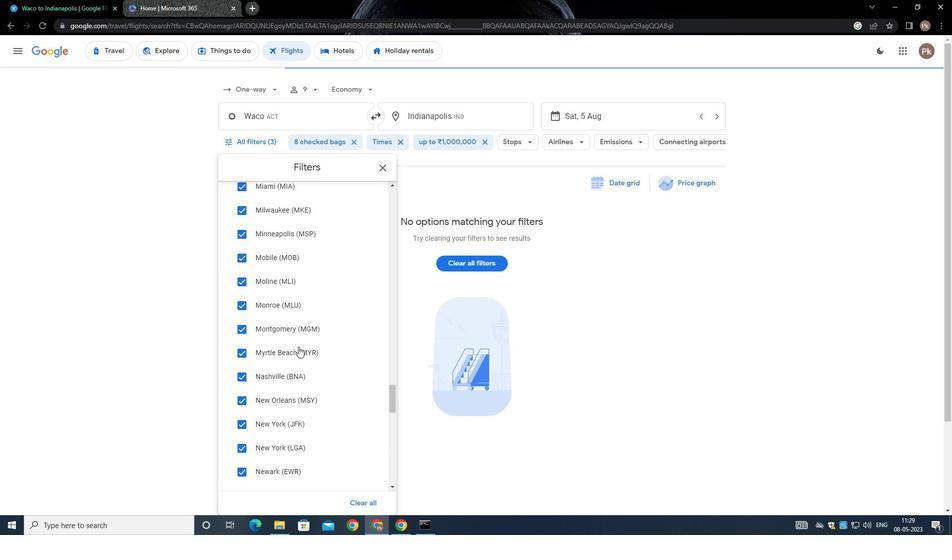 
Action: Mouse moved to (298, 346)
Screenshot: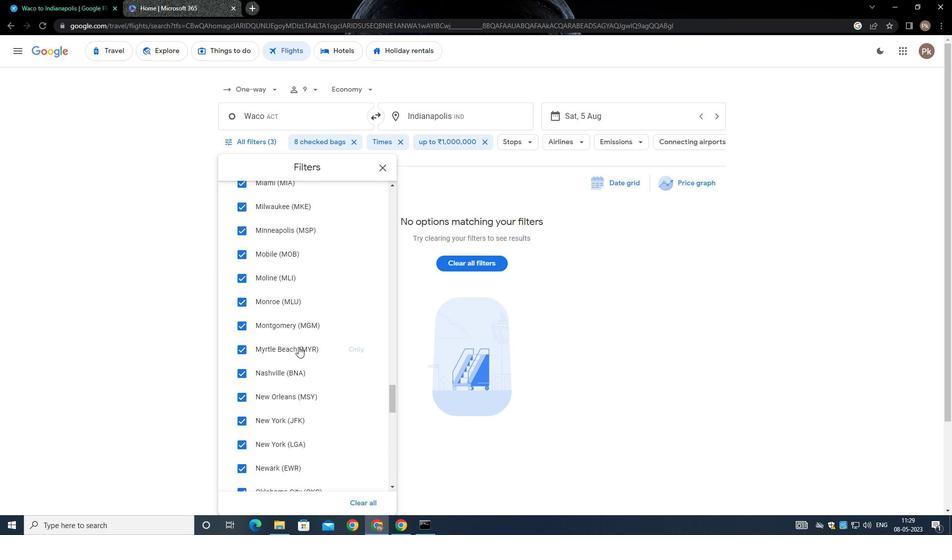 
Action: Mouse scrolled (298, 346) with delta (0, 0)
Screenshot: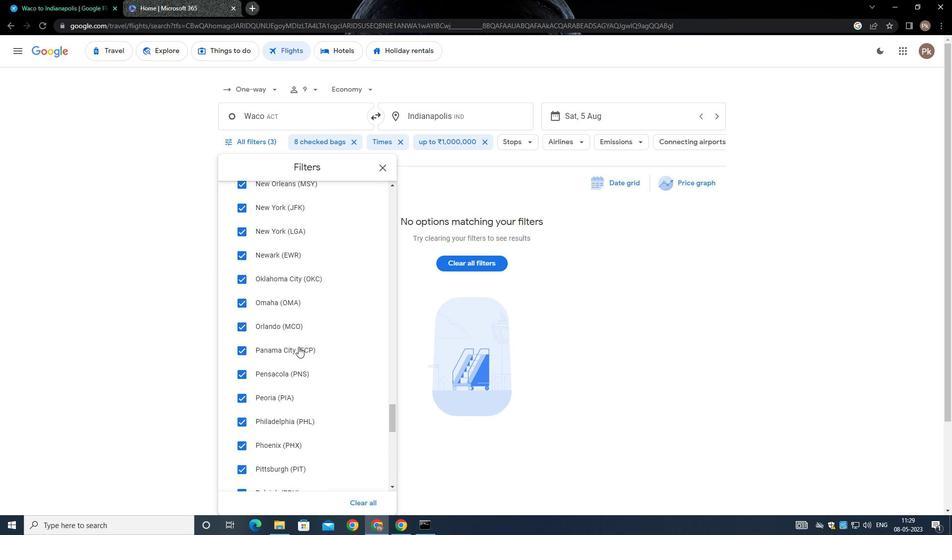 
Action: Mouse scrolled (298, 346) with delta (0, 0)
Screenshot: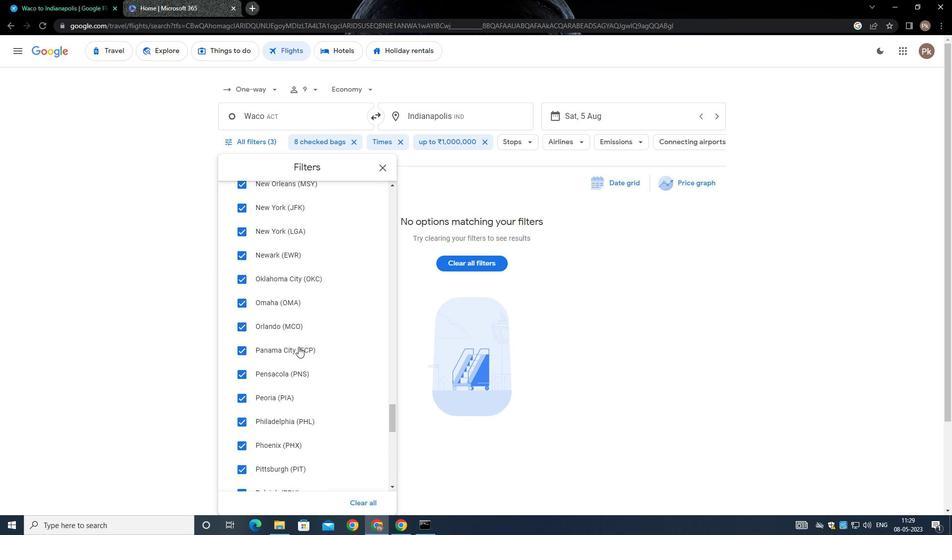 
Action: Mouse scrolled (298, 346) with delta (0, 0)
Screenshot: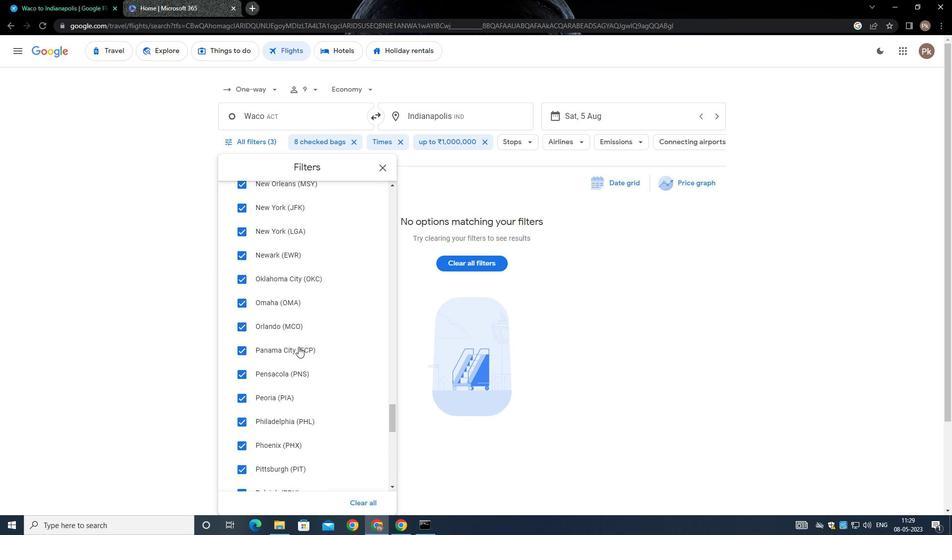 
Action: Mouse scrolled (298, 346) with delta (0, 0)
Screenshot: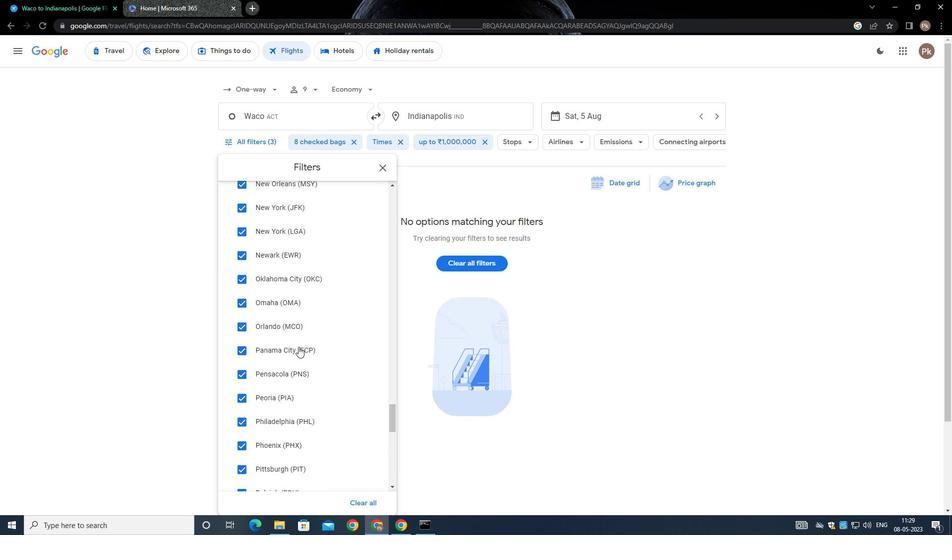 
Action: Mouse scrolled (298, 346) with delta (0, 0)
Screenshot: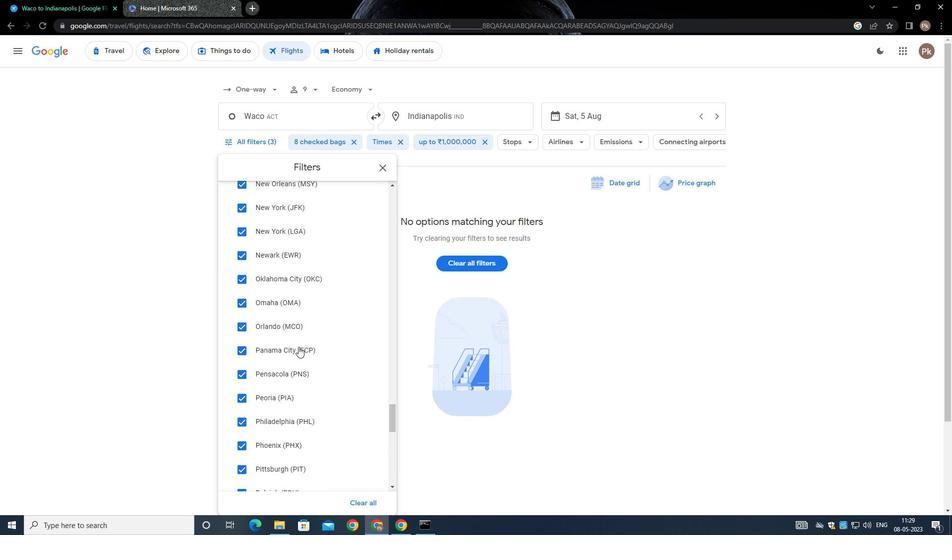 
Action: Mouse scrolled (298, 346) with delta (0, 0)
Screenshot: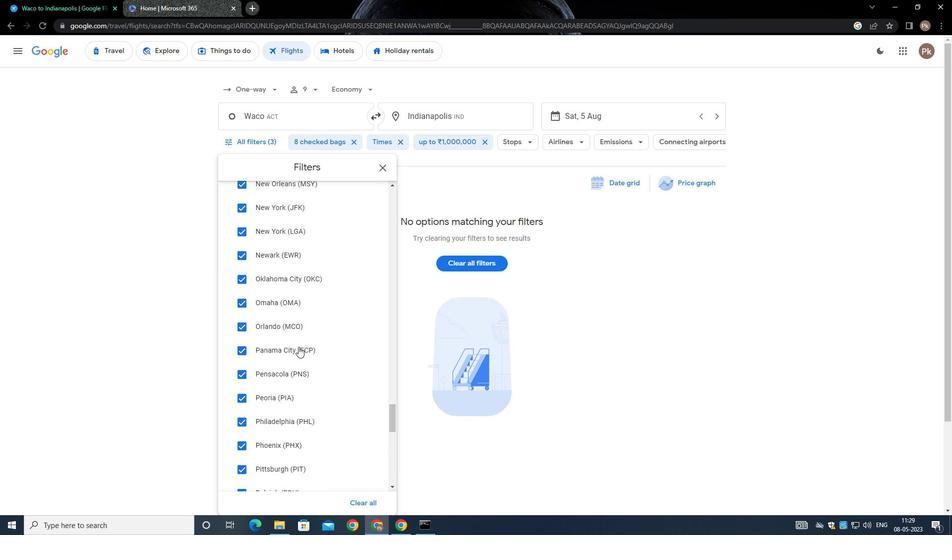 
Action: Mouse scrolled (298, 346) with delta (0, 0)
Screenshot: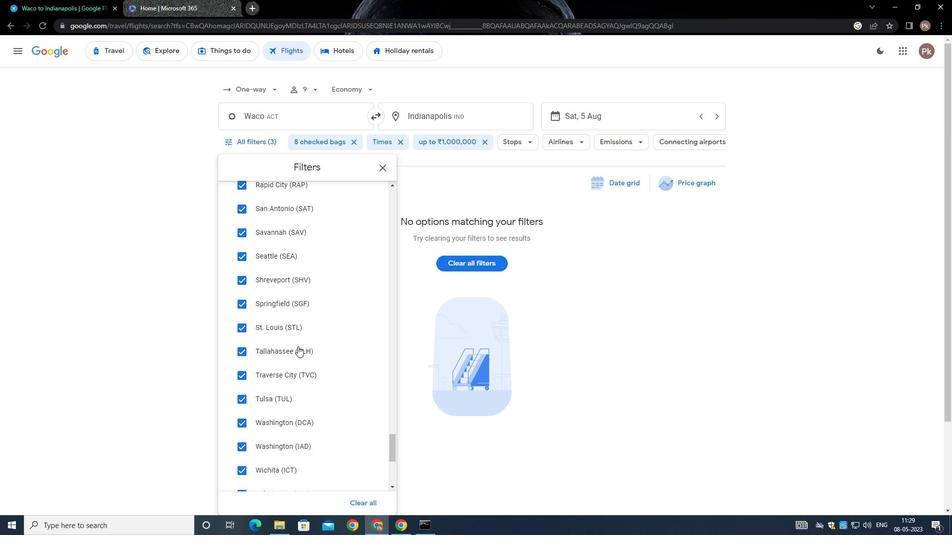 
Action: Mouse scrolled (298, 346) with delta (0, 0)
Screenshot: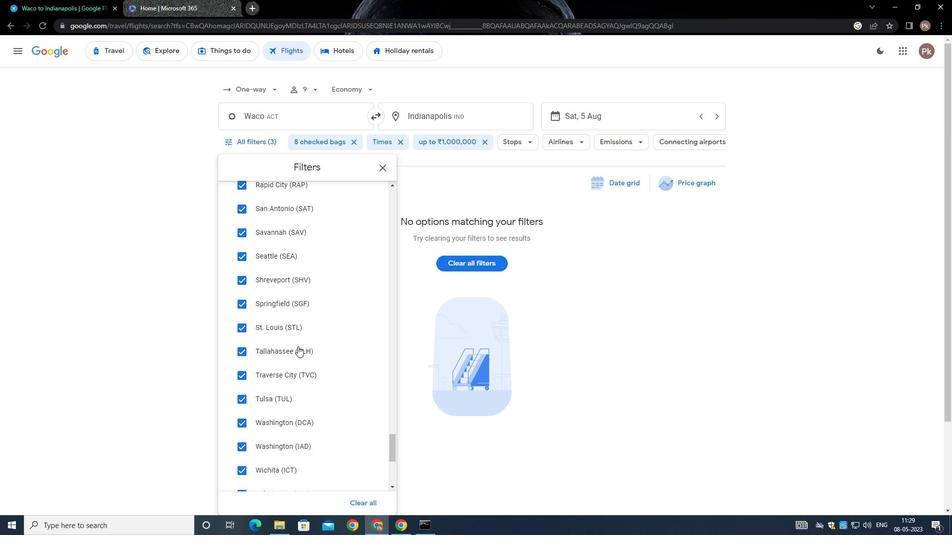 
Action: Mouse scrolled (298, 346) with delta (0, 0)
Screenshot: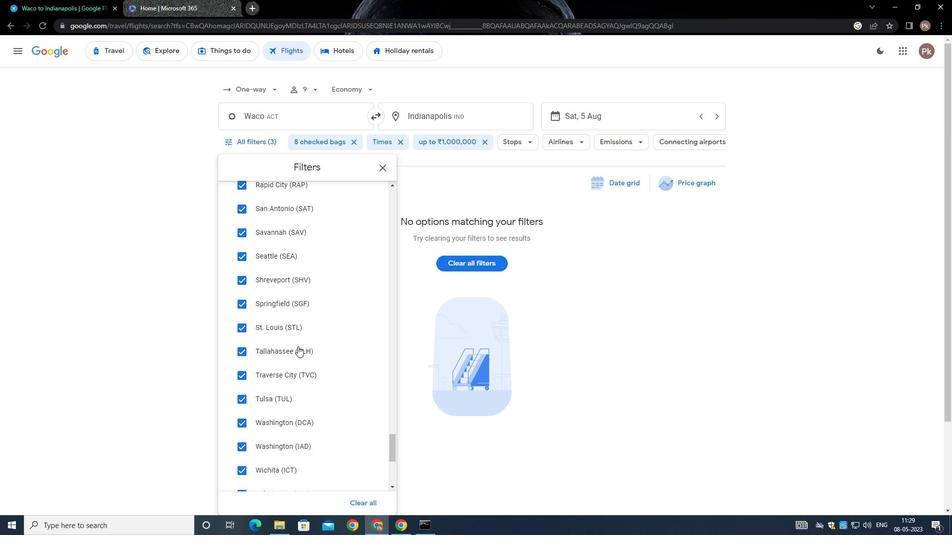 
Action: Mouse scrolled (298, 346) with delta (0, 0)
Screenshot: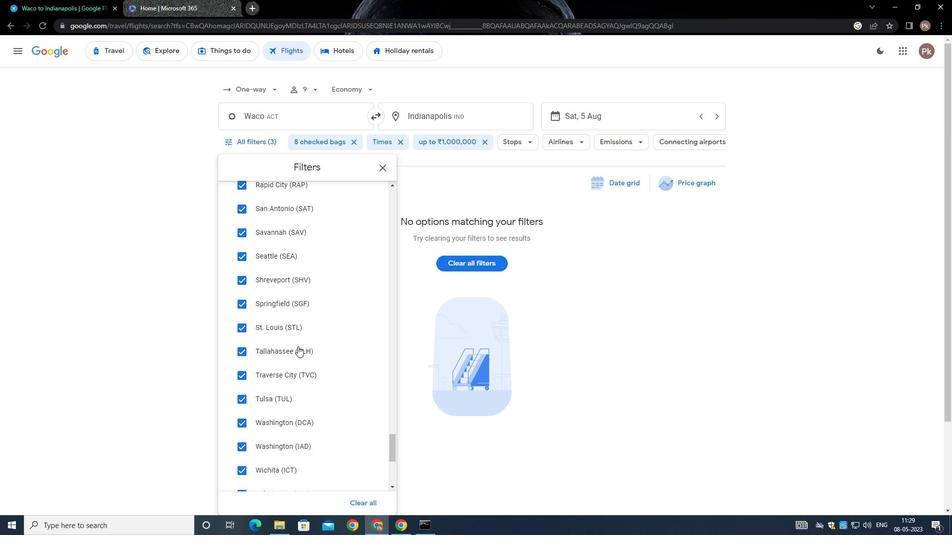 
Action: Mouse scrolled (298, 346) with delta (0, 0)
Screenshot: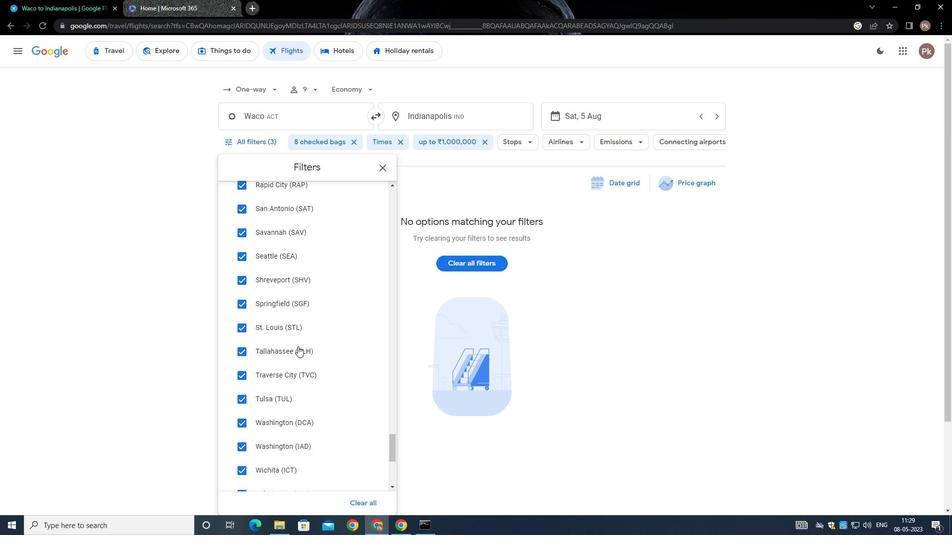 
Action: Mouse scrolled (298, 346) with delta (0, 0)
Screenshot: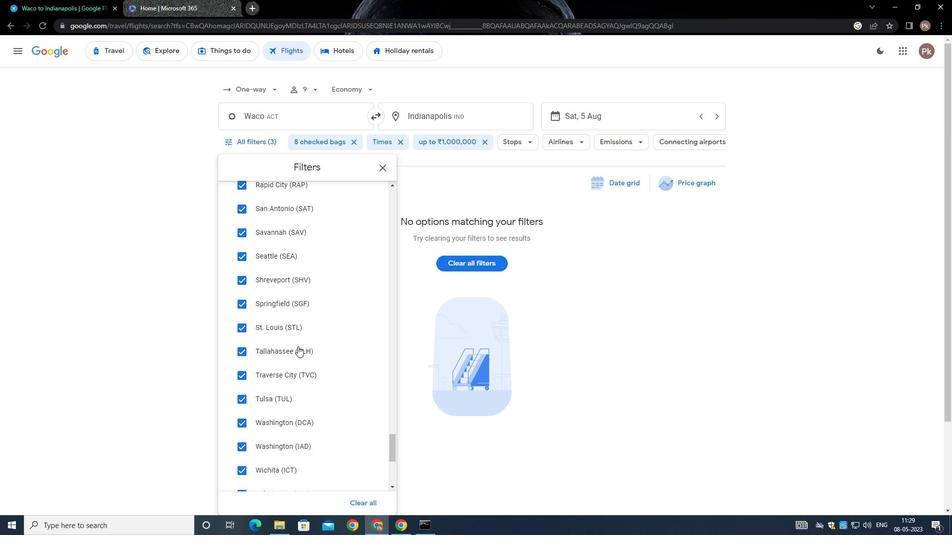 
Action: Mouse scrolled (298, 346) with delta (0, 0)
Screenshot: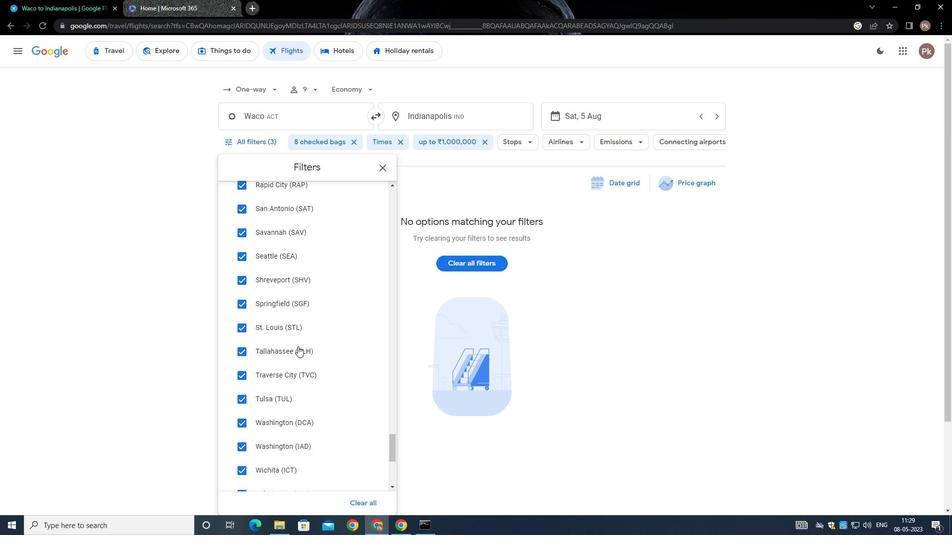 
Action: Mouse moved to (297, 346)
Screenshot: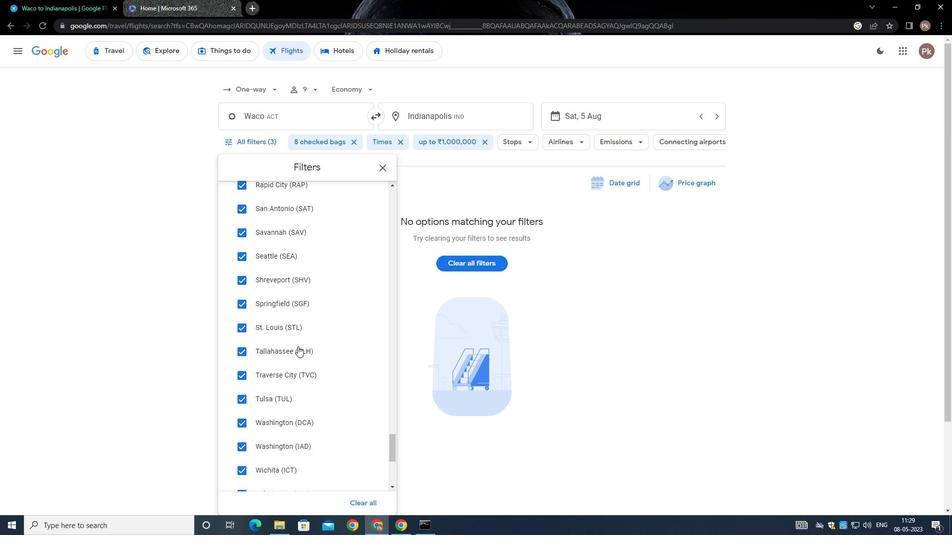 
Action: Mouse scrolled (297, 347) with delta (0, 0)
Screenshot: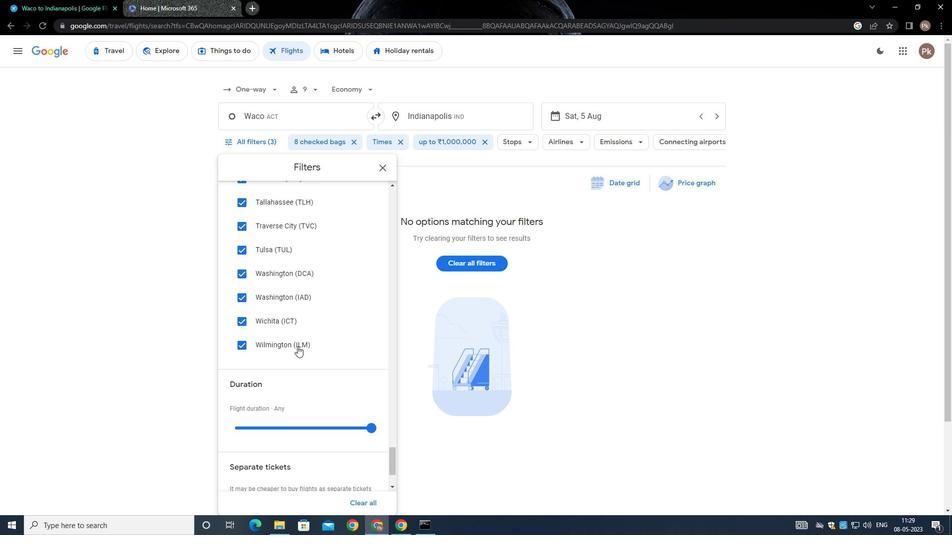 
Action: Mouse scrolled (297, 346) with delta (0, 0)
Screenshot: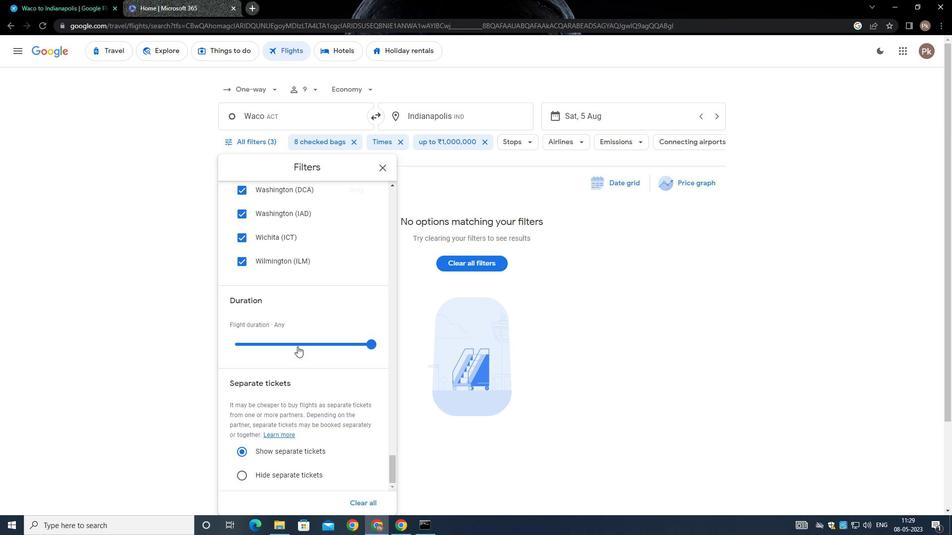 
Action: Mouse scrolled (297, 346) with delta (0, 0)
Screenshot: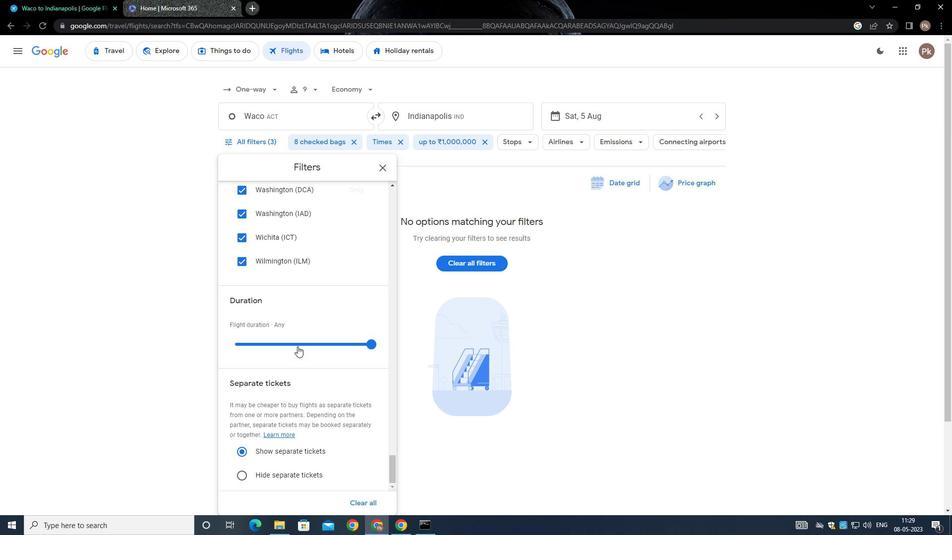
Action: Mouse scrolled (297, 346) with delta (0, 0)
Screenshot: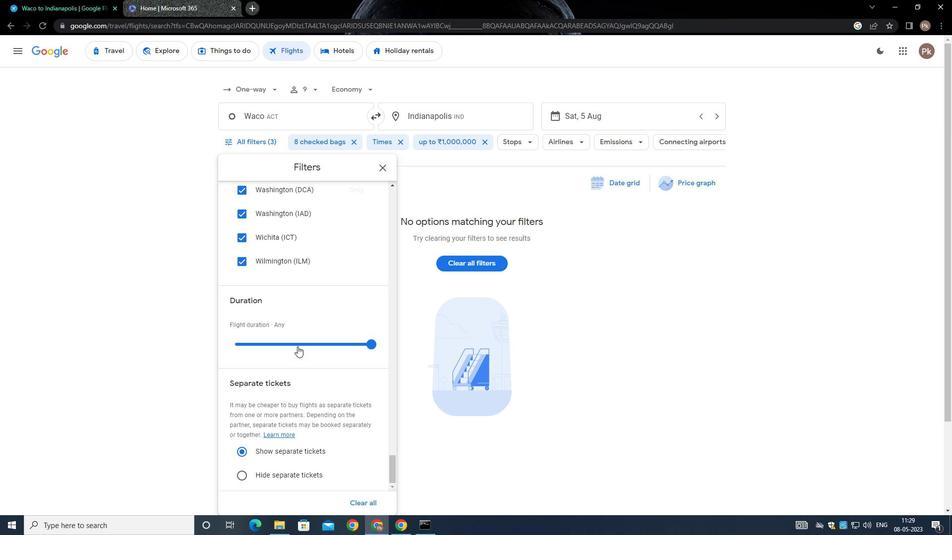 
Action: Mouse scrolled (297, 346) with delta (0, 0)
Screenshot: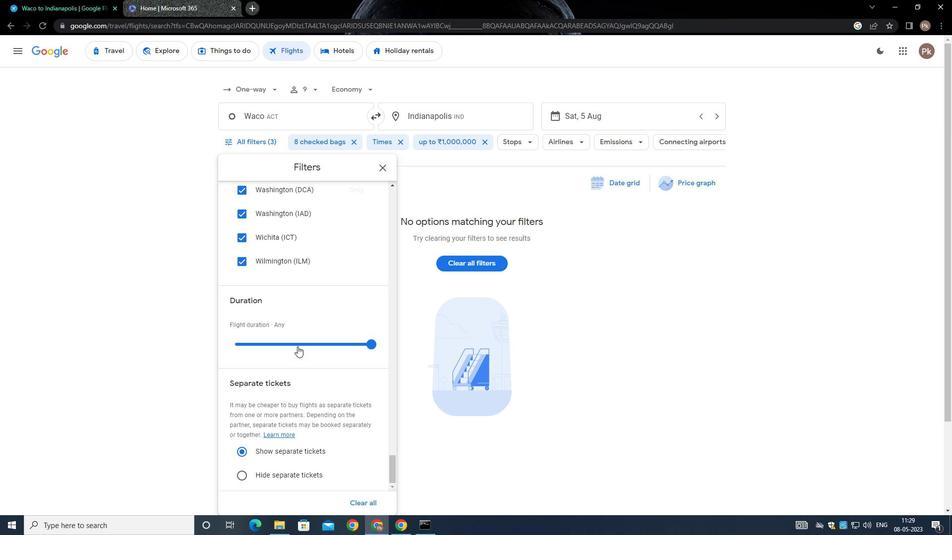 
Action: Mouse scrolled (297, 346) with delta (0, 0)
Screenshot: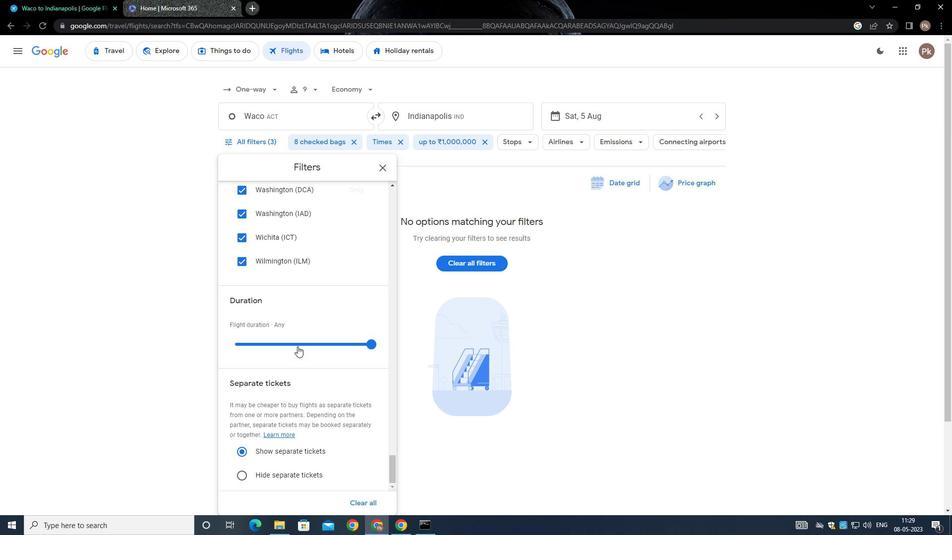 
Action: Mouse moved to (292, 343)
Screenshot: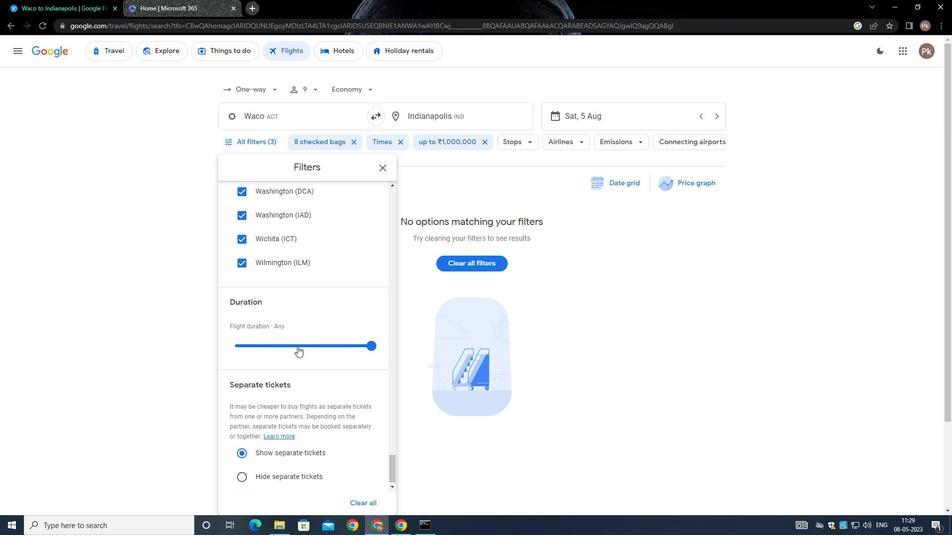 
Action: Mouse scrolled (292, 344) with delta (0, 0)
Screenshot: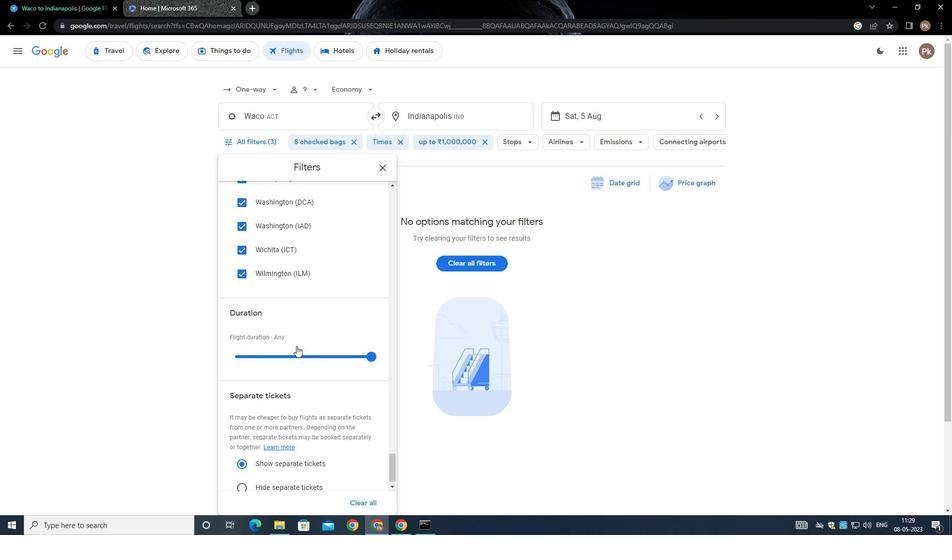 
Action: Mouse scrolled (292, 343) with delta (0, 0)
Screenshot: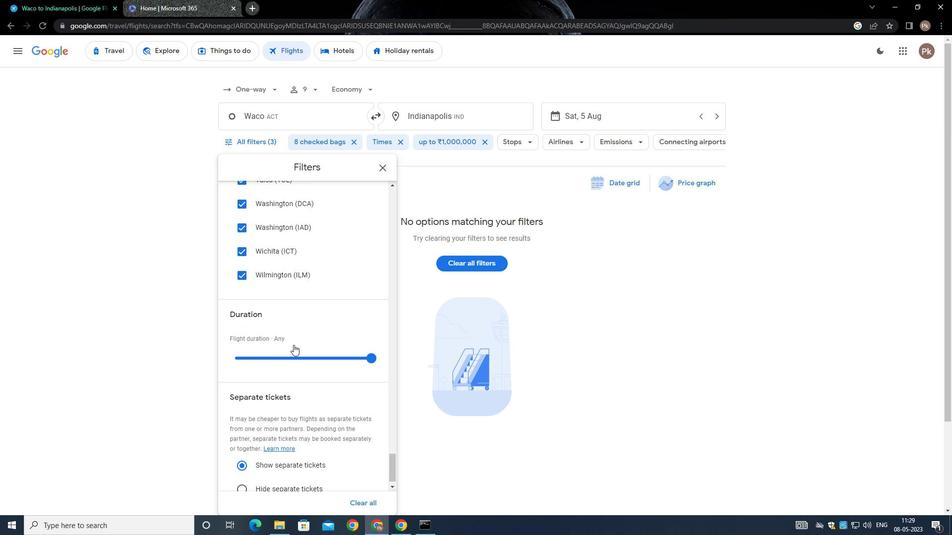 
Action: Mouse scrolled (292, 343) with delta (0, 0)
Screenshot: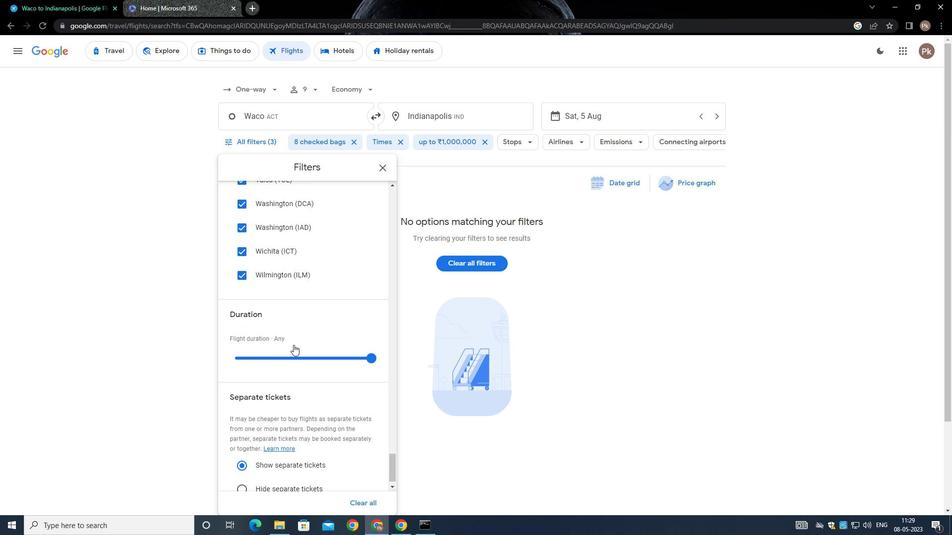 
Action: Mouse scrolled (292, 343) with delta (0, 0)
Screenshot: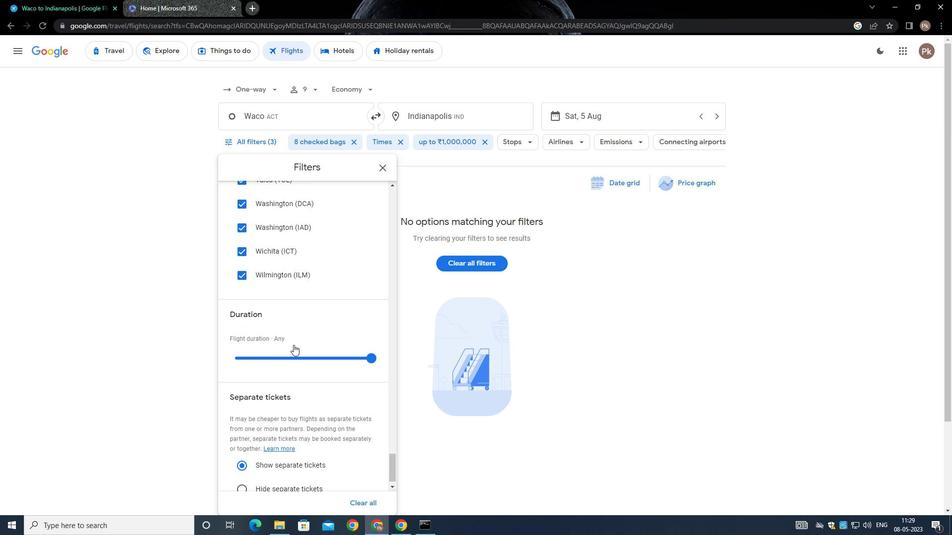 
Action: Mouse scrolled (292, 342) with delta (0, 0)
Screenshot: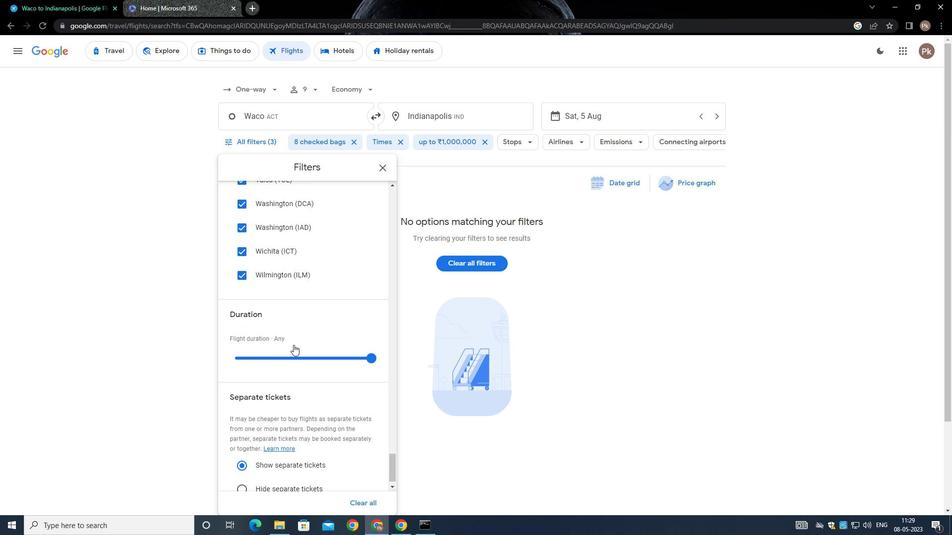 
Action: Mouse scrolled (292, 343) with delta (0, 0)
Screenshot: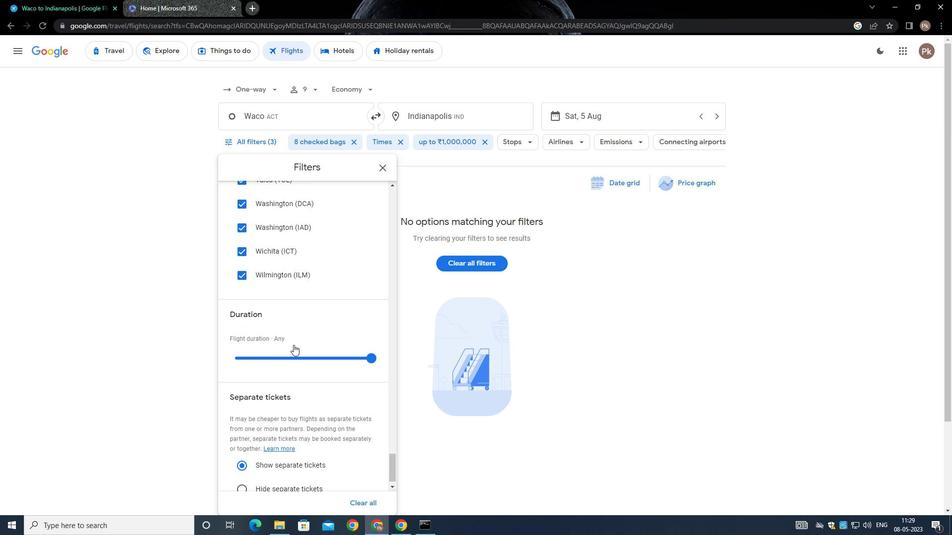 
Action: Mouse scrolled (292, 343) with delta (0, 0)
Screenshot: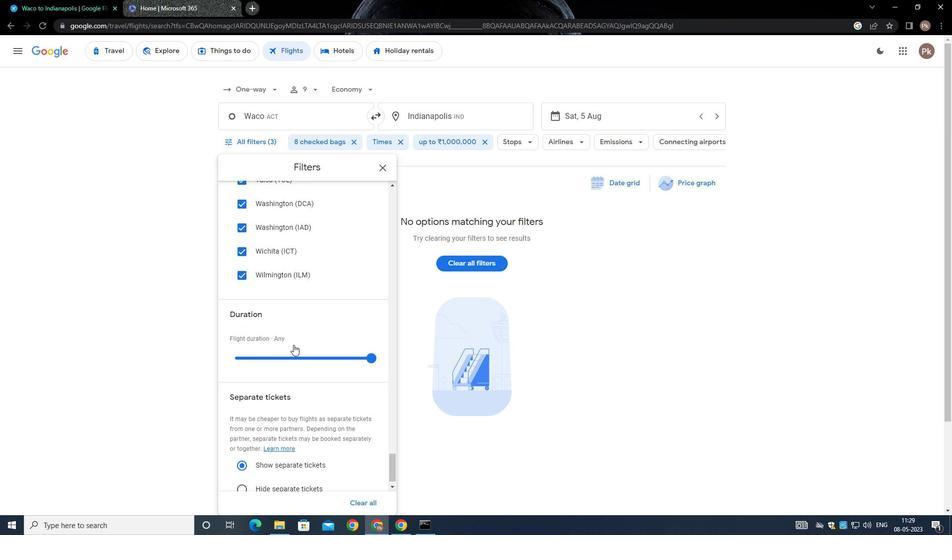 
Action: Mouse moved to (288, 342)
Screenshot: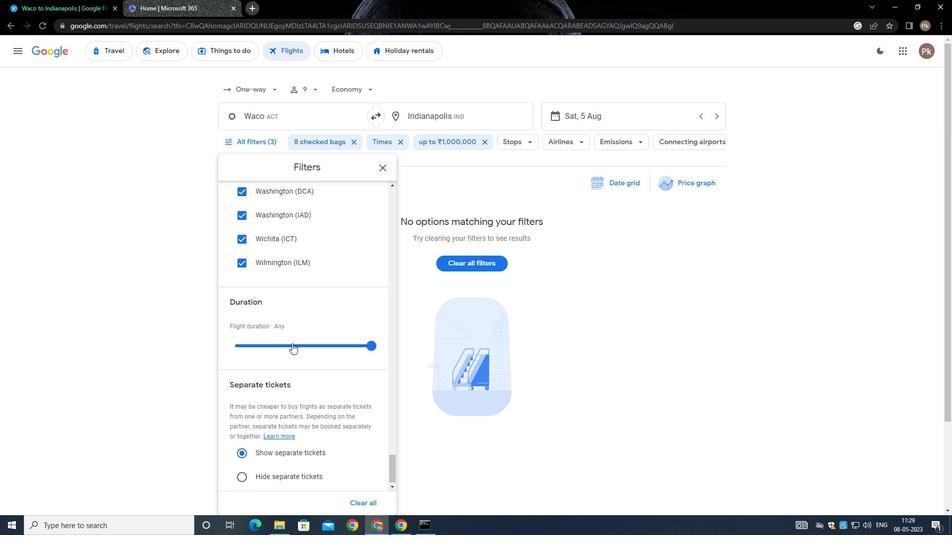 
Action: Mouse scrolled (288, 342) with delta (0, 0)
Screenshot: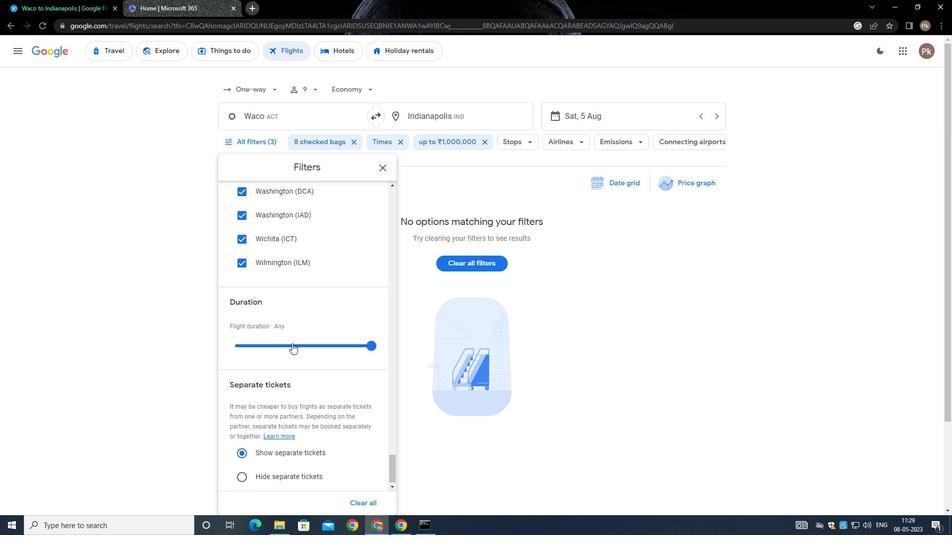 
Action: Mouse scrolled (288, 341) with delta (0, 0)
Screenshot: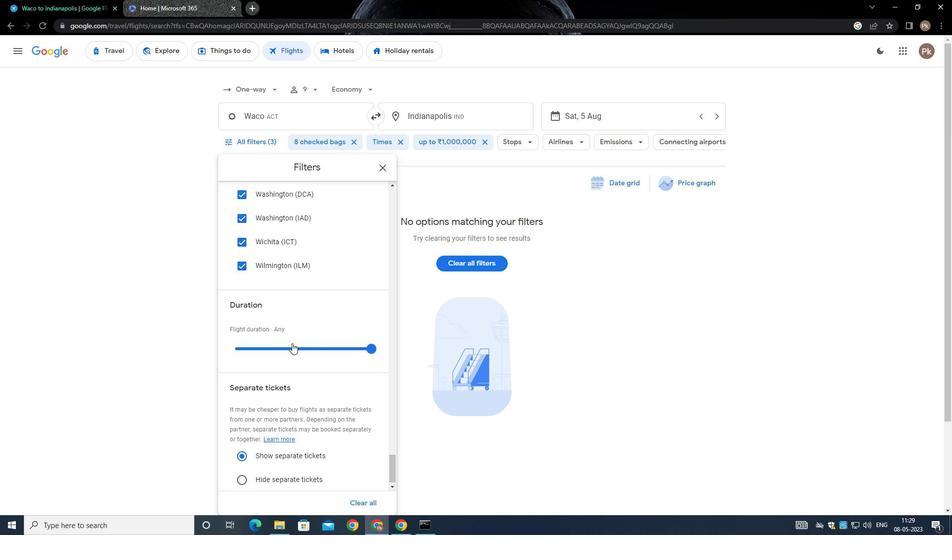 
Action: Mouse scrolled (288, 341) with delta (0, 0)
Screenshot: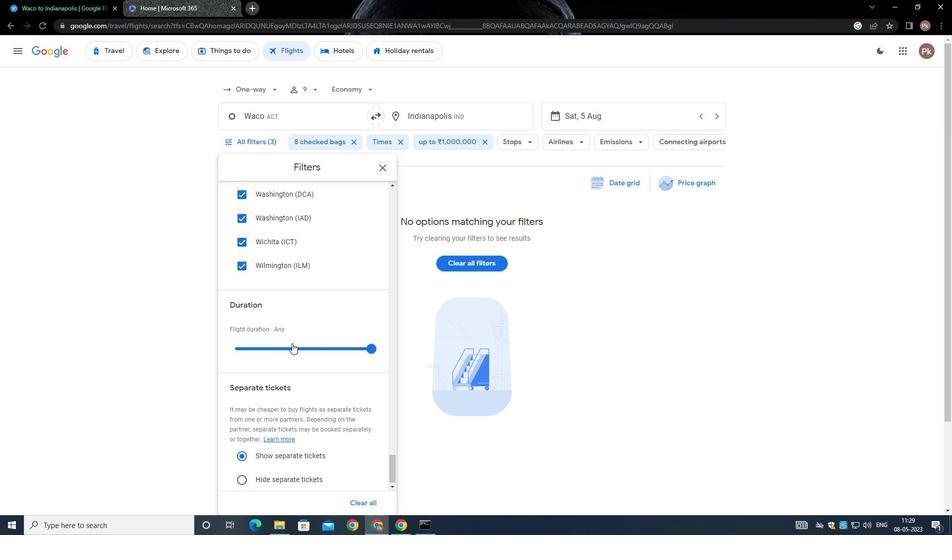 
Action: Mouse scrolled (288, 341) with delta (0, 0)
Screenshot: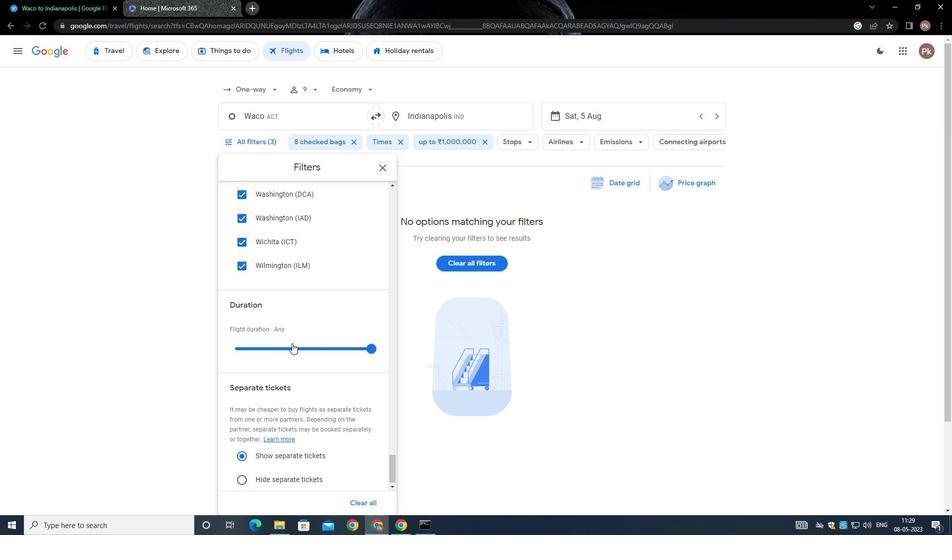 
Action: Mouse scrolled (288, 341) with delta (0, 0)
Screenshot: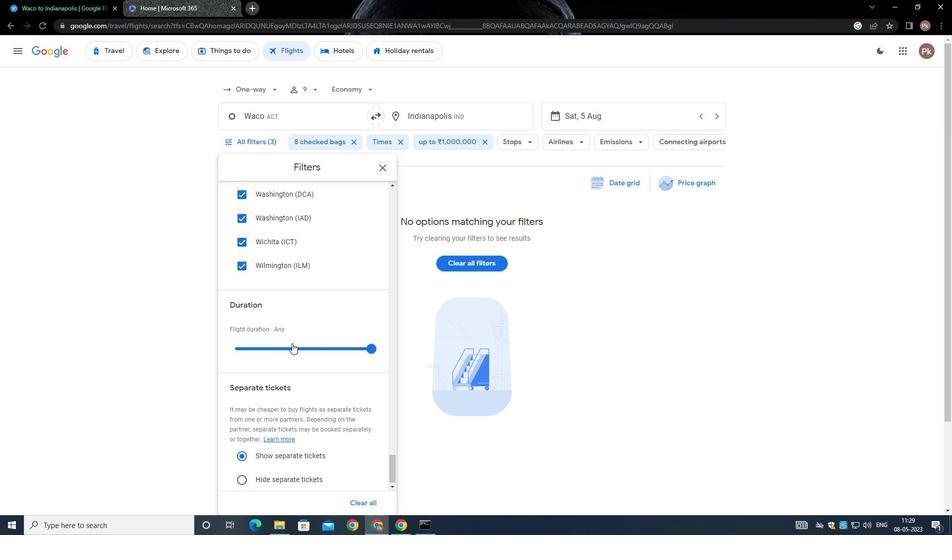 
Action: Mouse scrolled (288, 341) with delta (0, 0)
Screenshot: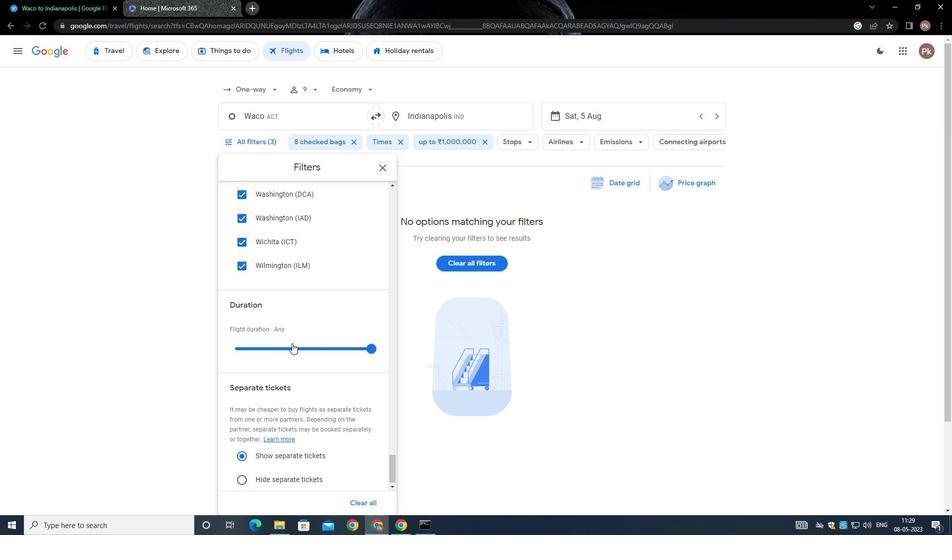 
Action: Mouse moved to (273, 334)
Screenshot: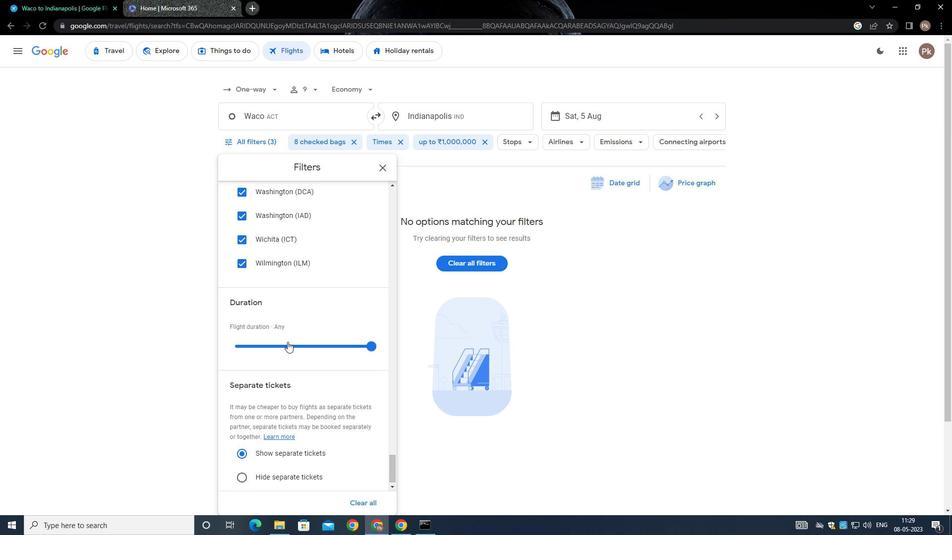 
Action: Mouse scrolled (273, 335) with delta (0, 0)
Screenshot: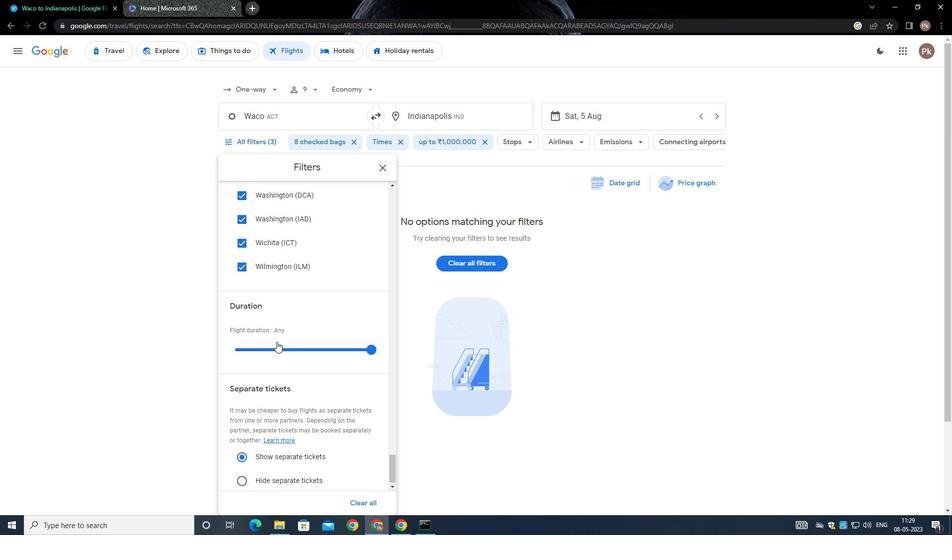 
Action: Mouse scrolled (273, 334) with delta (0, 0)
Screenshot: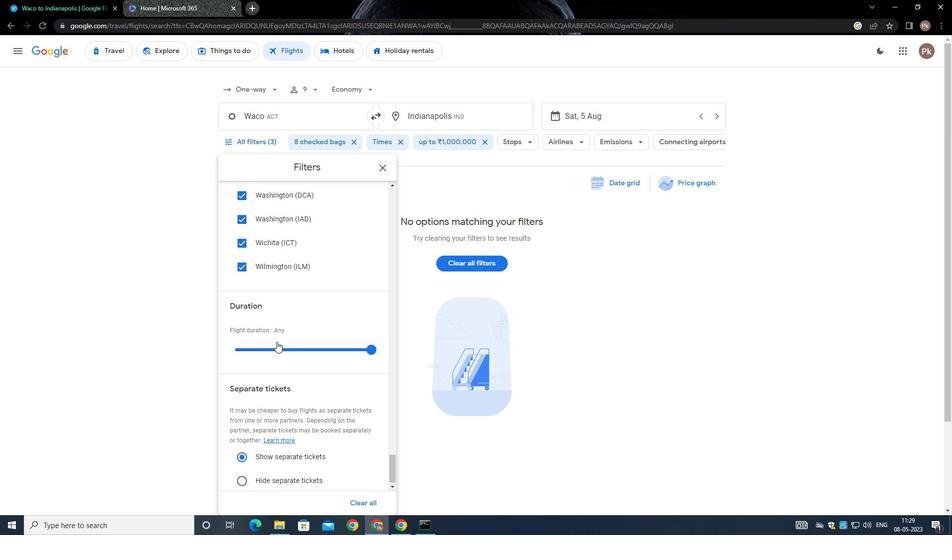 
Action: Mouse scrolled (273, 334) with delta (0, 0)
Screenshot: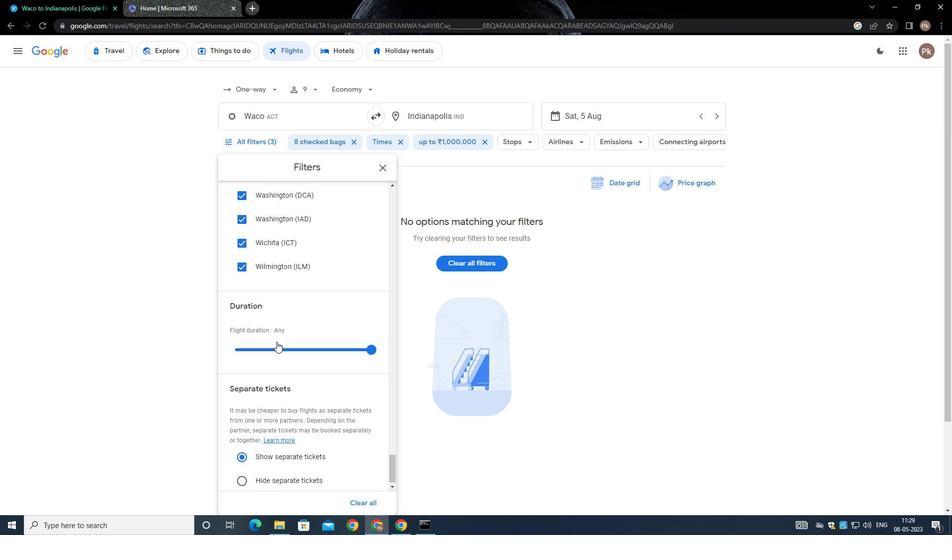
Action: Mouse scrolled (273, 334) with delta (0, 0)
Screenshot: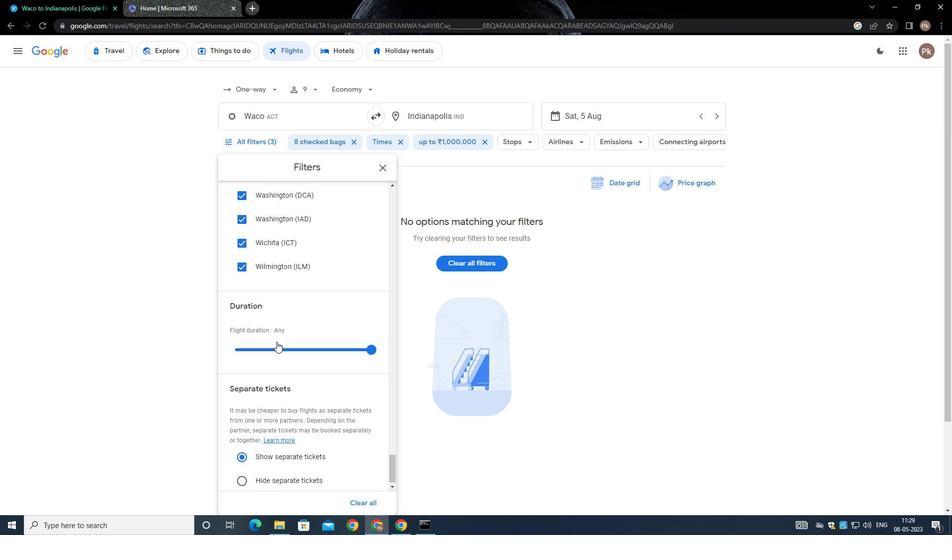 
Action: Mouse moved to (273, 334)
Screenshot: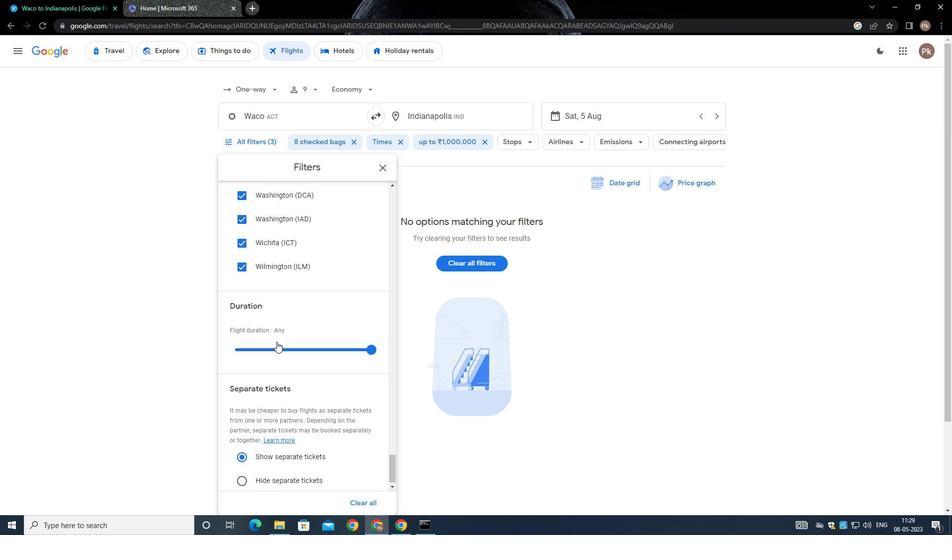 
Action: Mouse scrolled (273, 333) with delta (0, 0)
Screenshot: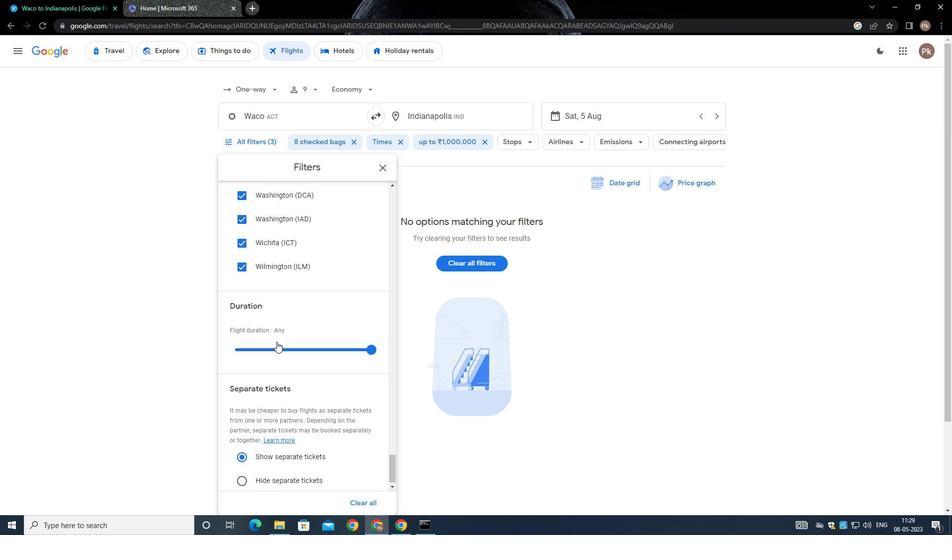 
Action: Mouse moved to (273, 337)
Screenshot: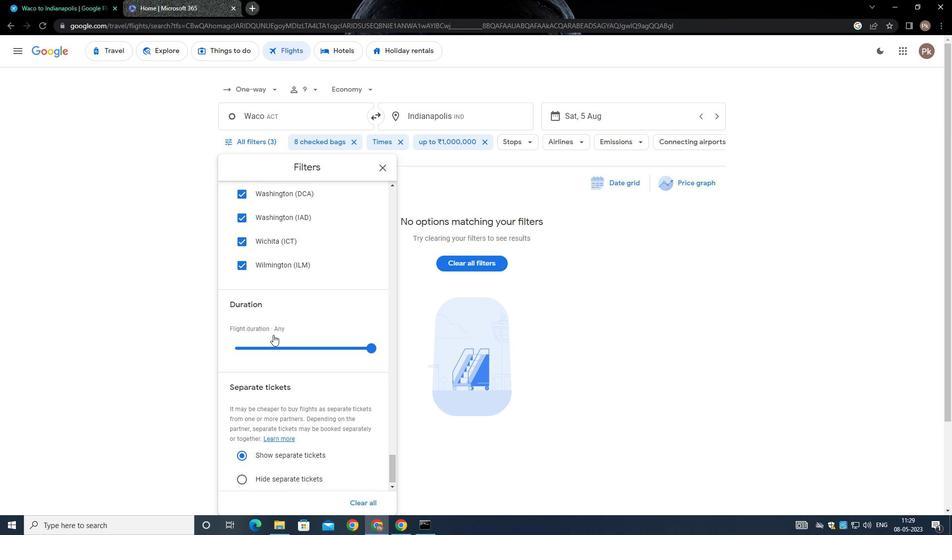 
Action: Mouse scrolled (273, 336) with delta (0, 0)
Screenshot: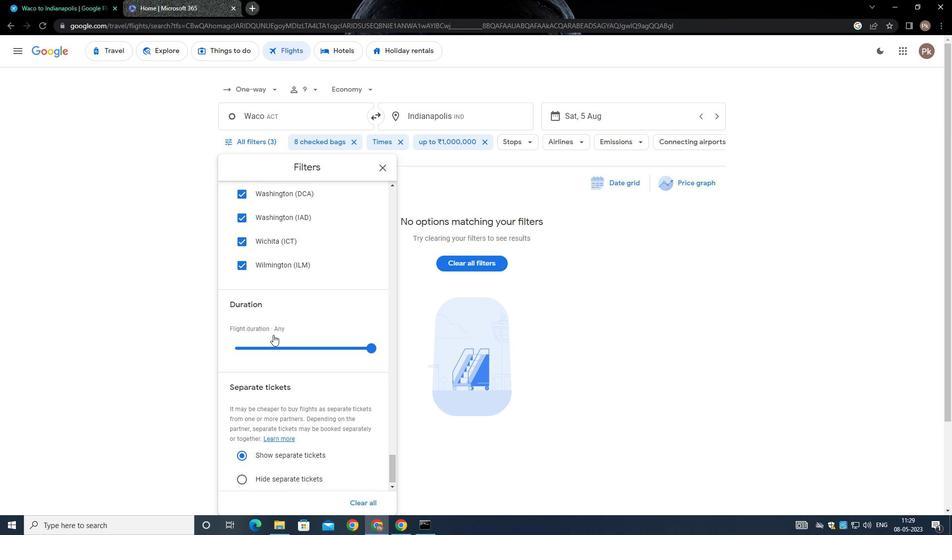 
Action: Mouse moved to (270, 340)
Screenshot: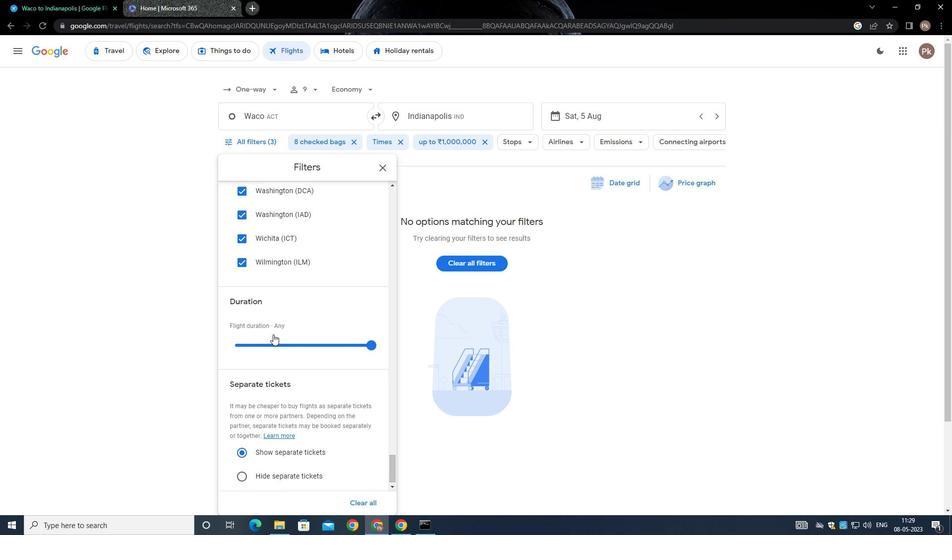 
Action: Mouse scrolled (270, 340) with delta (0, 0)
Screenshot: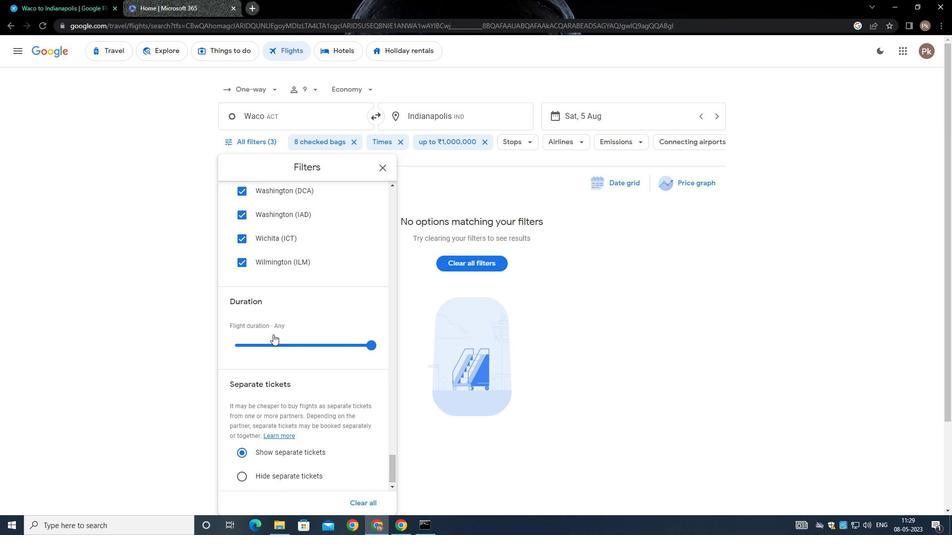 
Action: Mouse scrolled (270, 339) with delta (0, 0)
Screenshot: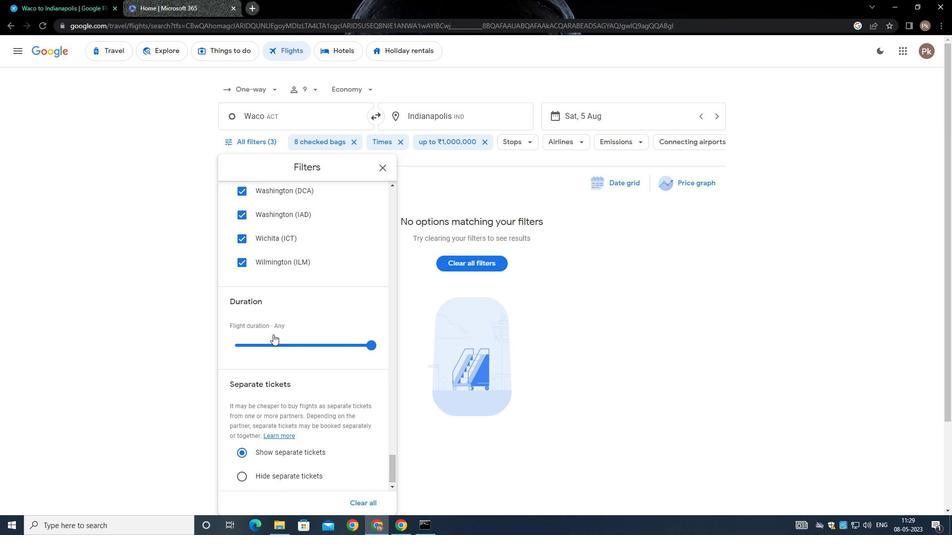 
Action: Mouse scrolled (270, 339) with delta (0, 0)
Screenshot: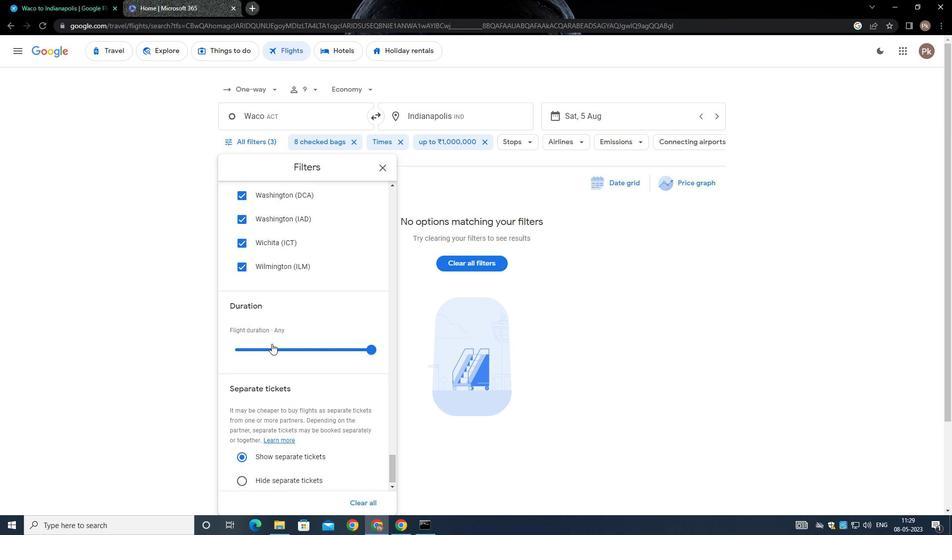 
Action: Mouse scrolled (270, 339) with delta (0, 0)
Screenshot: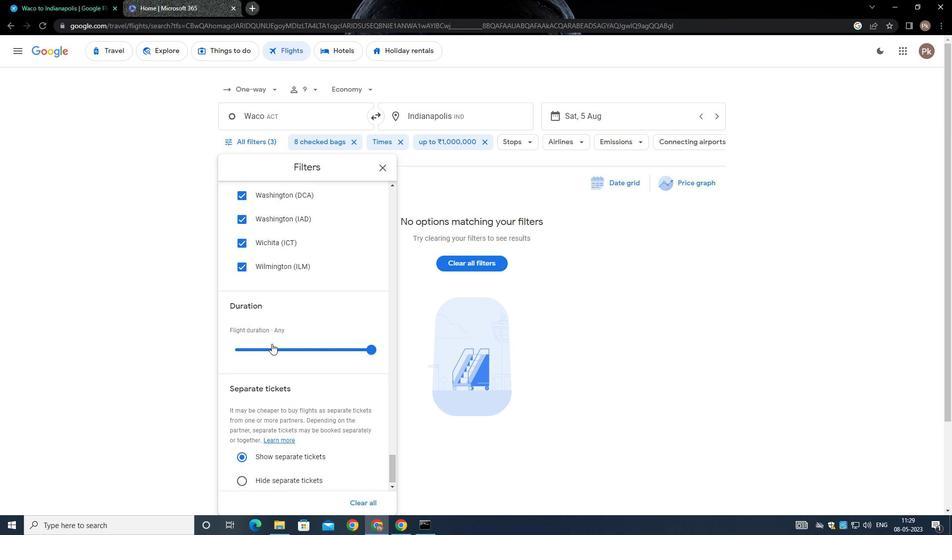 
Action: Mouse scrolled (270, 339) with delta (0, 0)
Screenshot: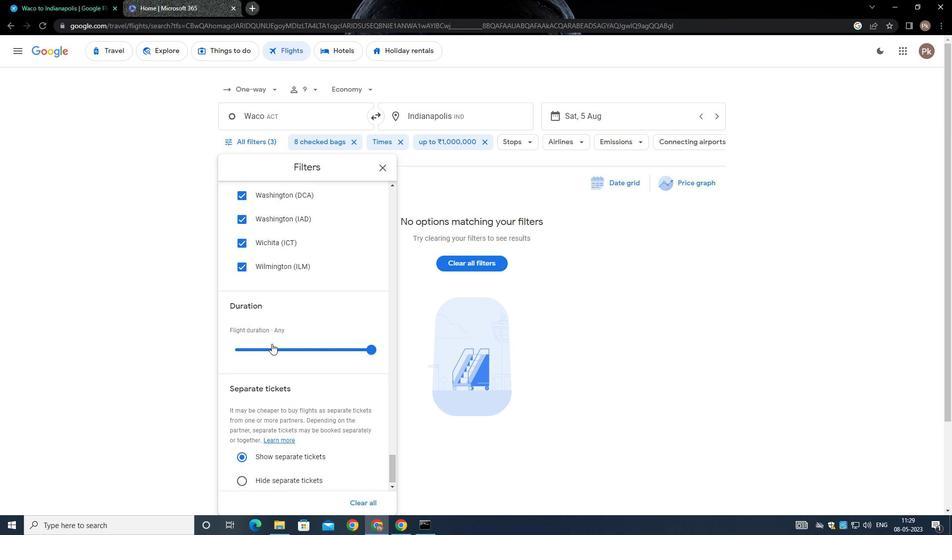 
Action: Mouse scrolled (270, 339) with delta (0, 0)
Screenshot: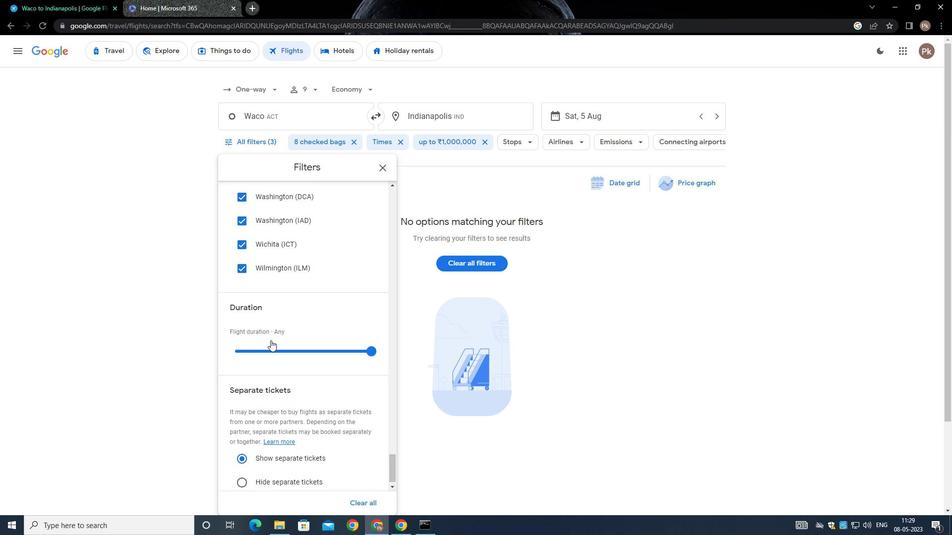 
Action: Mouse moved to (269, 340)
Screenshot: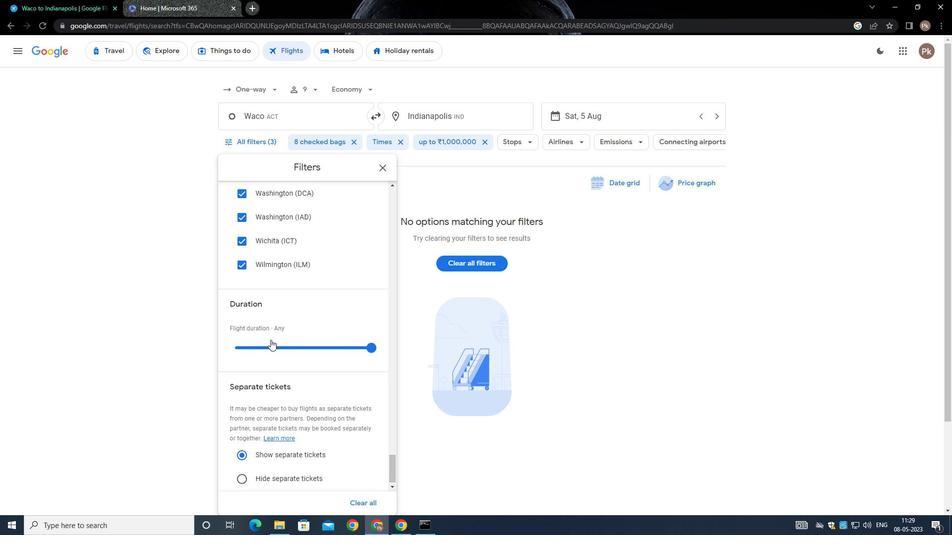 
